 Task: Create a due date automation trigger when advanced on, on the monday before a card is due add fields with custom field "Resume" set to a date in this week at 11:00 AM.
Action: Mouse moved to (990, 379)
Screenshot: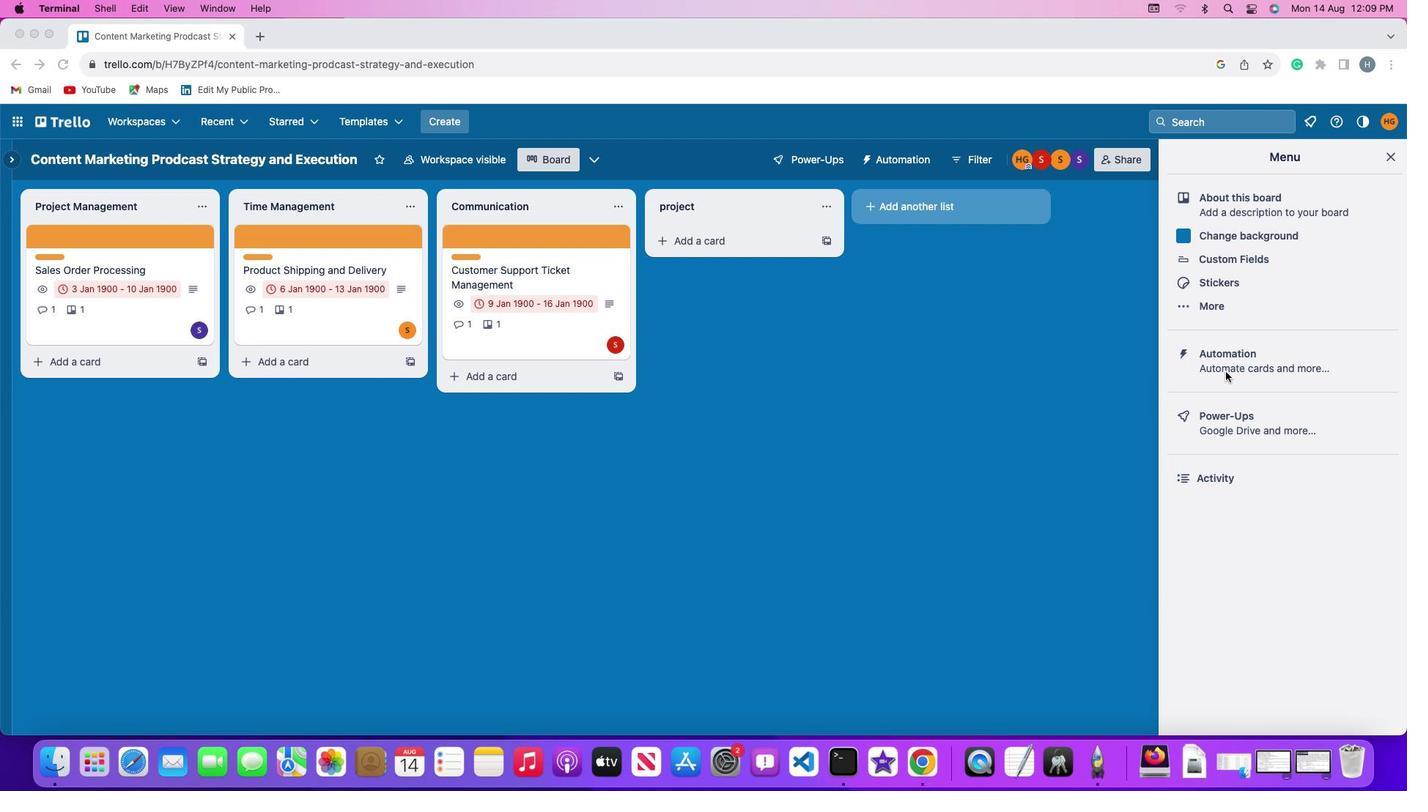 
Action: Mouse pressed left at (990, 379)
Screenshot: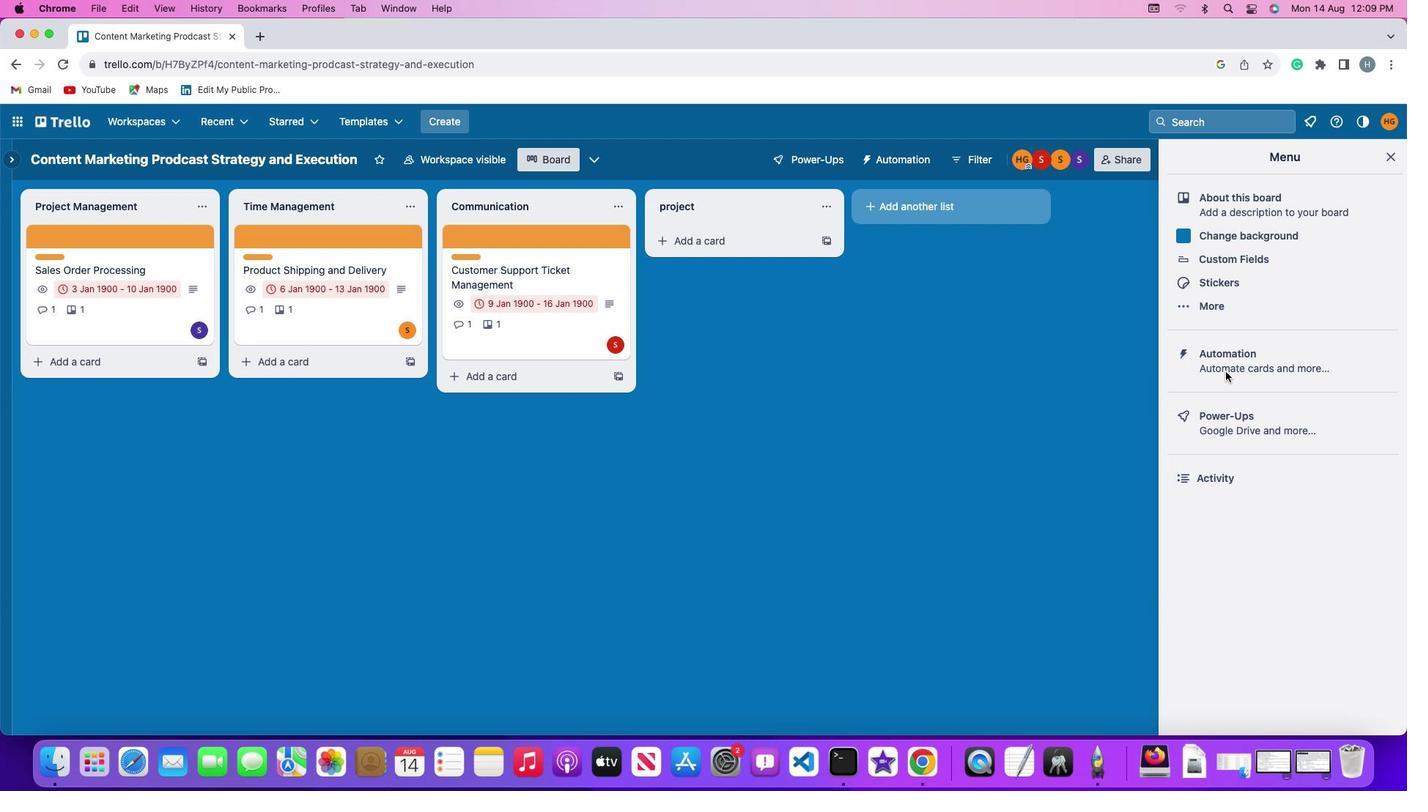 
Action: Mouse pressed left at (990, 379)
Screenshot: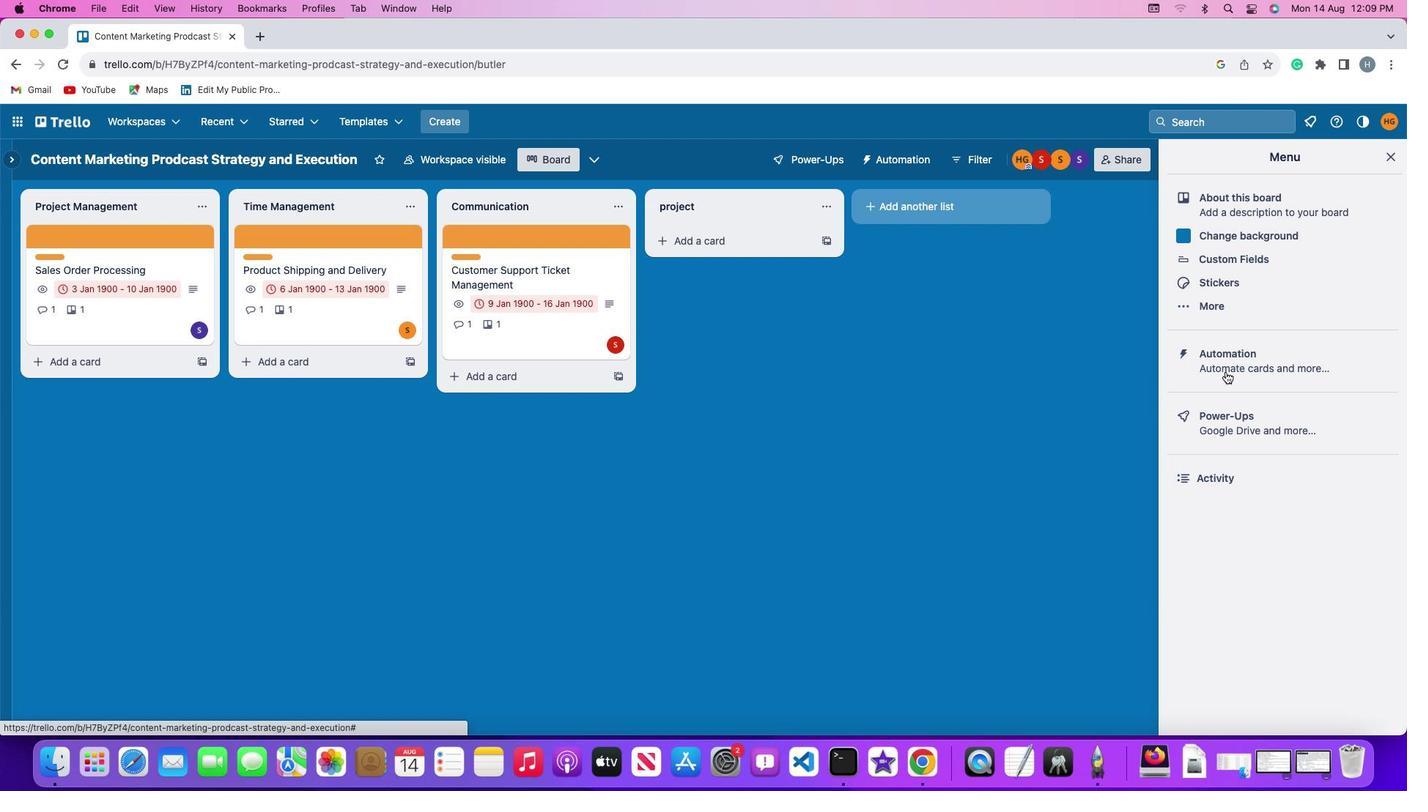 
Action: Mouse moved to (187, 356)
Screenshot: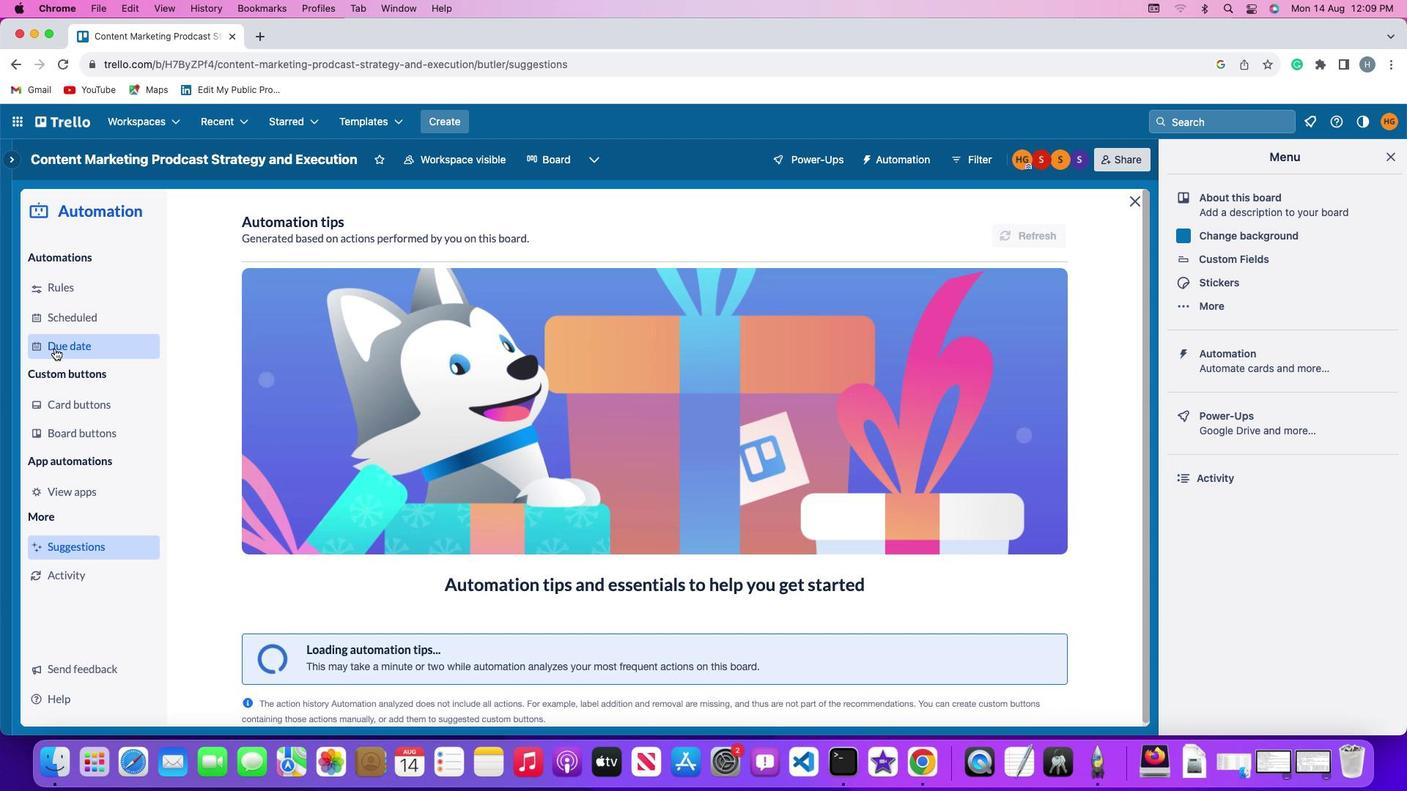 
Action: Mouse pressed left at (187, 356)
Screenshot: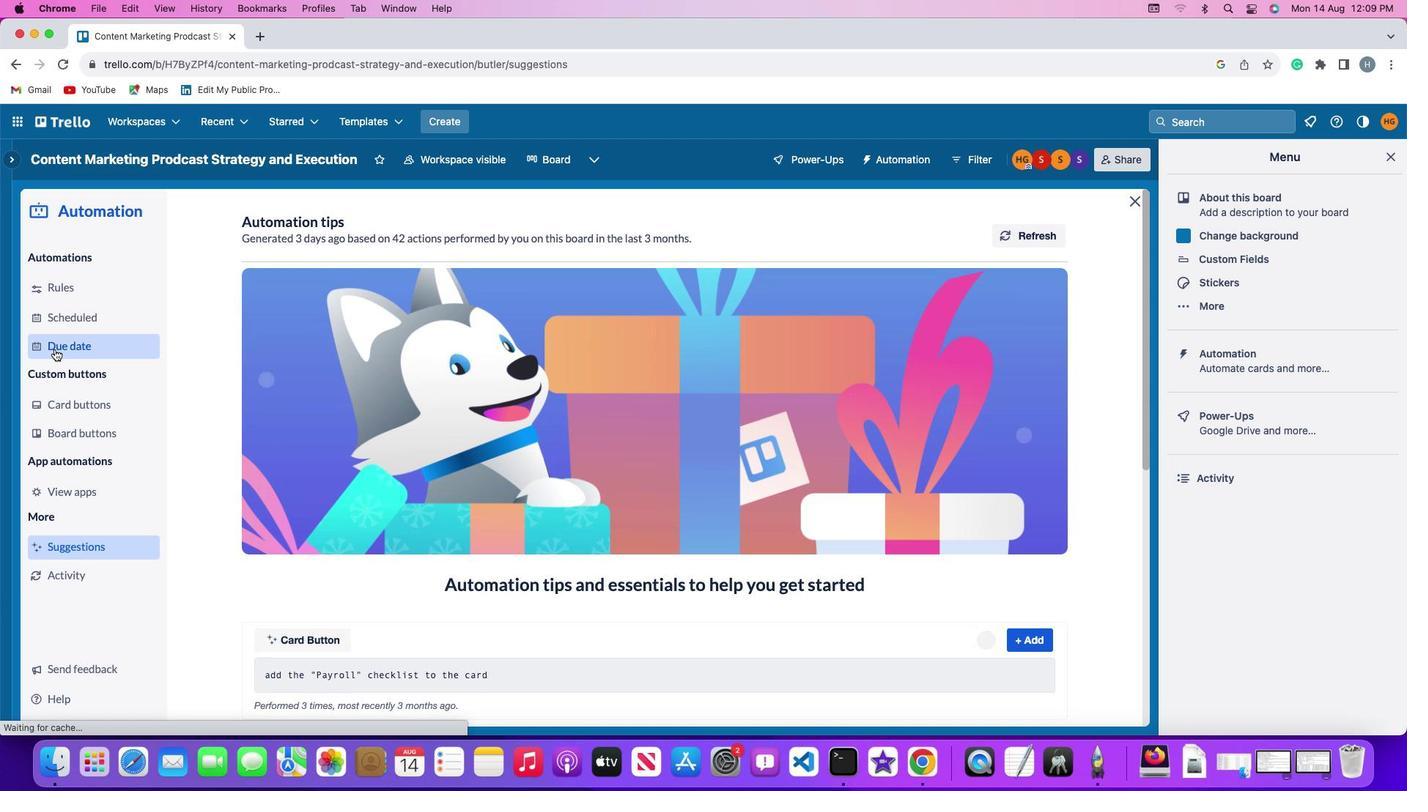 
Action: Mouse moved to (820, 233)
Screenshot: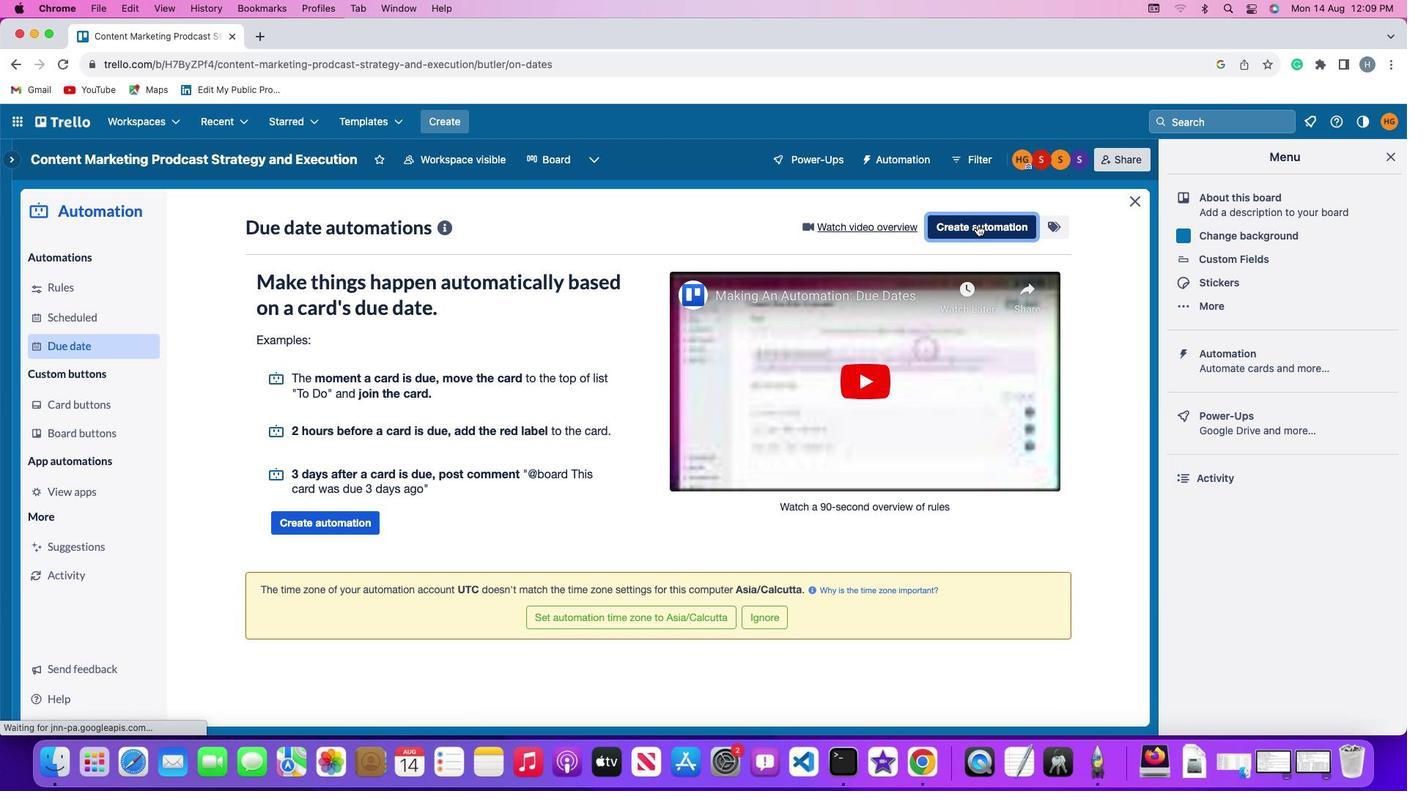 
Action: Mouse pressed left at (820, 233)
Screenshot: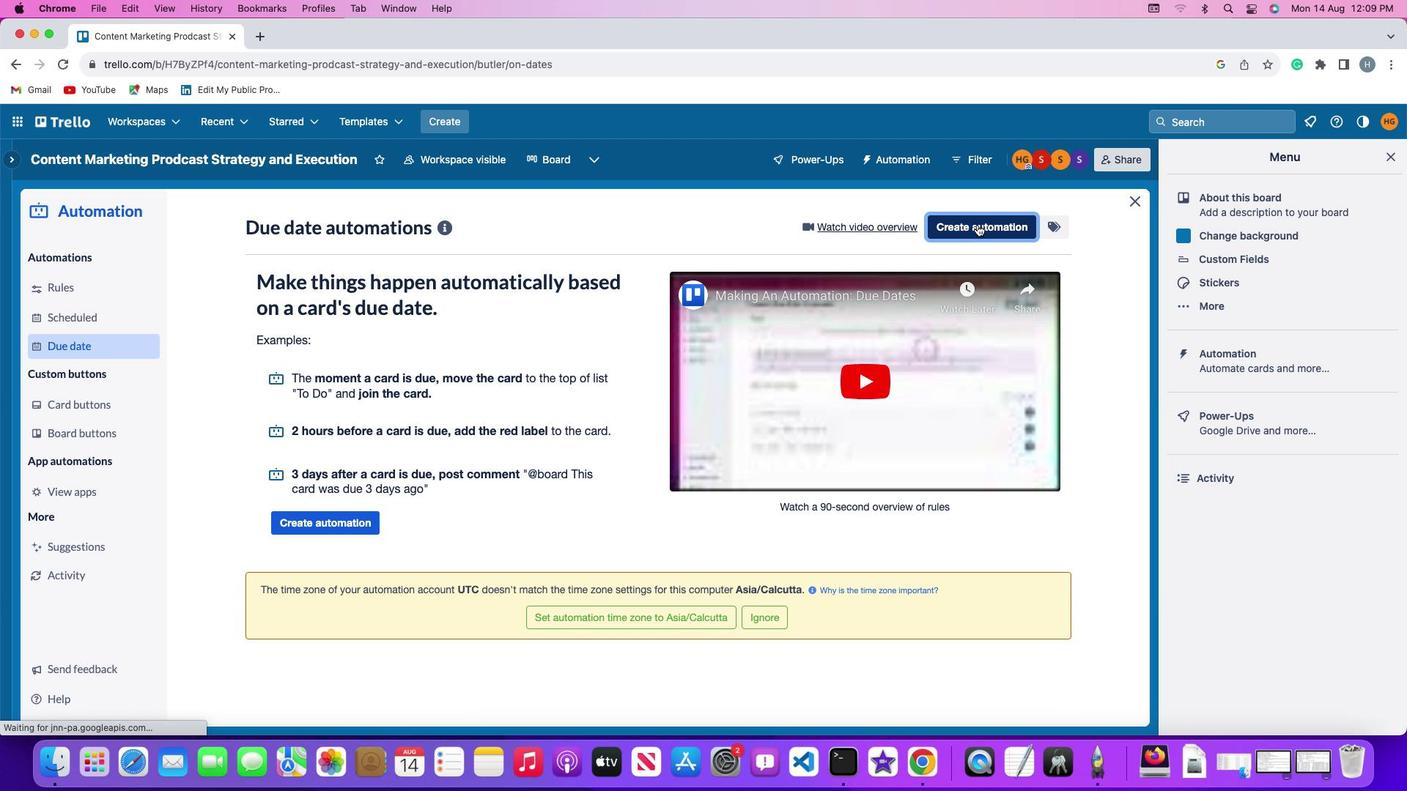 
Action: Mouse moved to (345, 370)
Screenshot: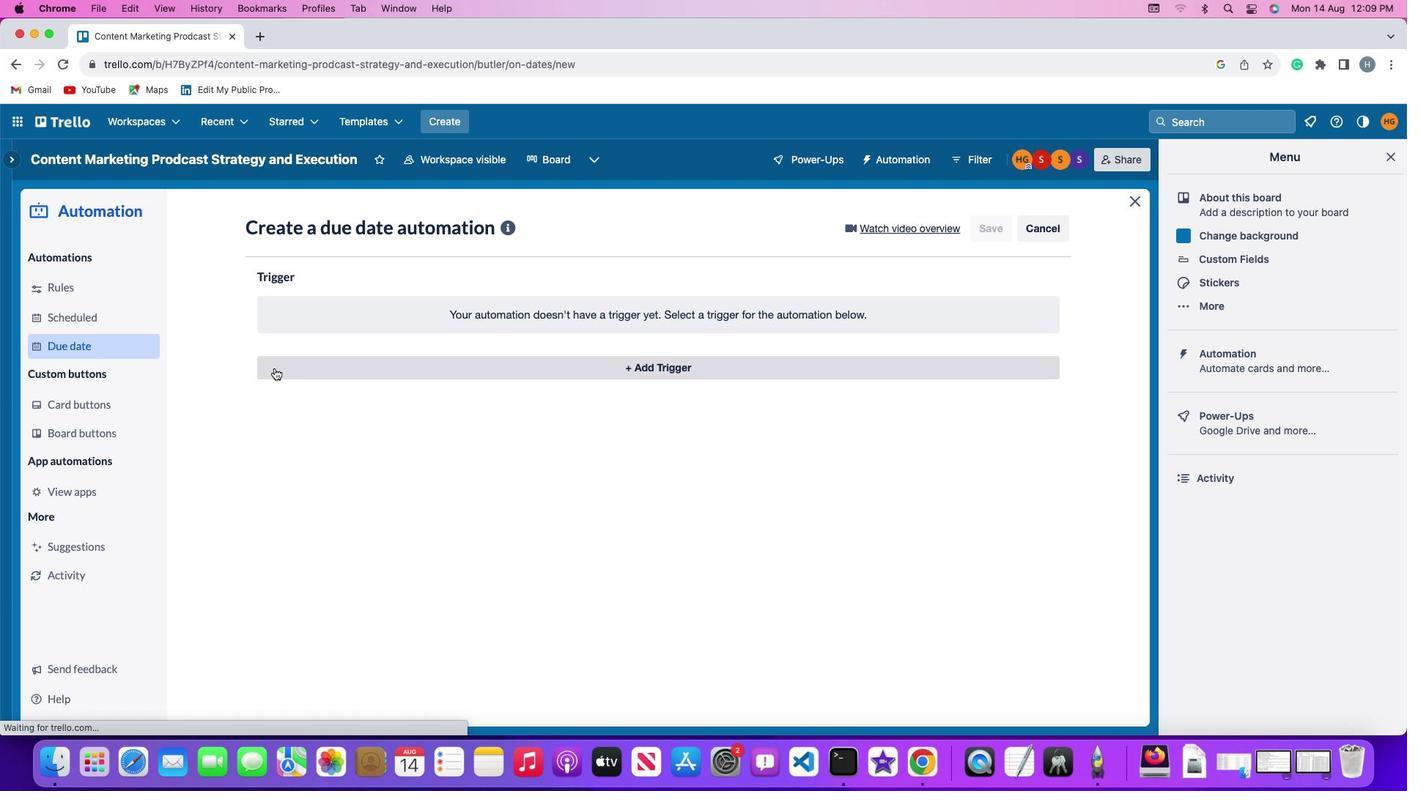 
Action: Mouse pressed left at (345, 370)
Screenshot: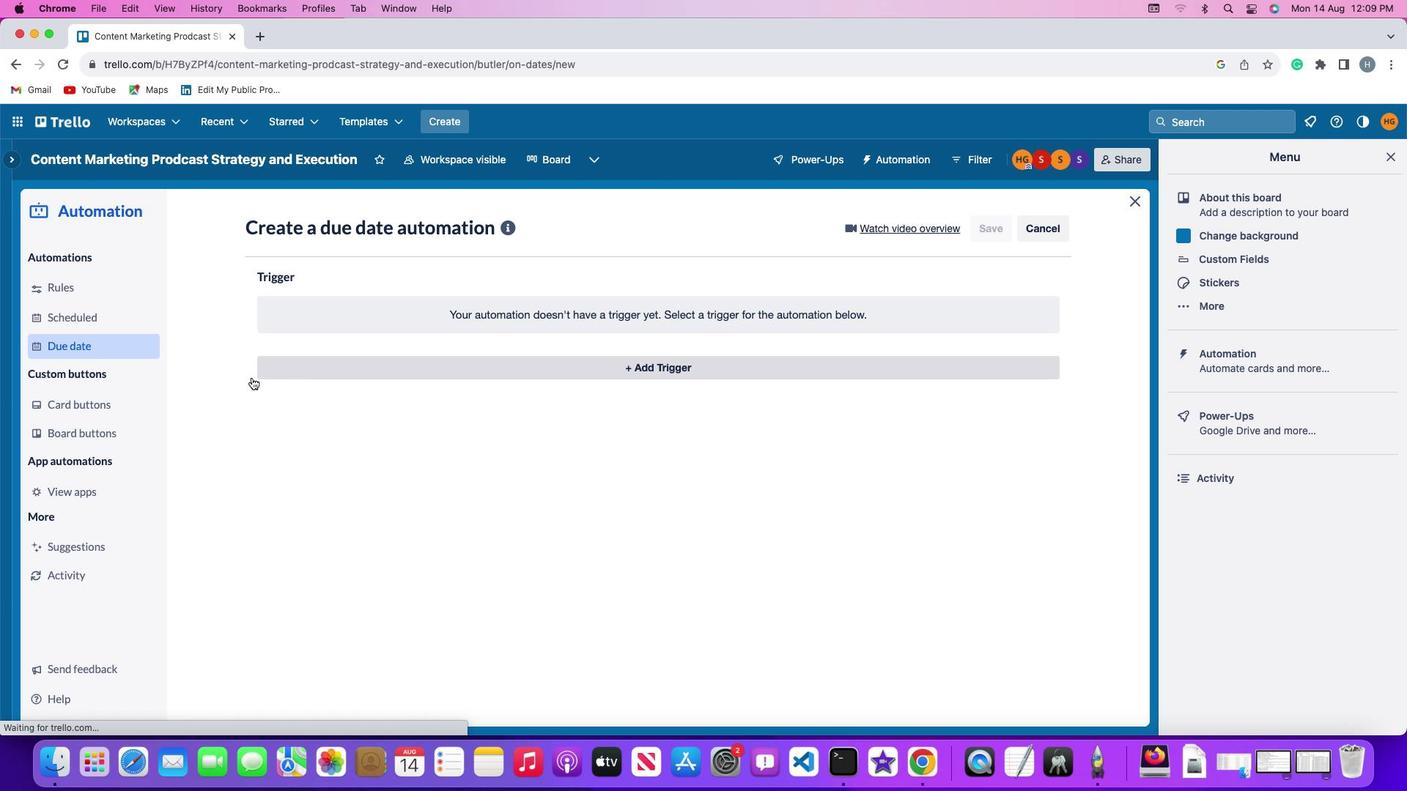 
Action: Mouse moved to (376, 640)
Screenshot: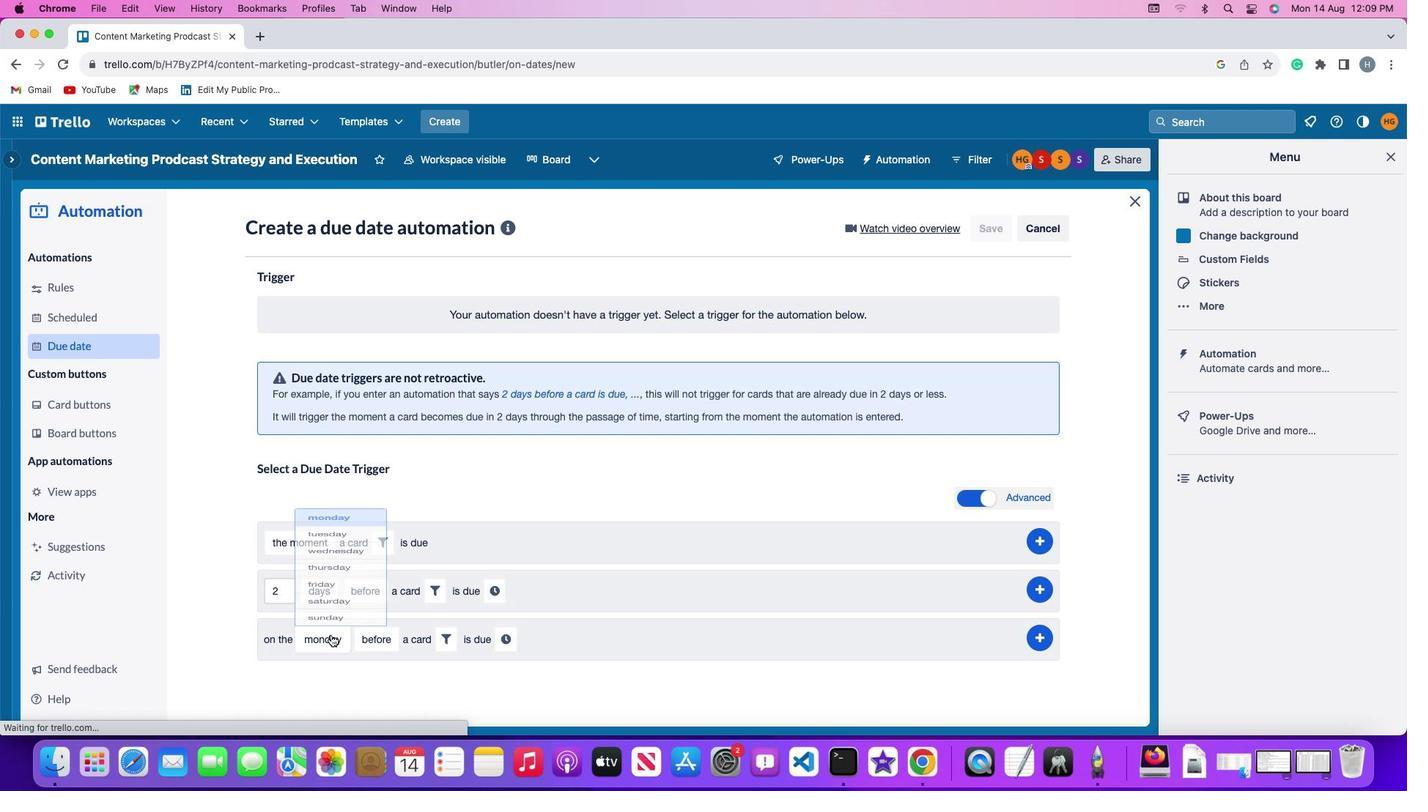 
Action: Mouse pressed left at (376, 640)
Screenshot: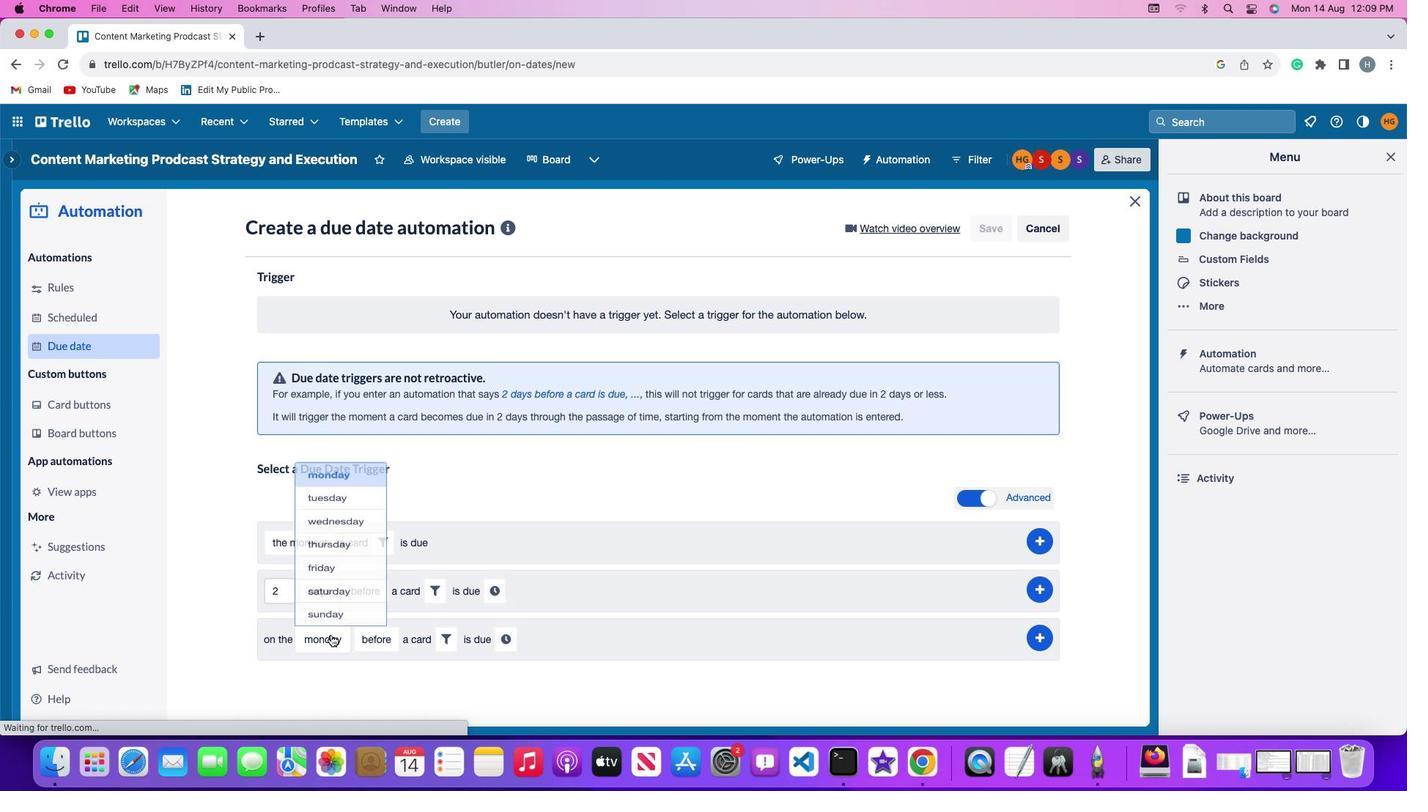 
Action: Mouse moved to (385, 437)
Screenshot: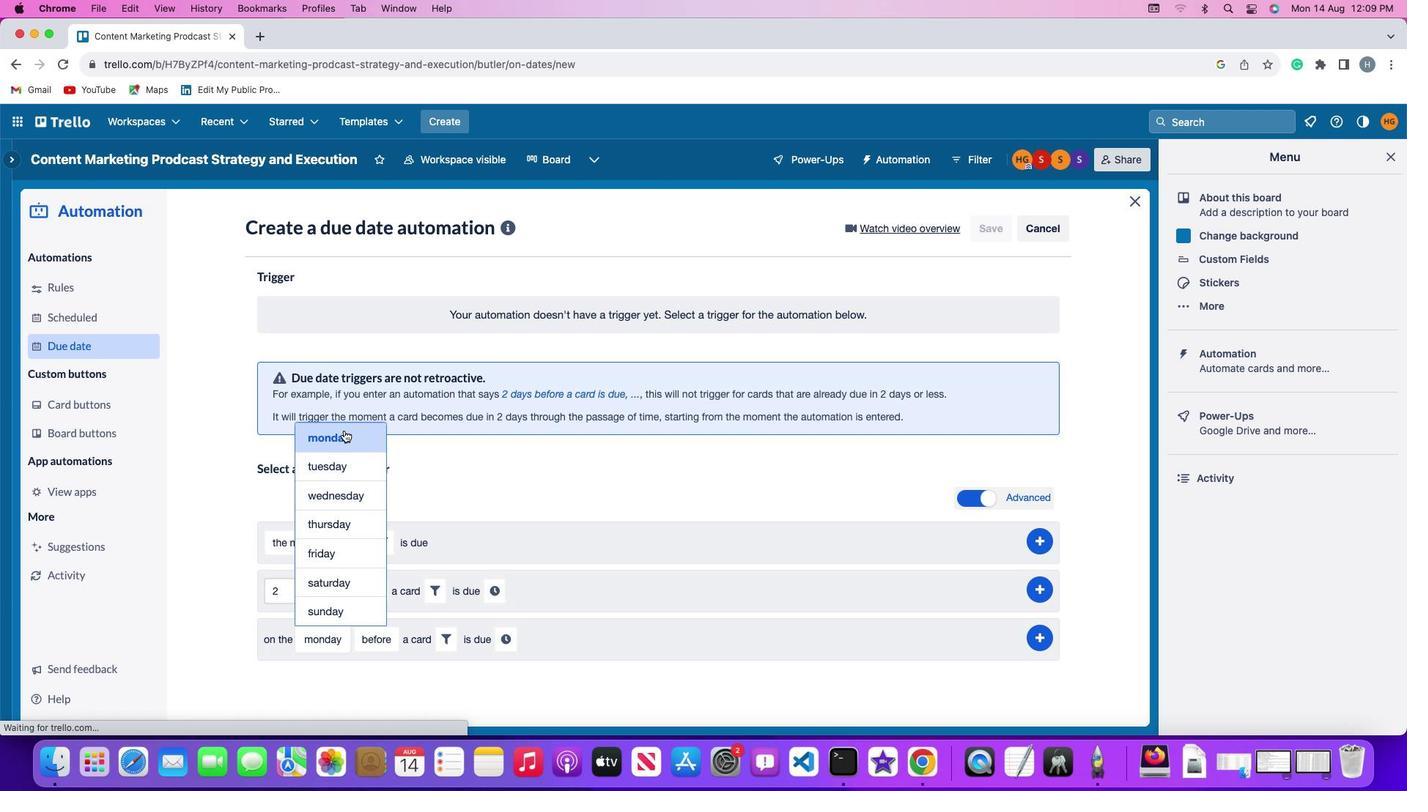 
Action: Mouse pressed left at (385, 437)
Screenshot: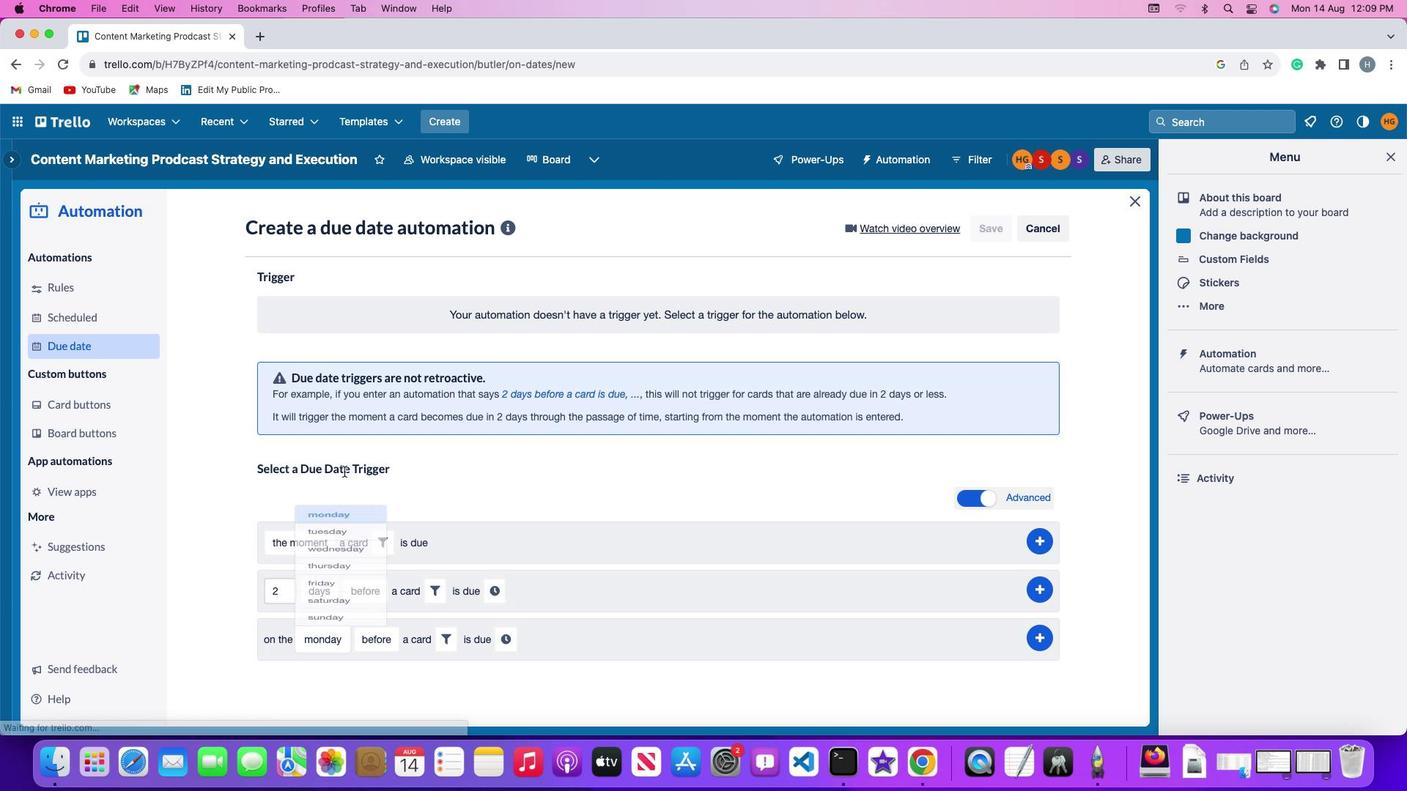 
Action: Mouse moved to (412, 651)
Screenshot: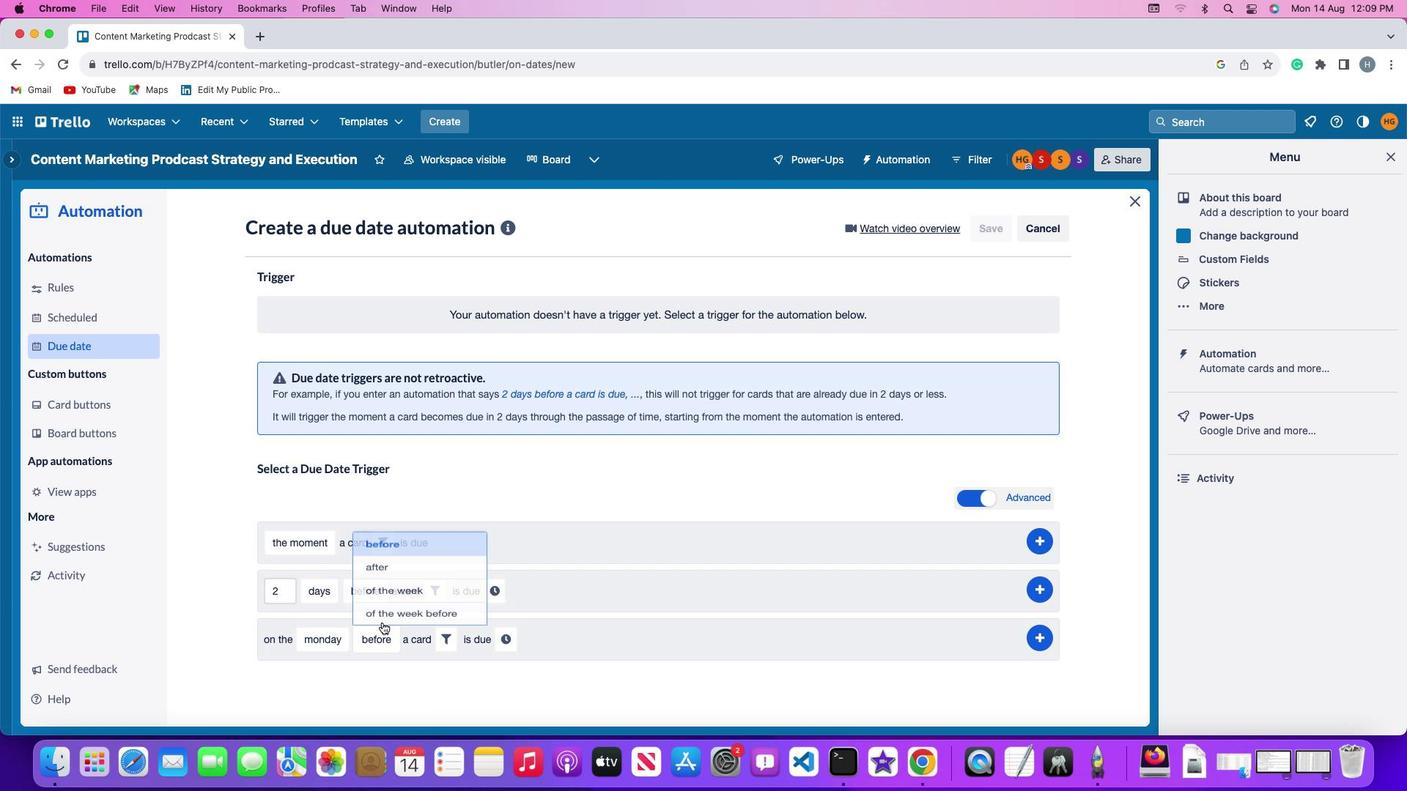 
Action: Mouse pressed left at (412, 651)
Screenshot: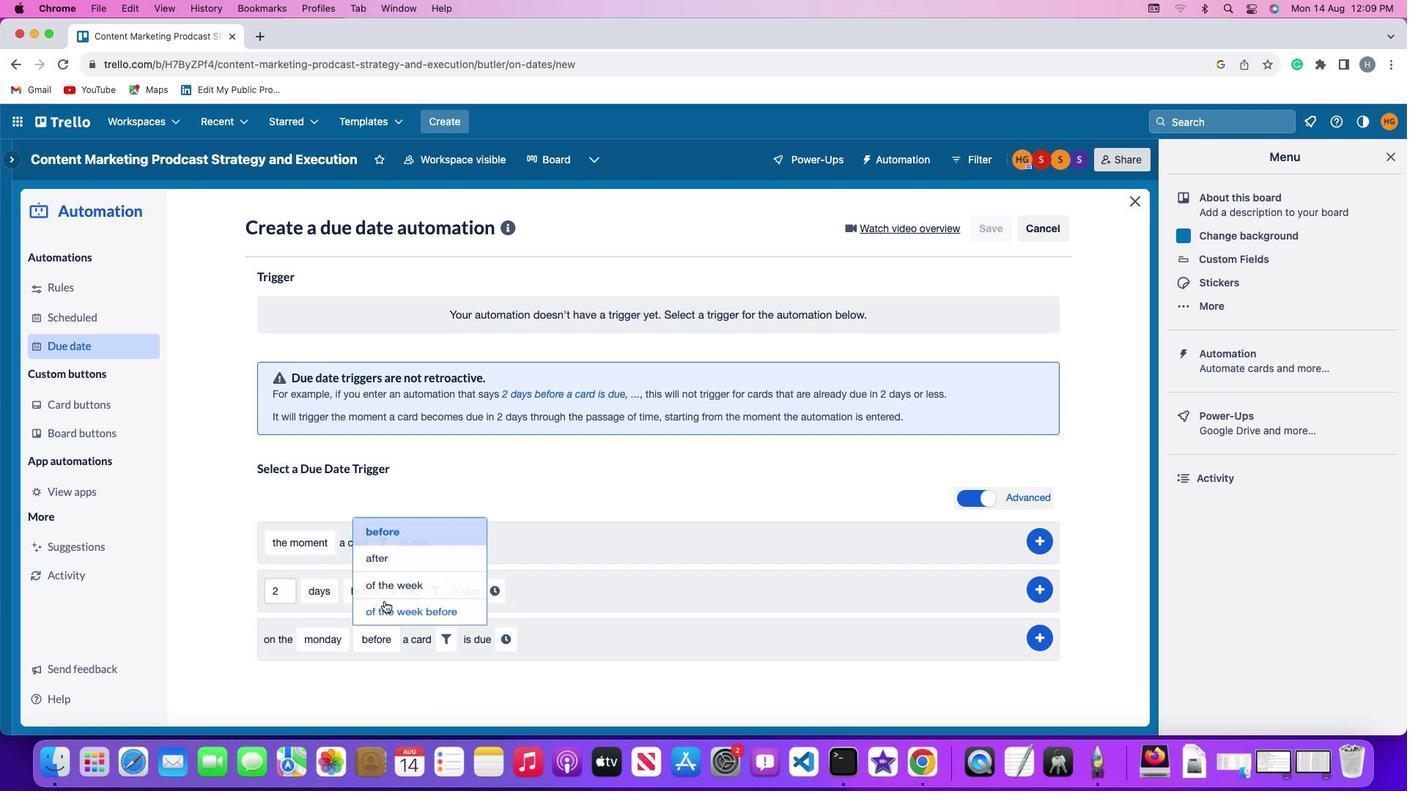 
Action: Mouse moved to (422, 529)
Screenshot: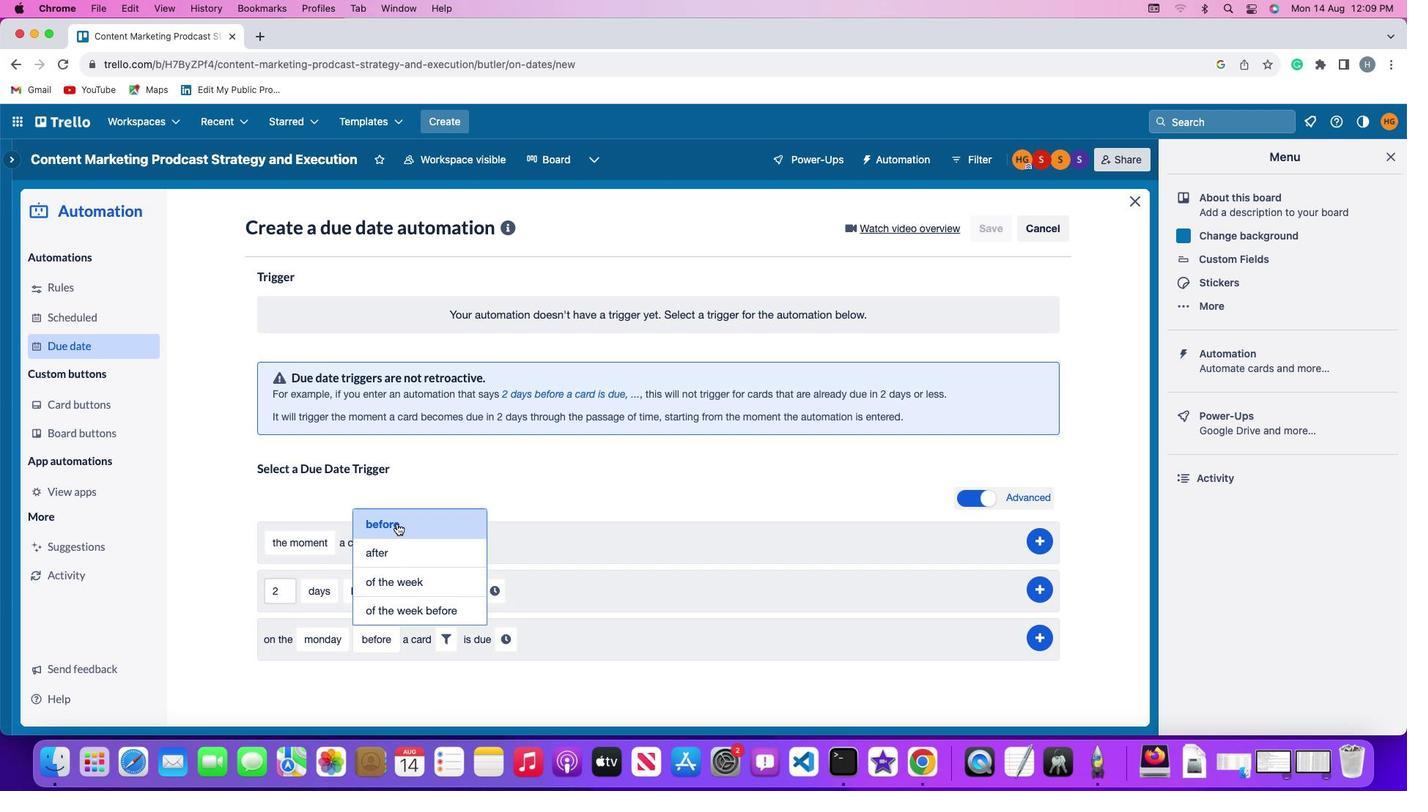 
Action: Mouse pressed left at (422, 529)
Screenshot: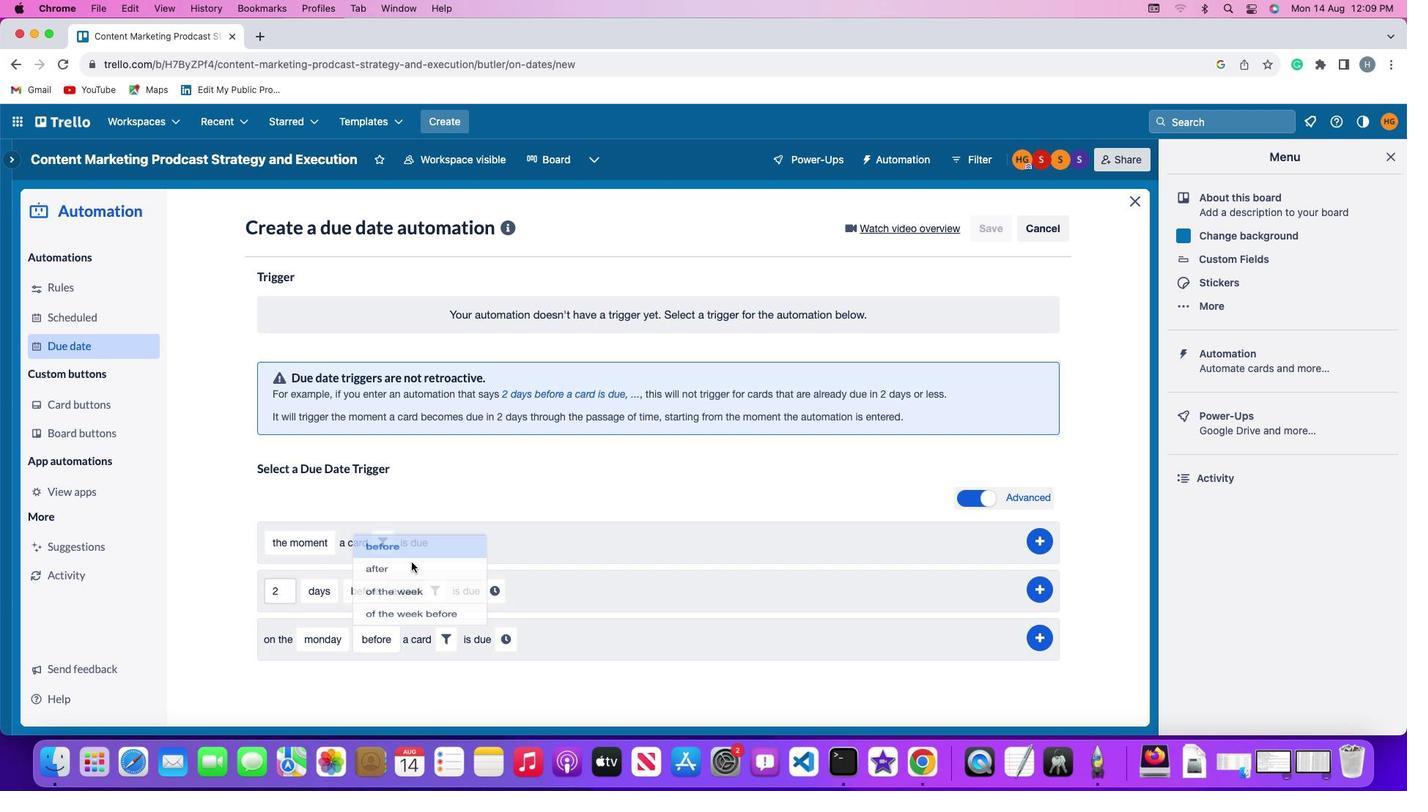 
Action: Mouse moved to (459, 636)
Screenshot: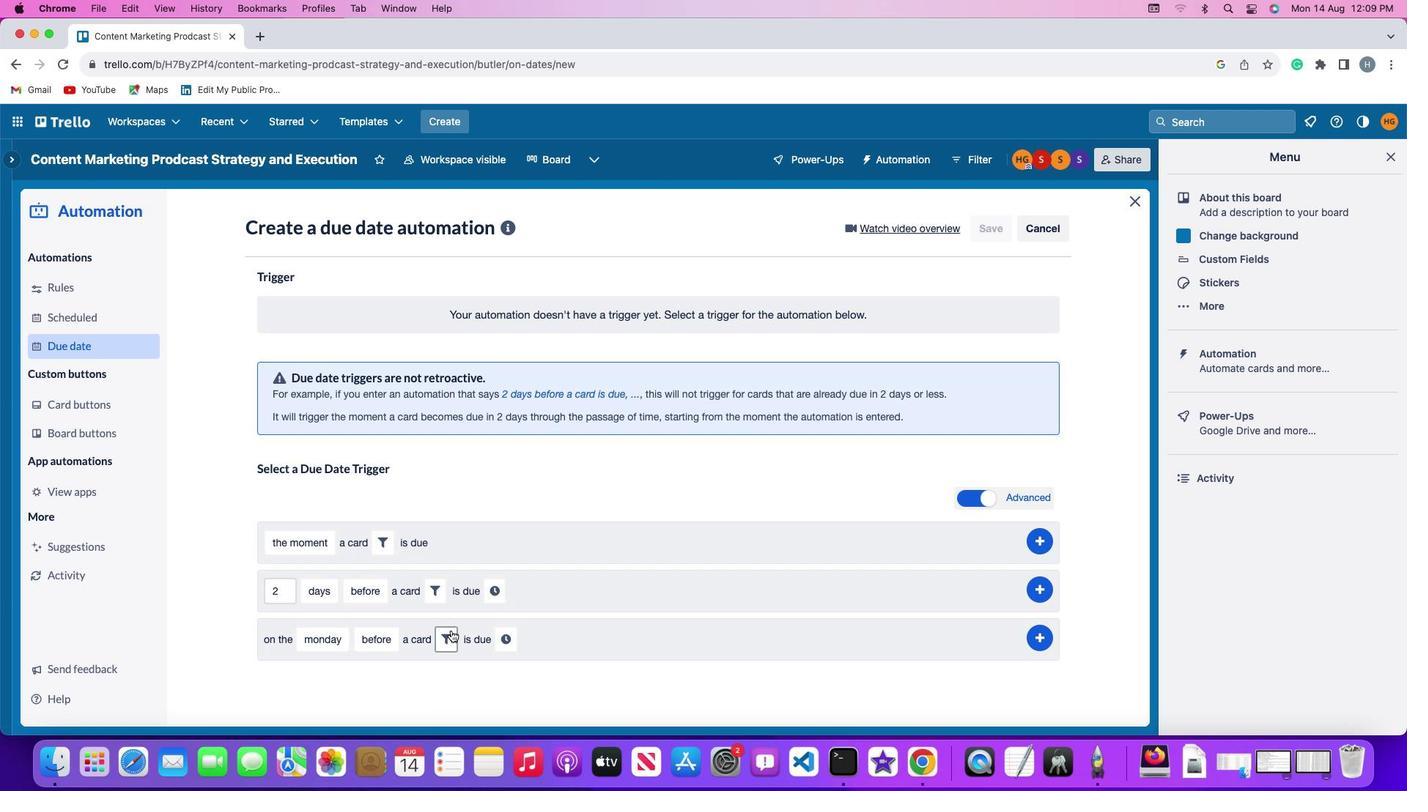 
Action: Mouse pressed left at (459, 636)
Screenshot: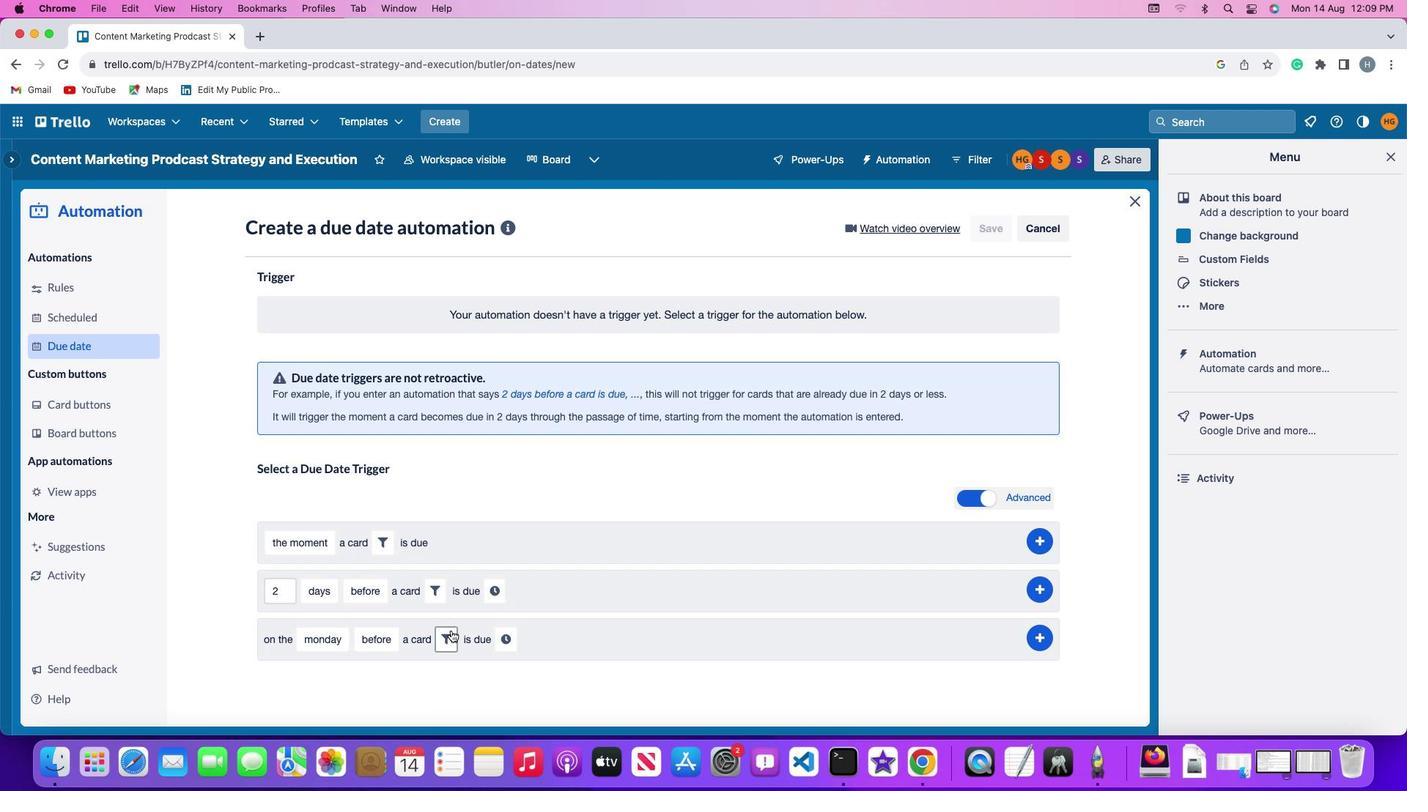 
Action: Mouse moved to (622, 691)
Screenshot: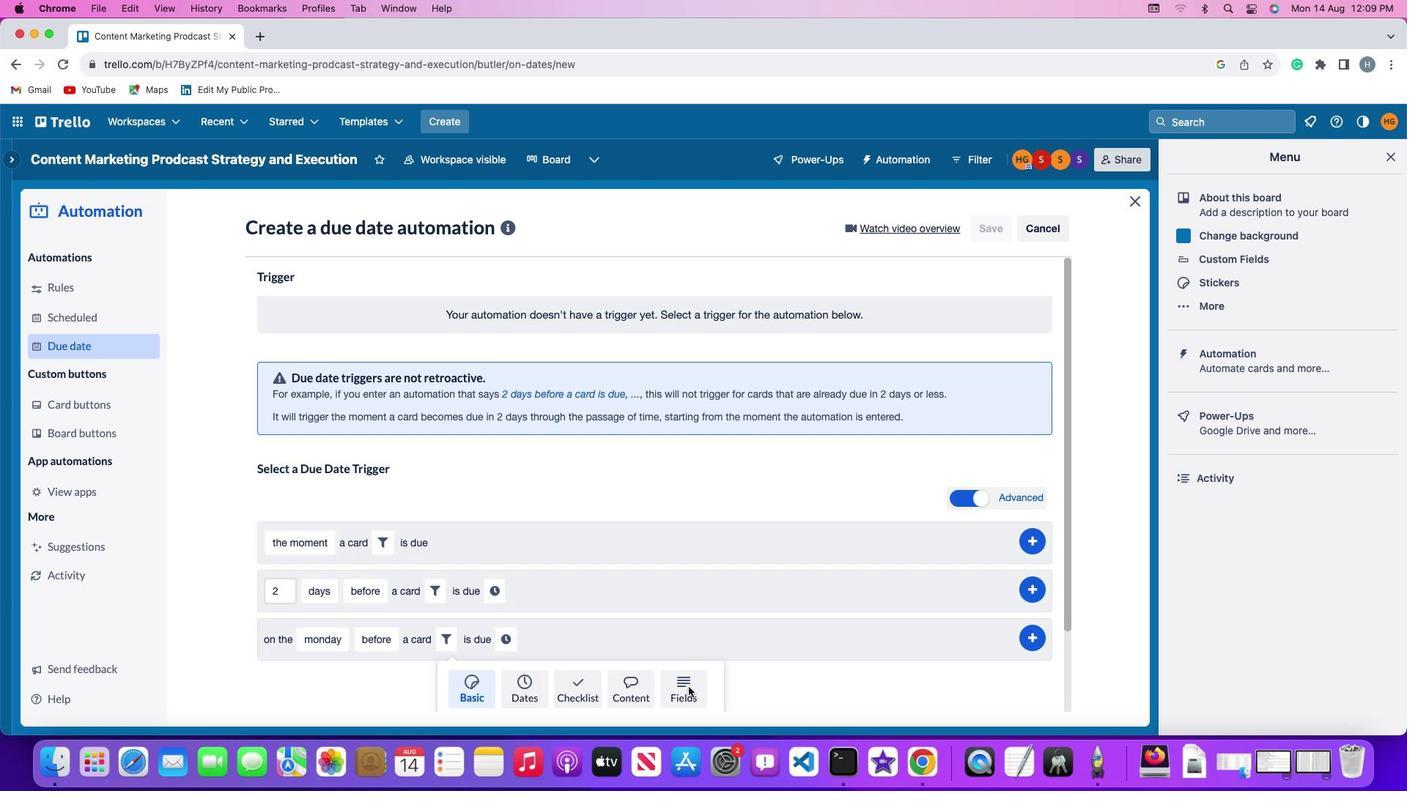 
Action: Mouse pressed left at (622, 691)
Screenshot: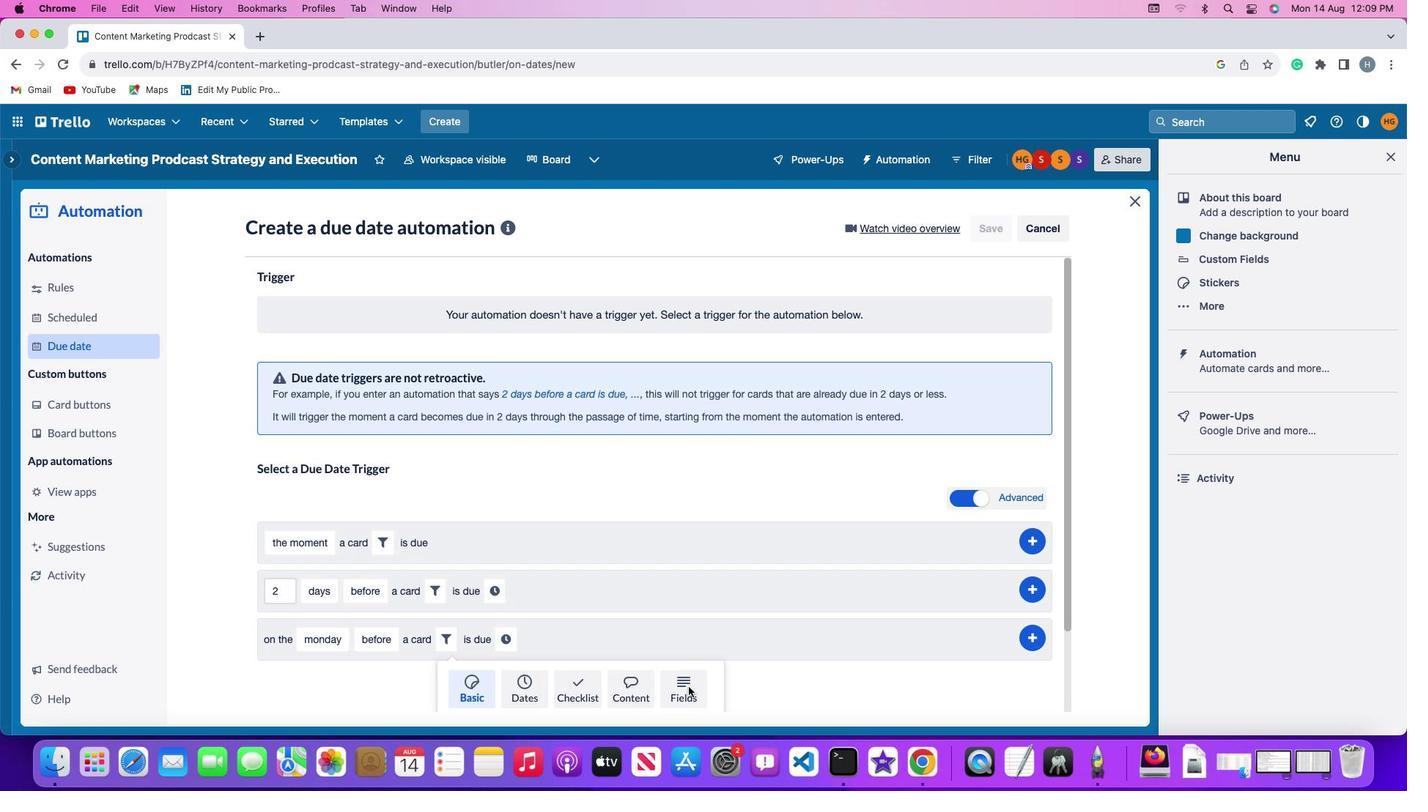
Action: Mouse moved to (388, 694)
Screenshot: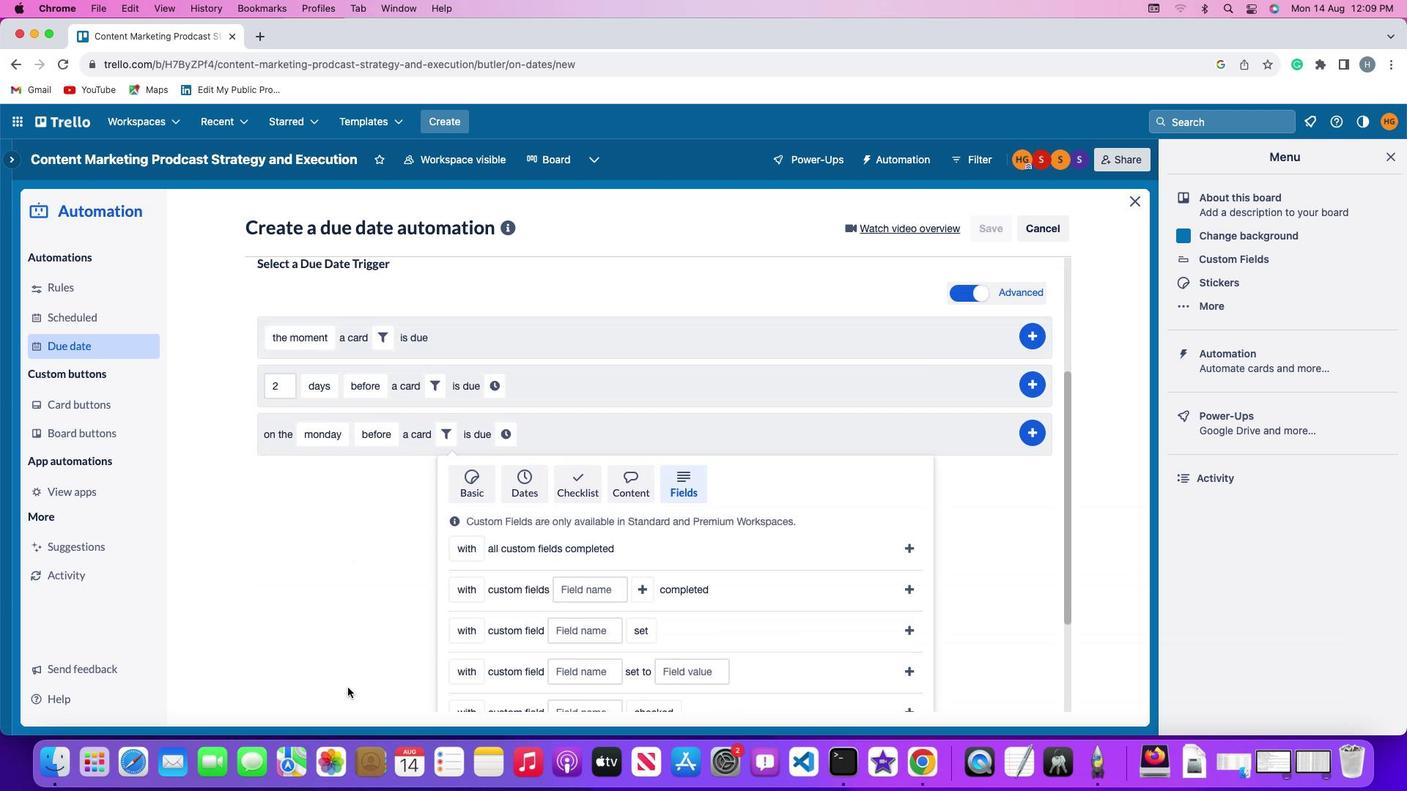 
Action: Mouse scrolled (388, 694) with delta (150, 10)
Screenshot: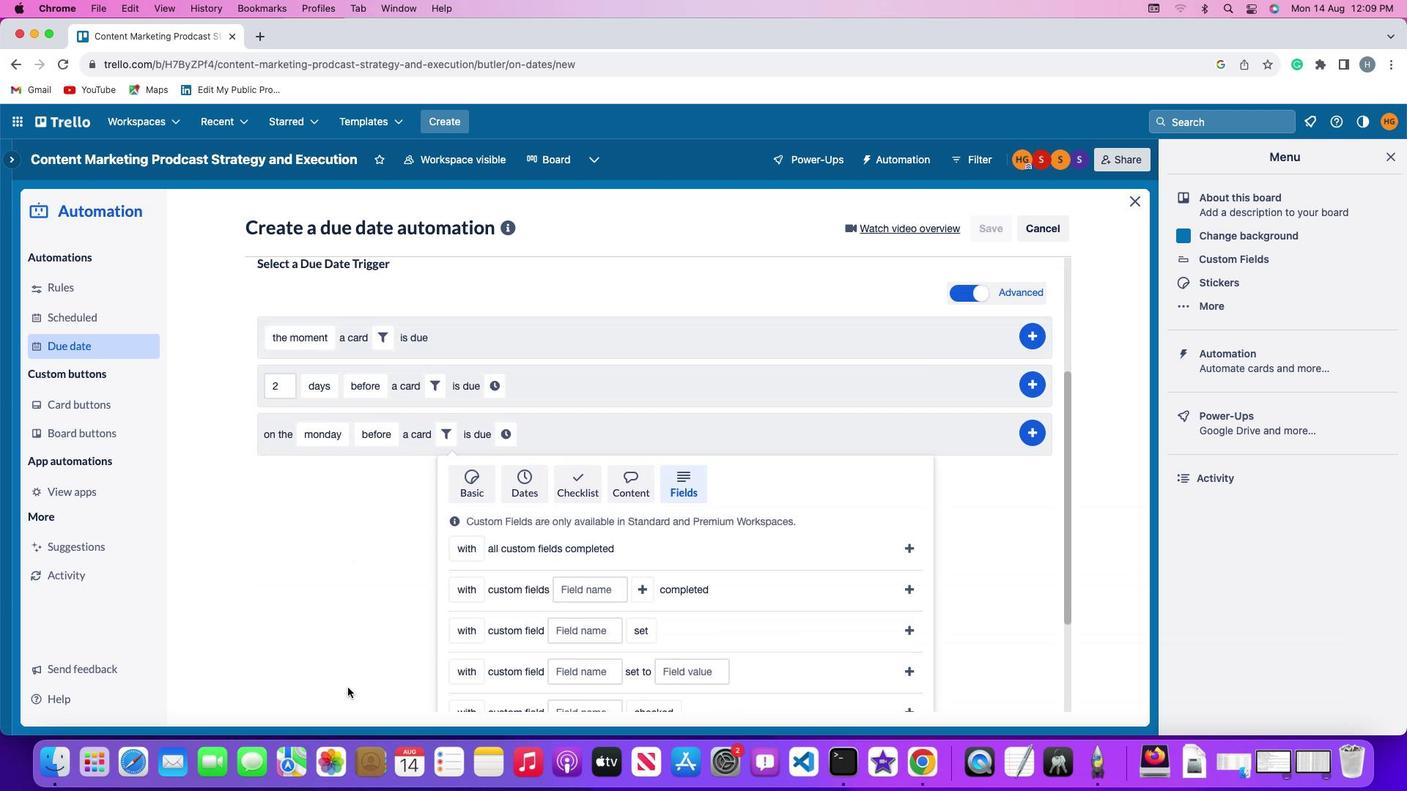 
Action: Mouse scrolled (388, 694) with delta (150, 10)
Screenshot: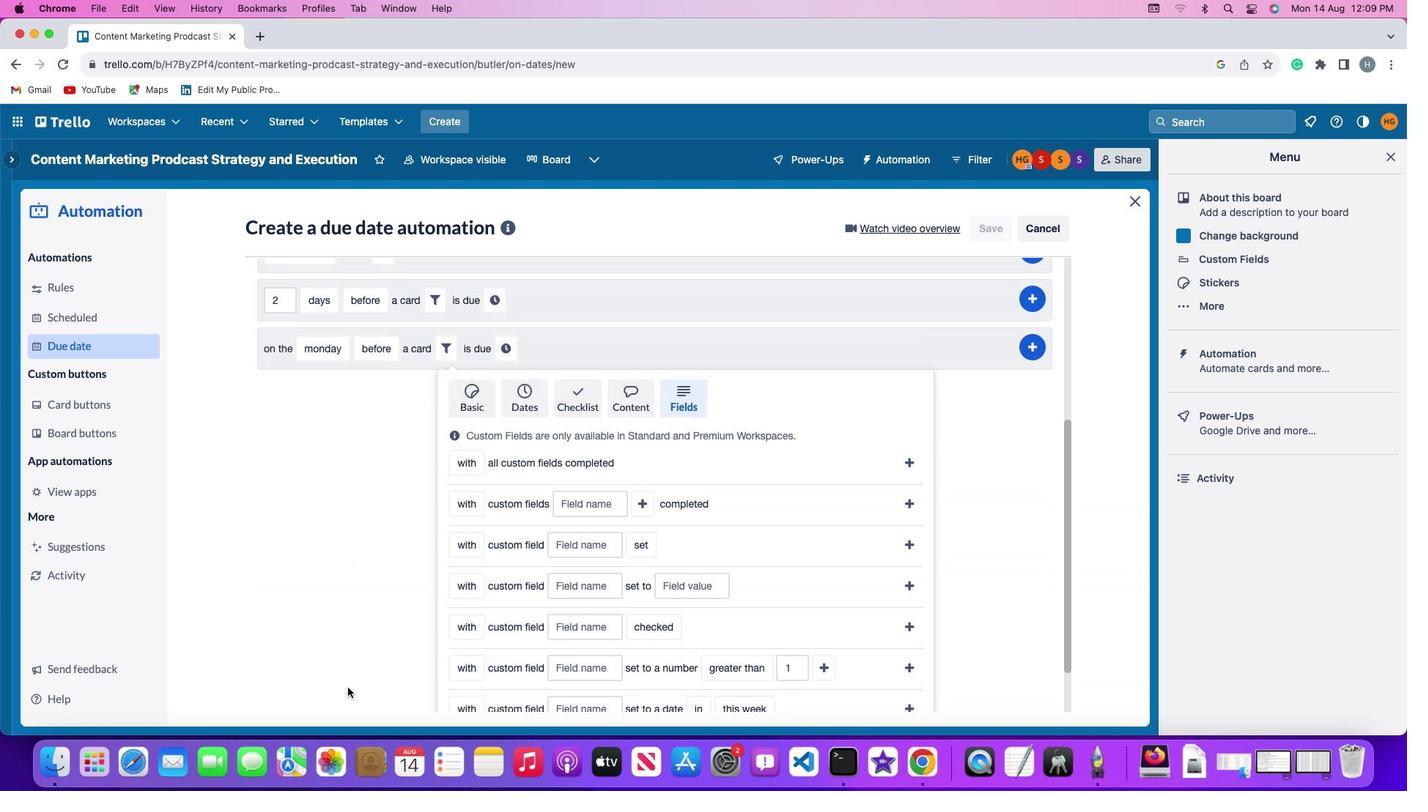 
Action: Mouse moved to (389, 693)
Screenshot: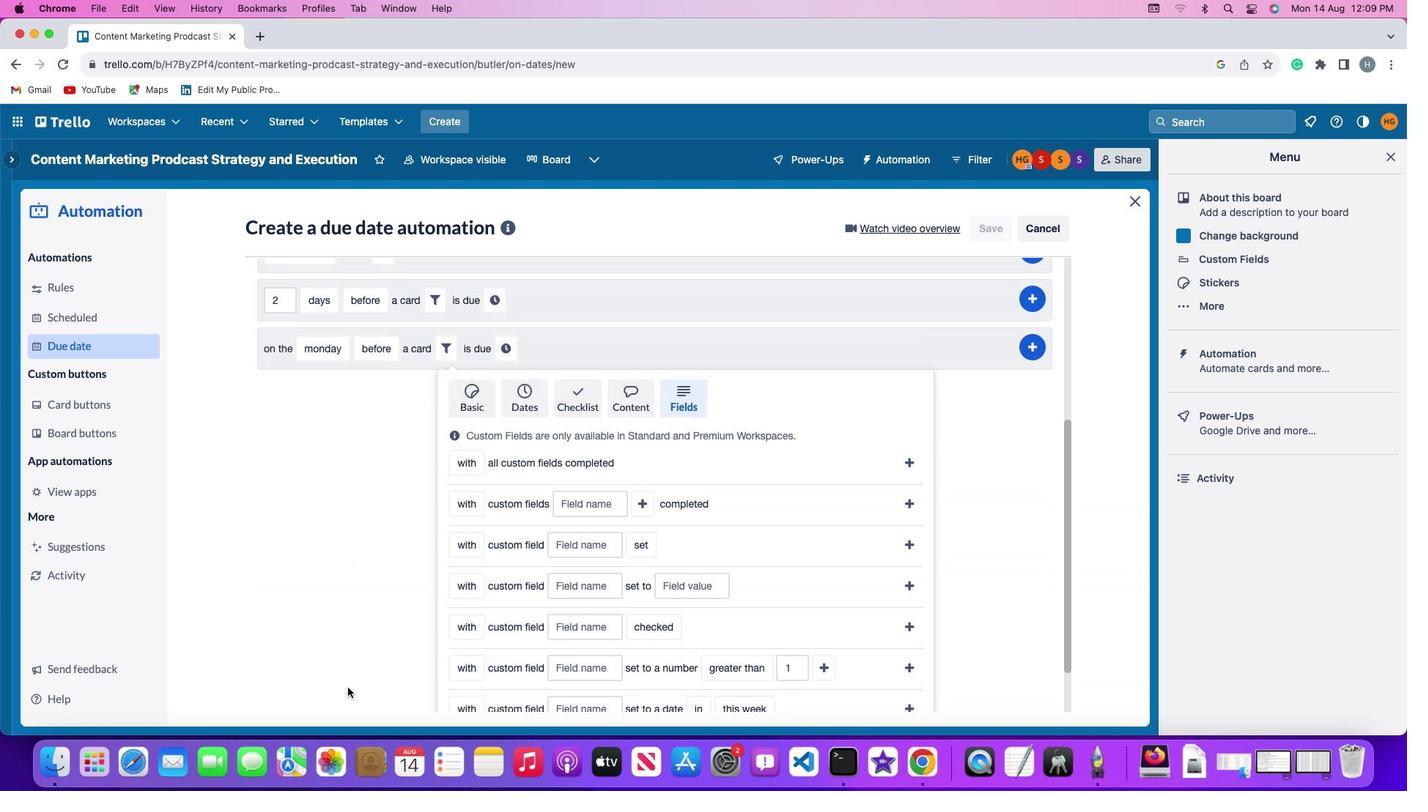 
Action: Mouse scrolled (389, 693) with delta (150, 8)
Screenshot: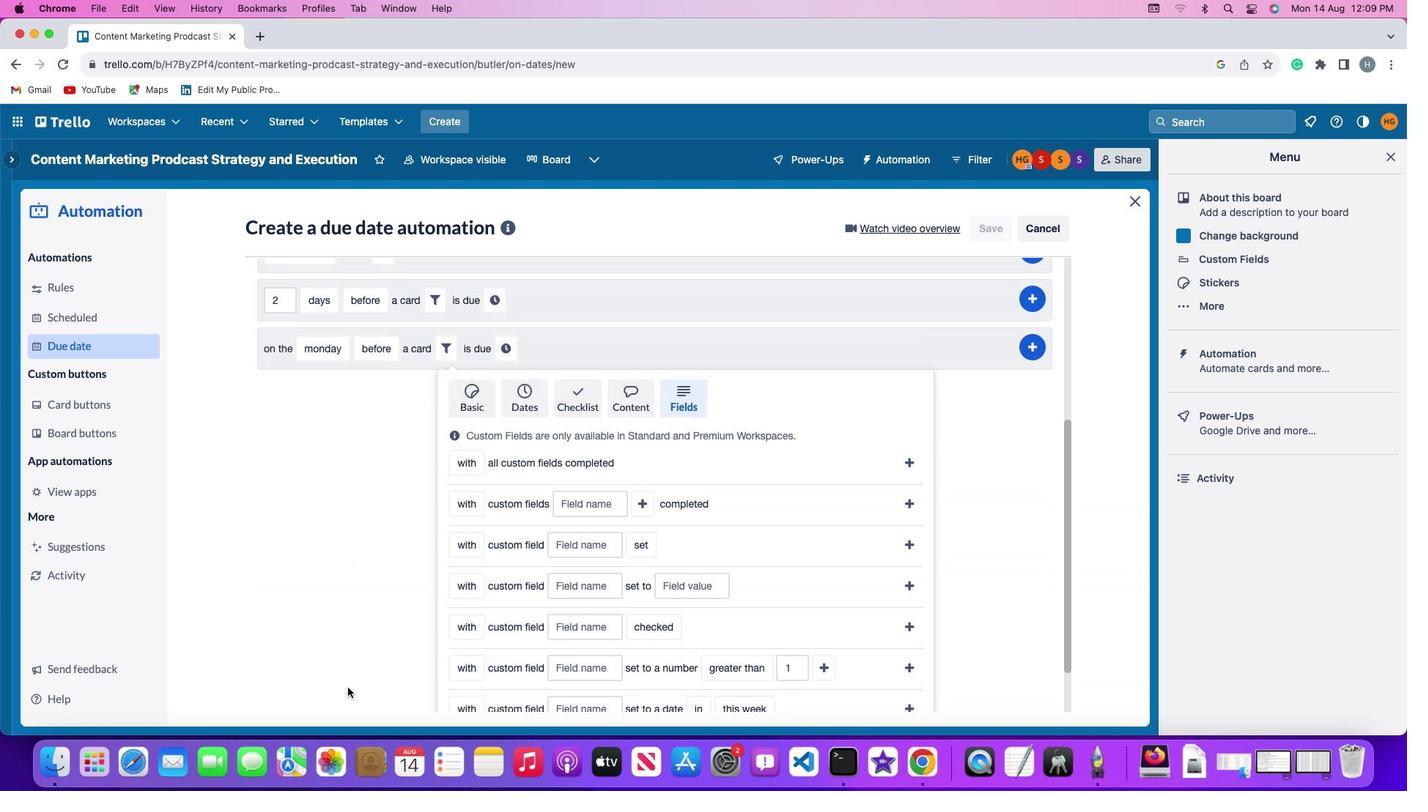 
Action: Mouse moved to (389, 693)
Screenshot: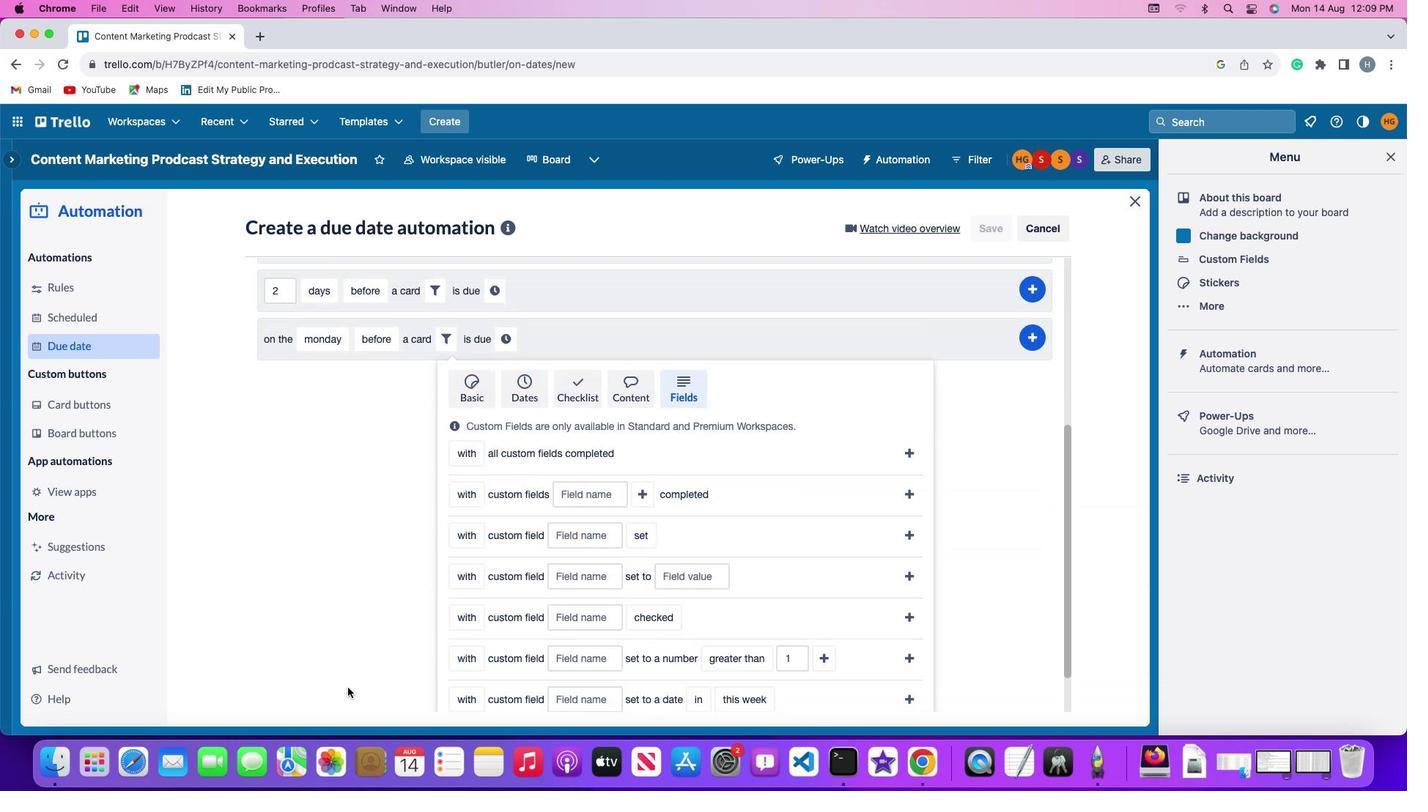 
Action: Mouse scrolled (389, 693) with delta (150, 7)
Screenshot: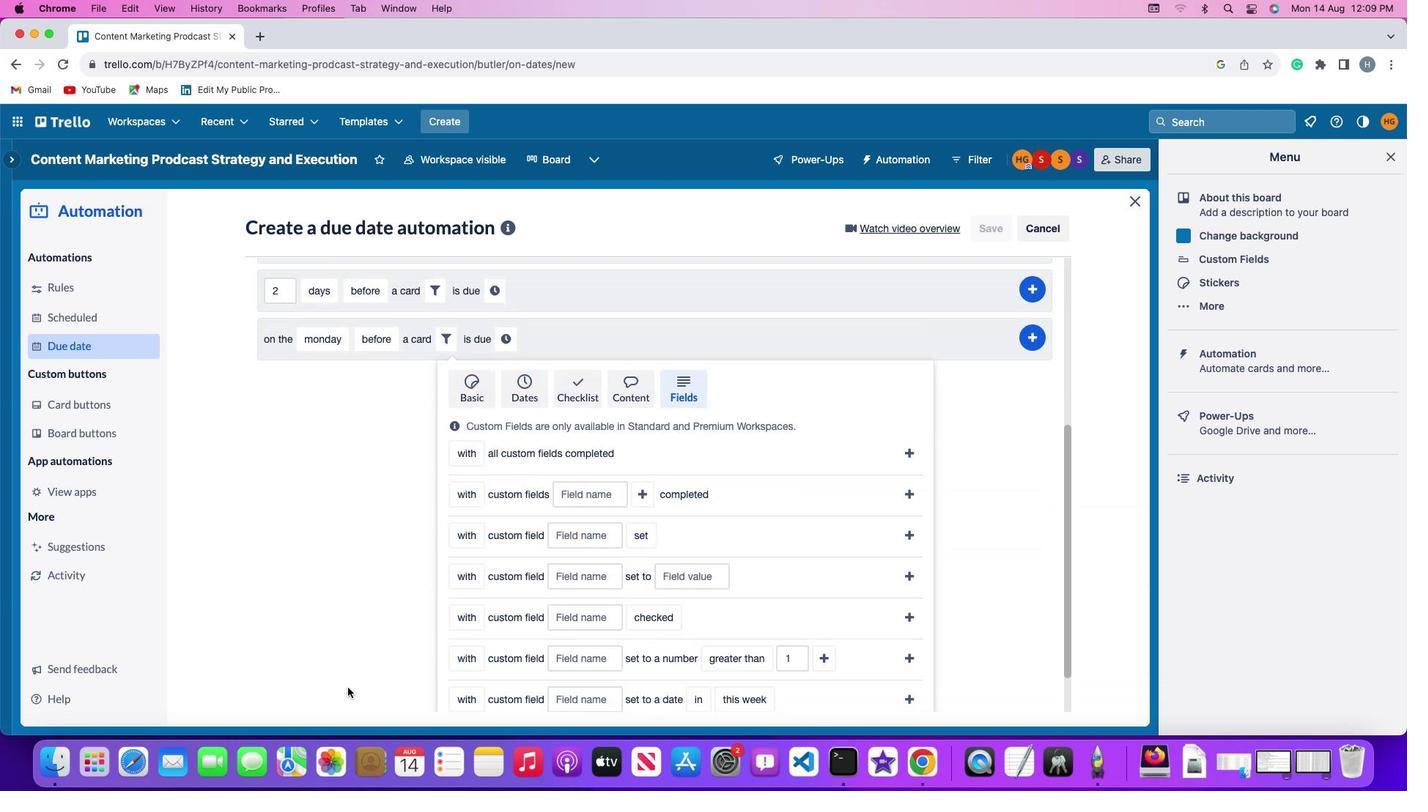 
Action: Mouse moved to (389, 691)
Screenshot: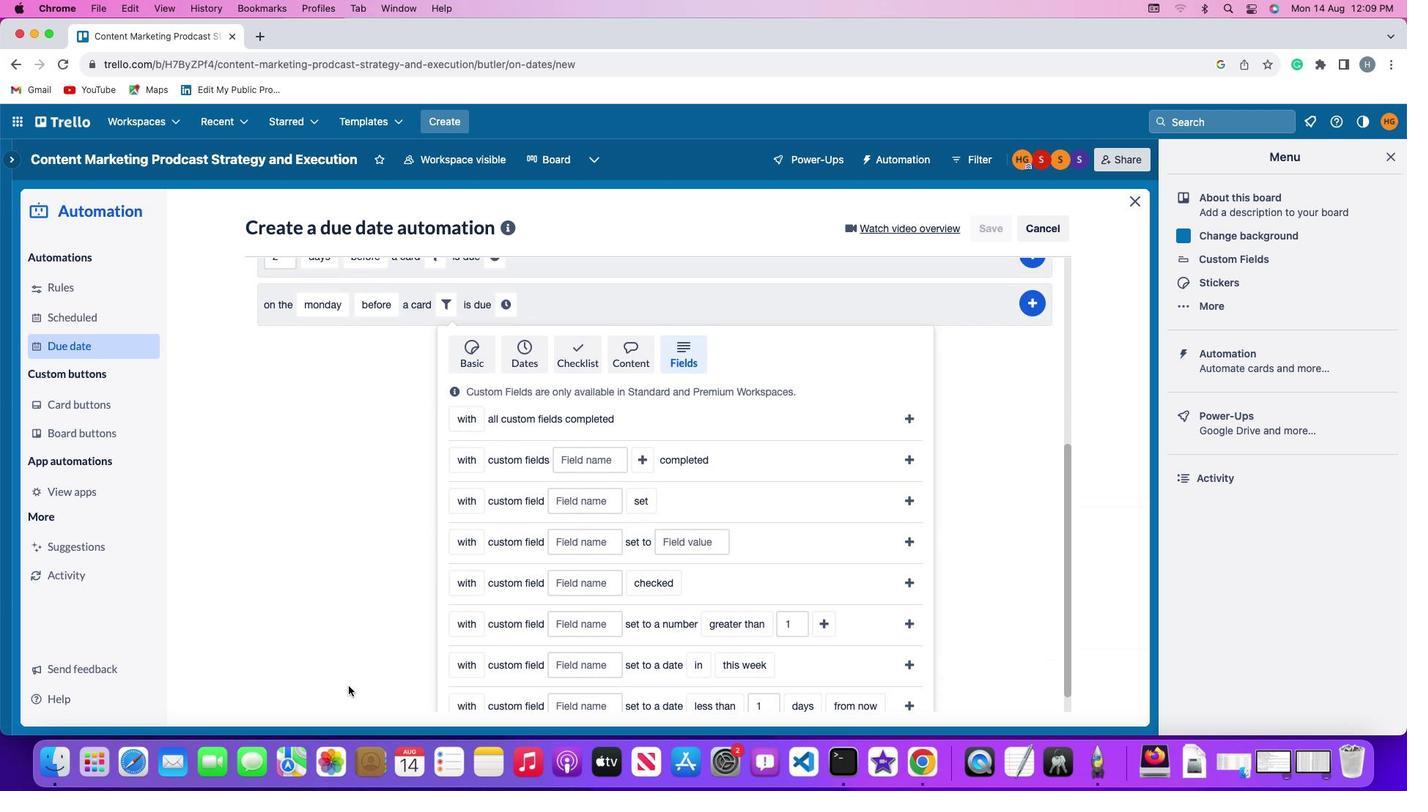 
Action: Mouse scrolled (389, 691) with delta (150, 10)
Screenshot: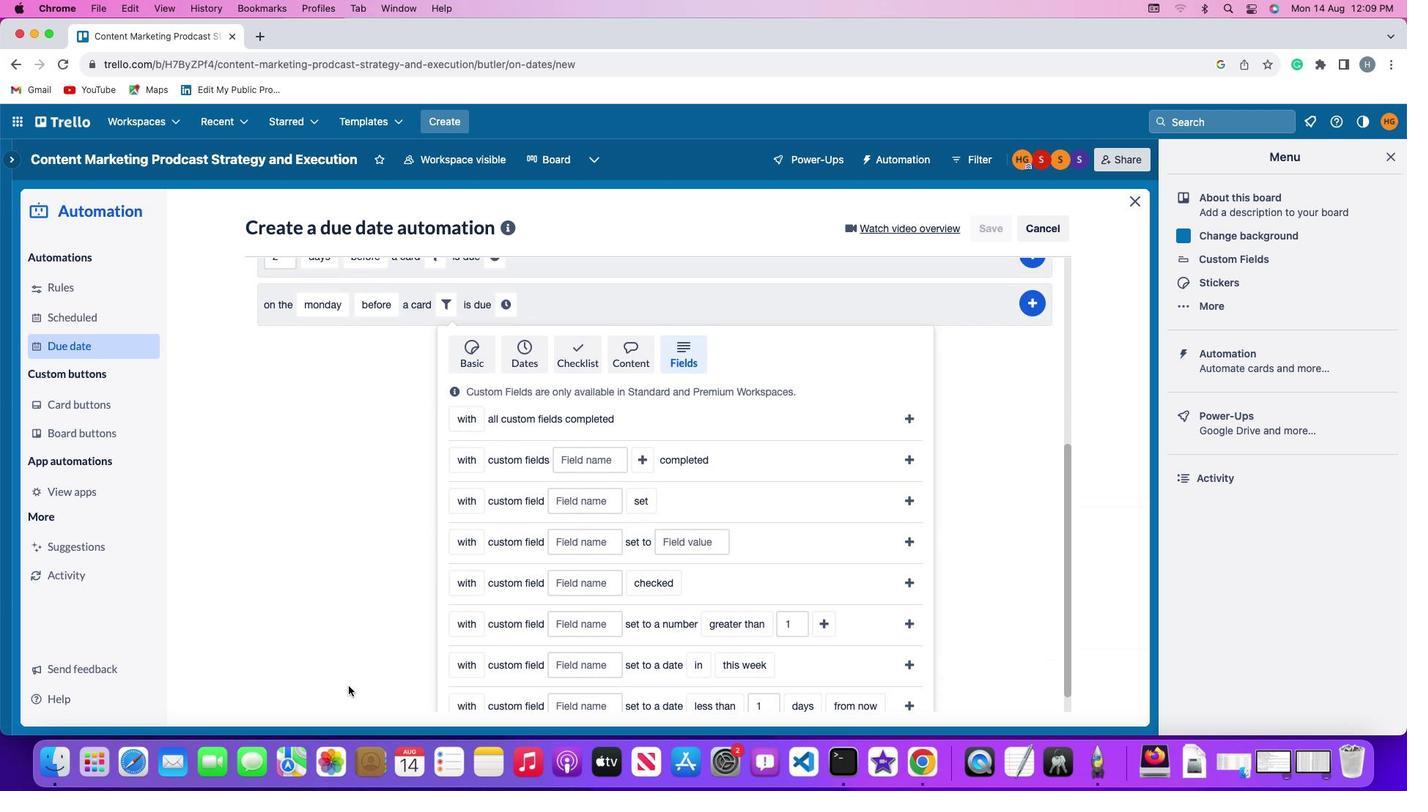 
Action: Mouse scrolled (389, 691) with delta (150, 10)
Screenshot: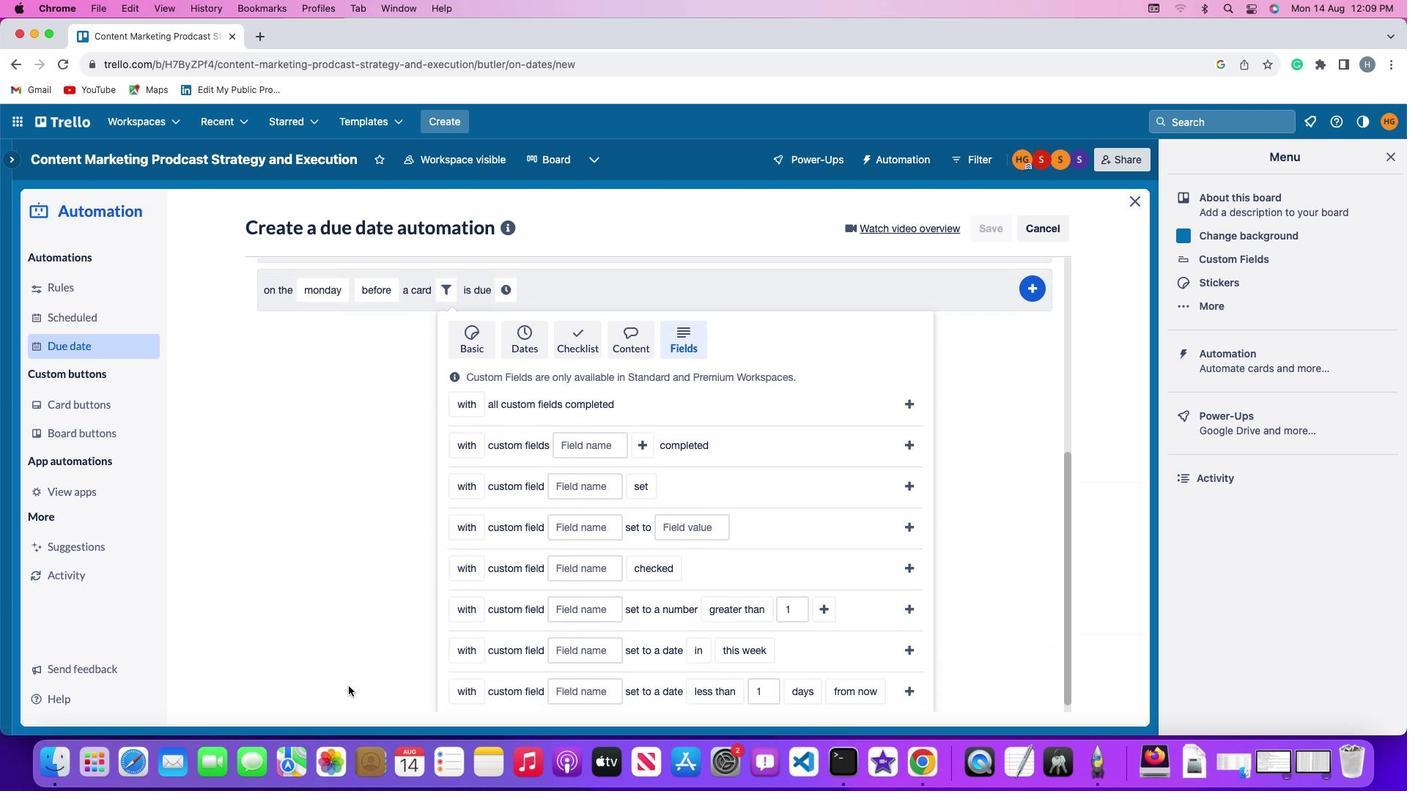 
Action: Mouse scrolled (389, 691) with delta (150, 8)
Screenshot: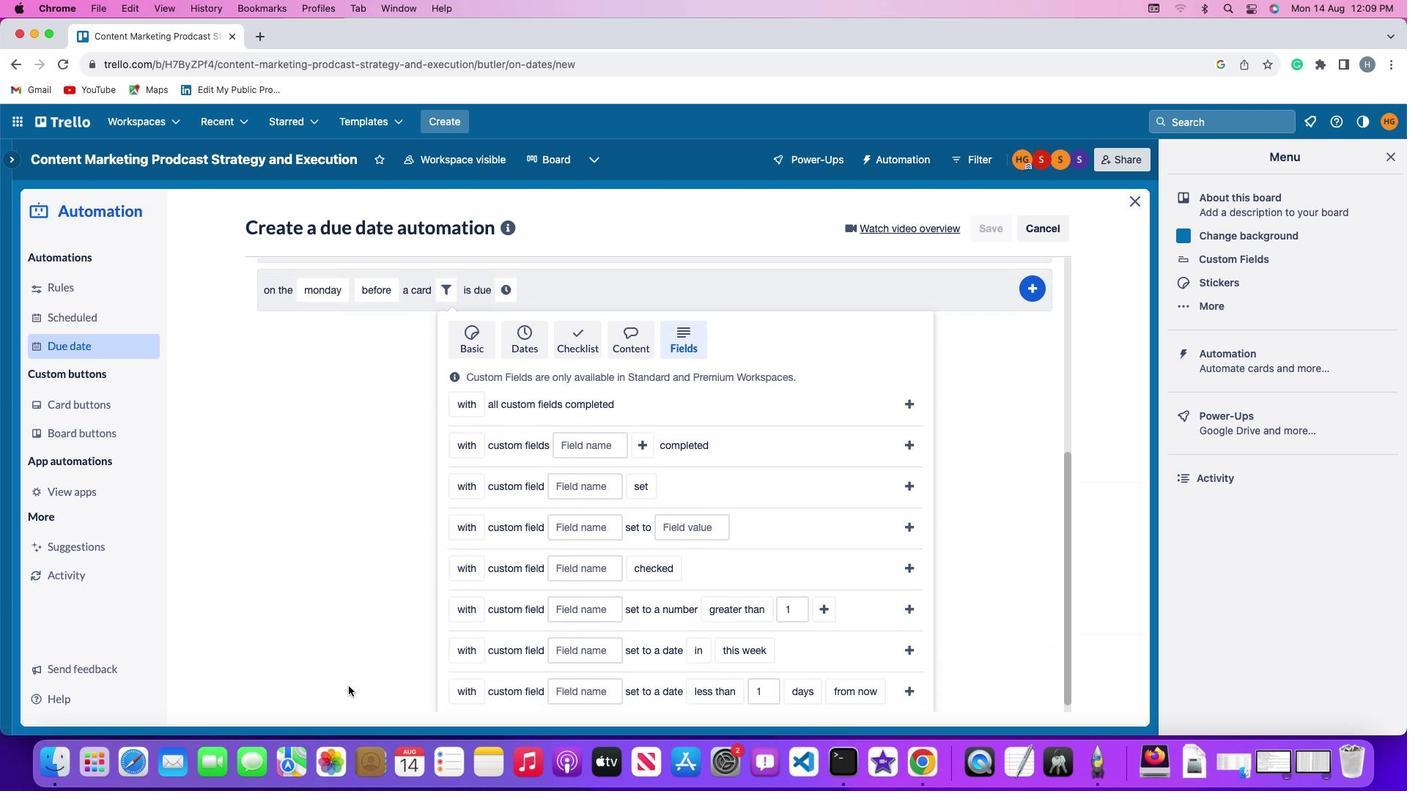 
Action: Mouse moved to (389, 691)
Screenshot: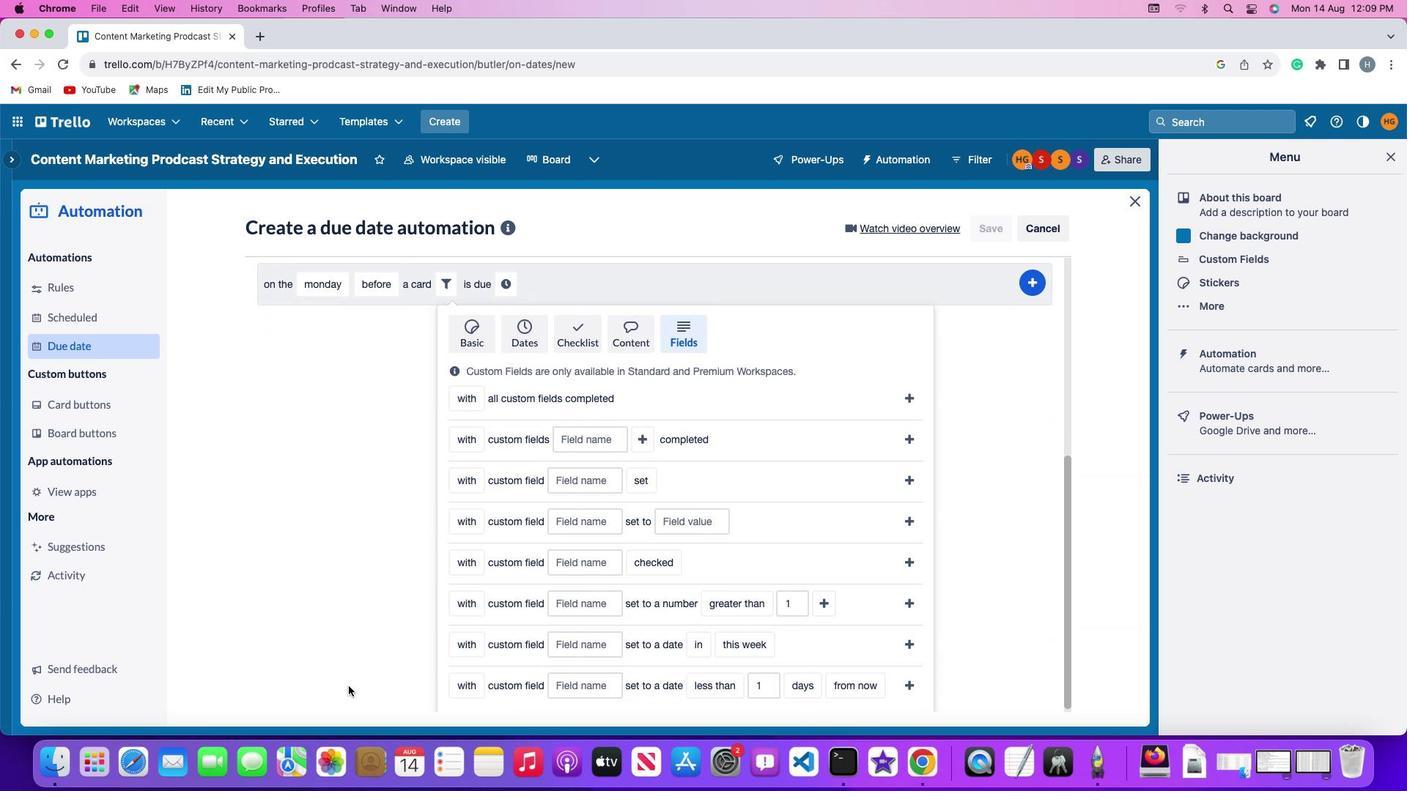 
Action: Mouse scrolled (389, 691) with delta (150, 7)
Screenshot: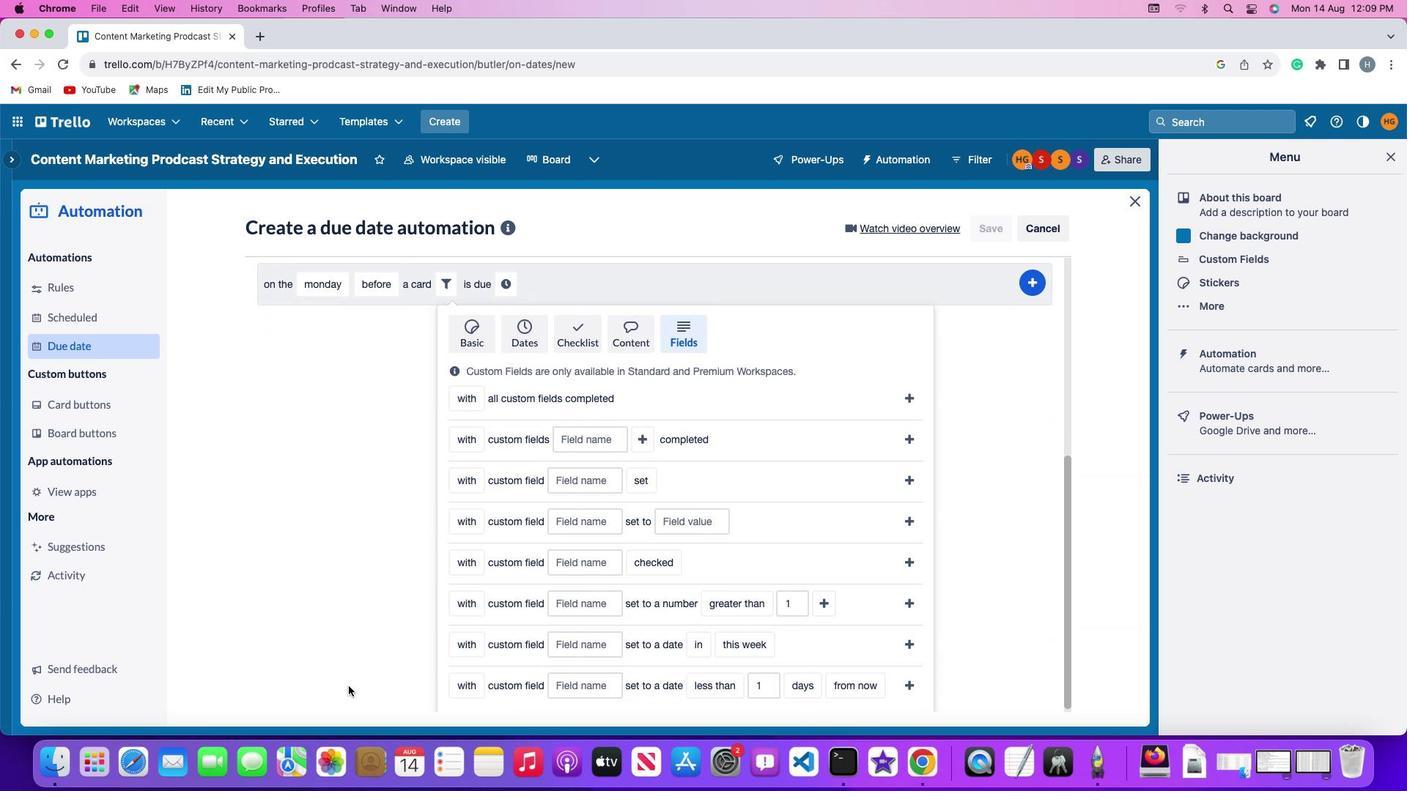 
Action: Mouse moved to (389, 691)
Screenshot: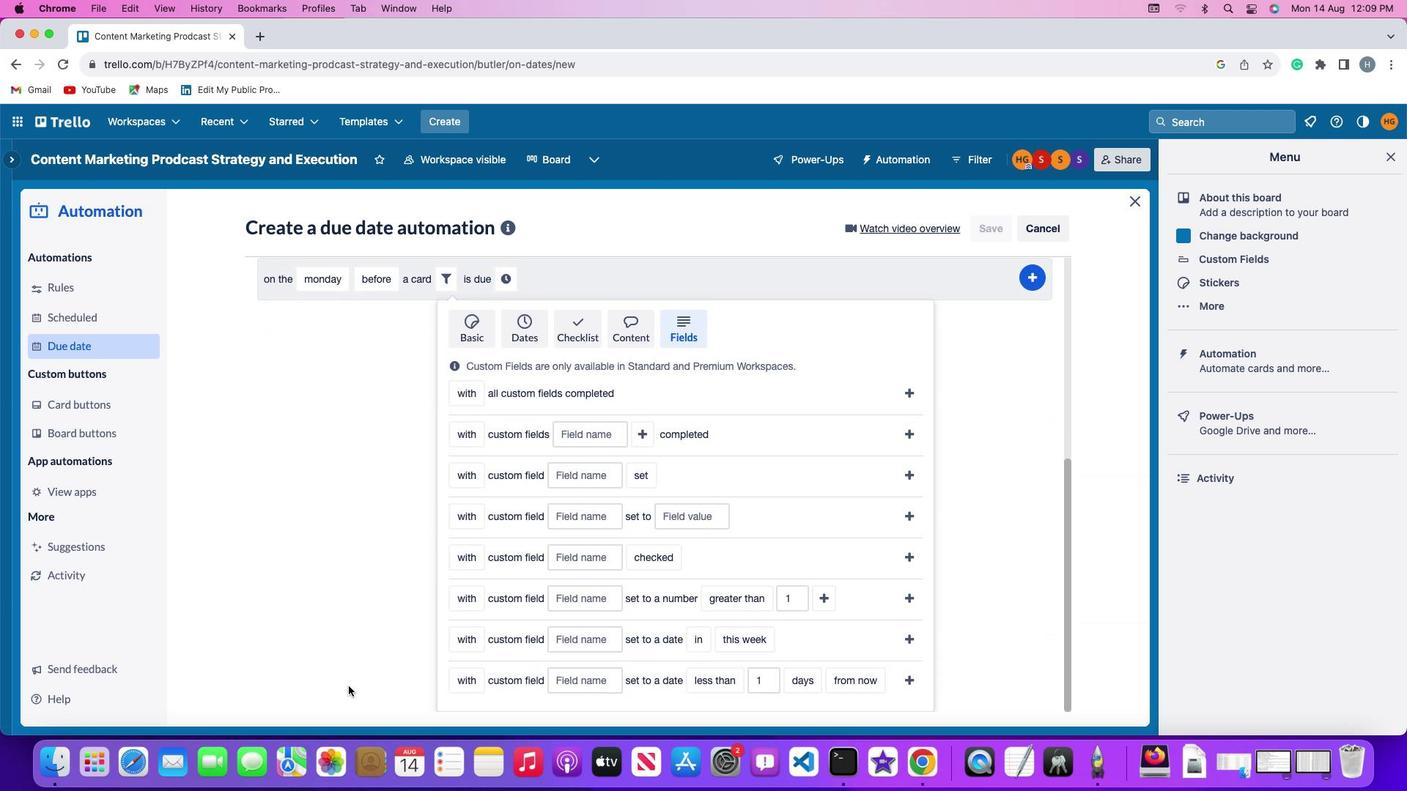 
Action: Mouse scrolled (389, 691) with delta (150, 6)
Screenshot: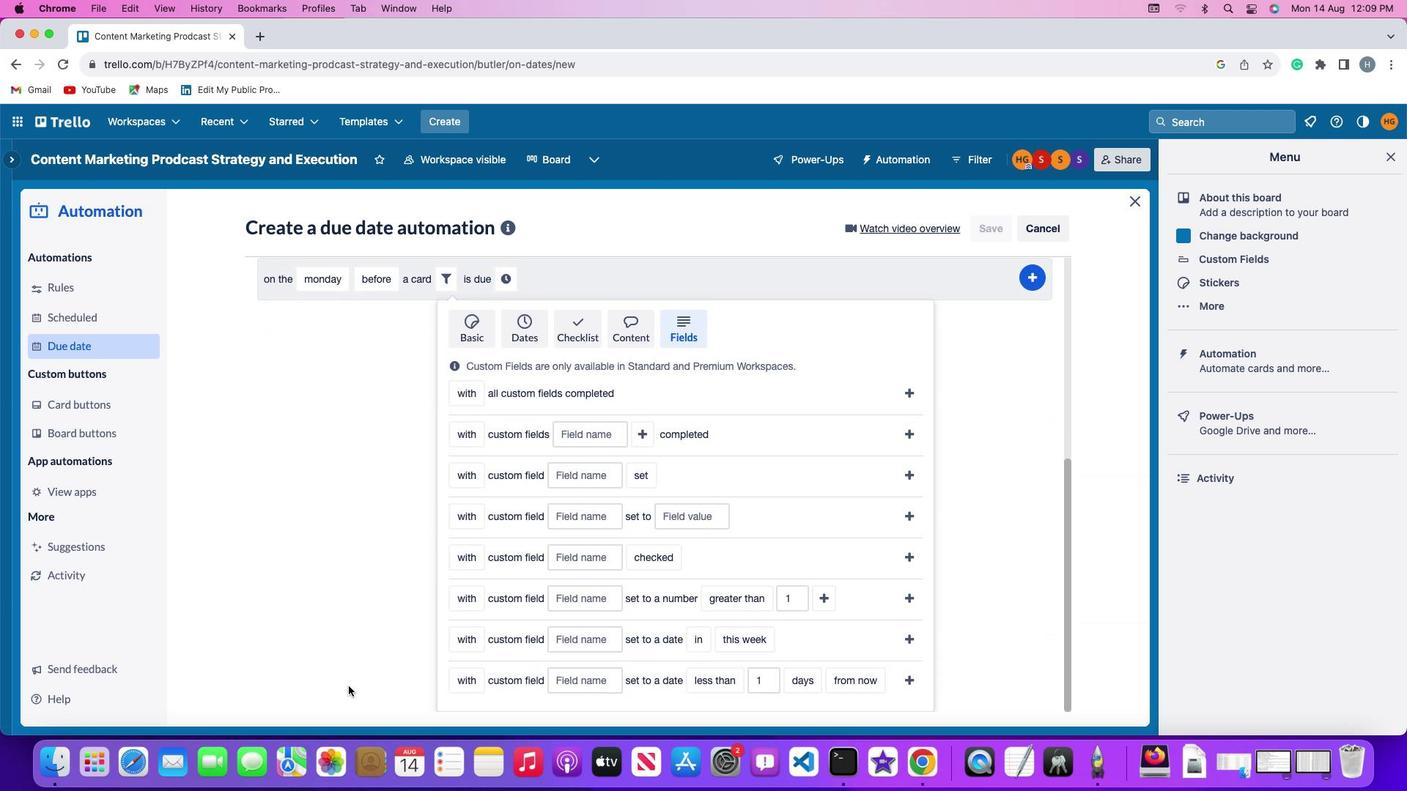 
Action: Mouse moved to (389, 690)
Screenshot: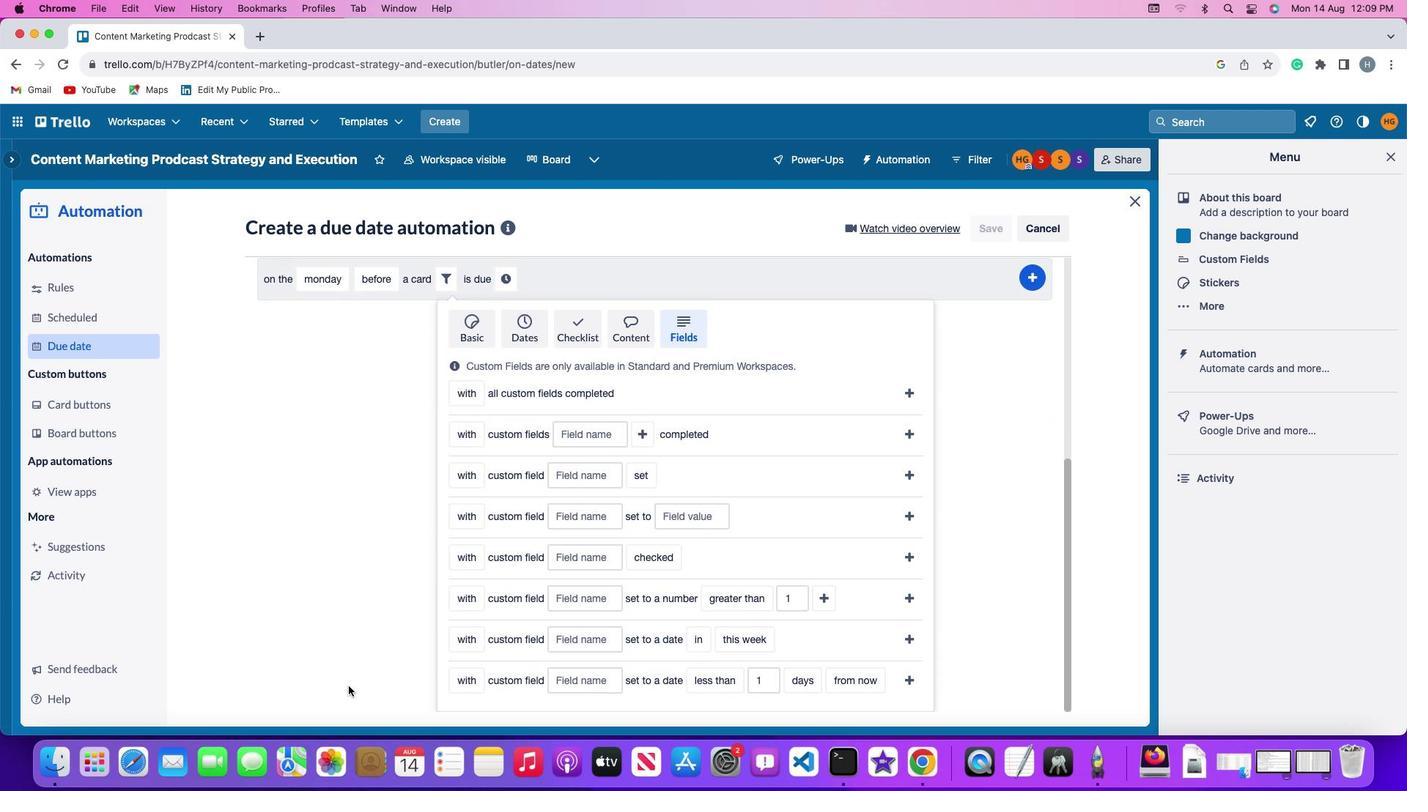 
Action: Mouse scrolled (389, 690) with delta (150, 10)
Screenshot: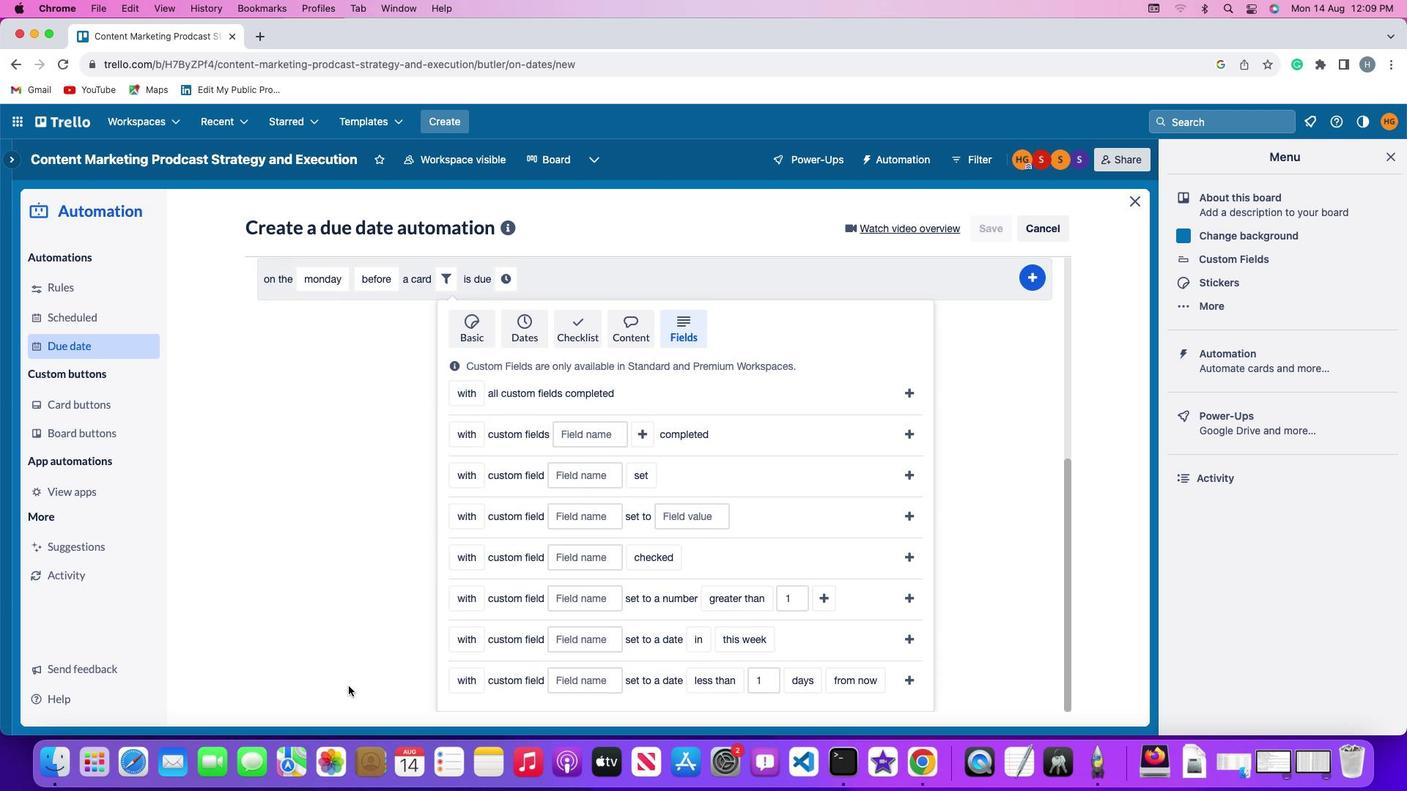 
Action: Mouse scrolled (389, 690) with delta (150, 10)
Screenshot: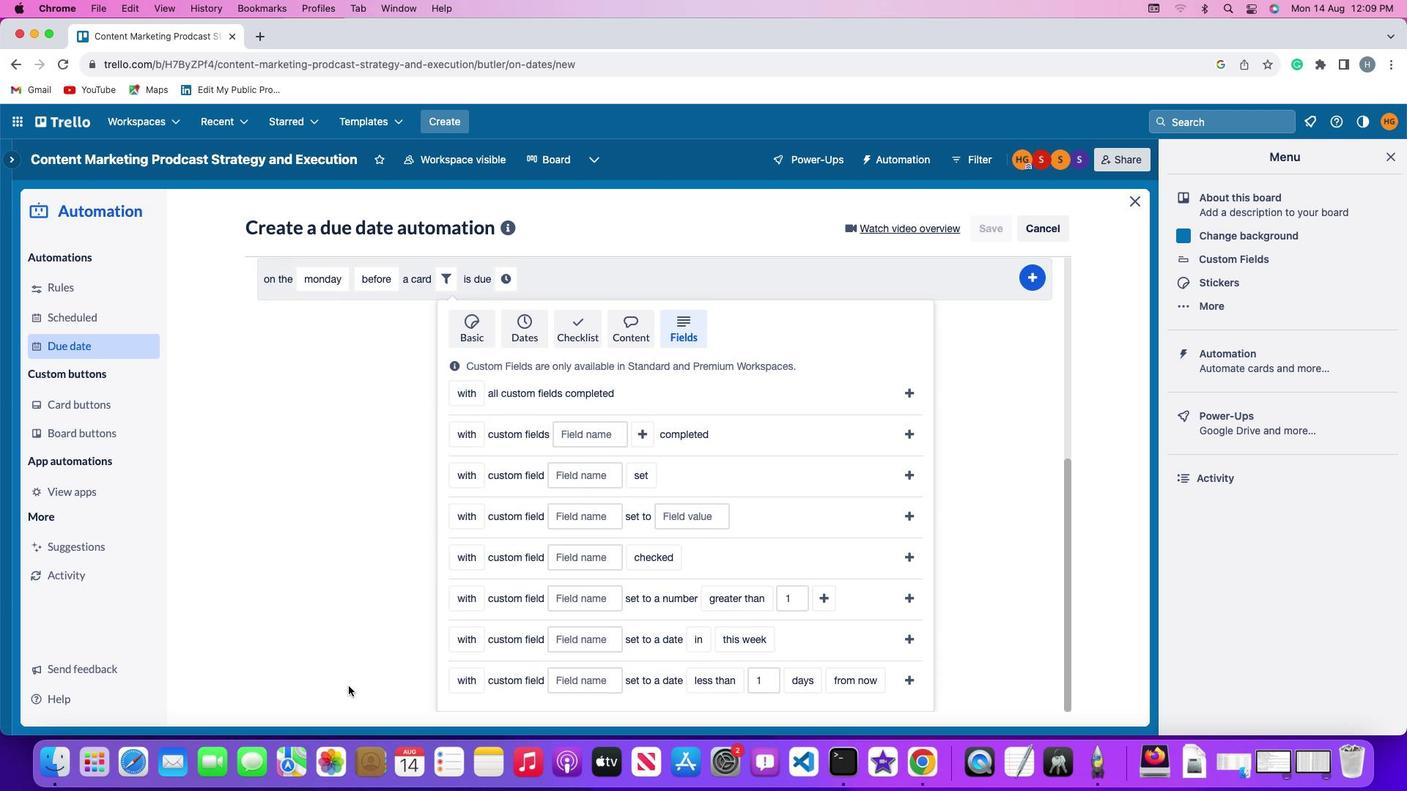 
Action: Mouse scrolled (389, 690) with delta (150, 8)
Screenshot: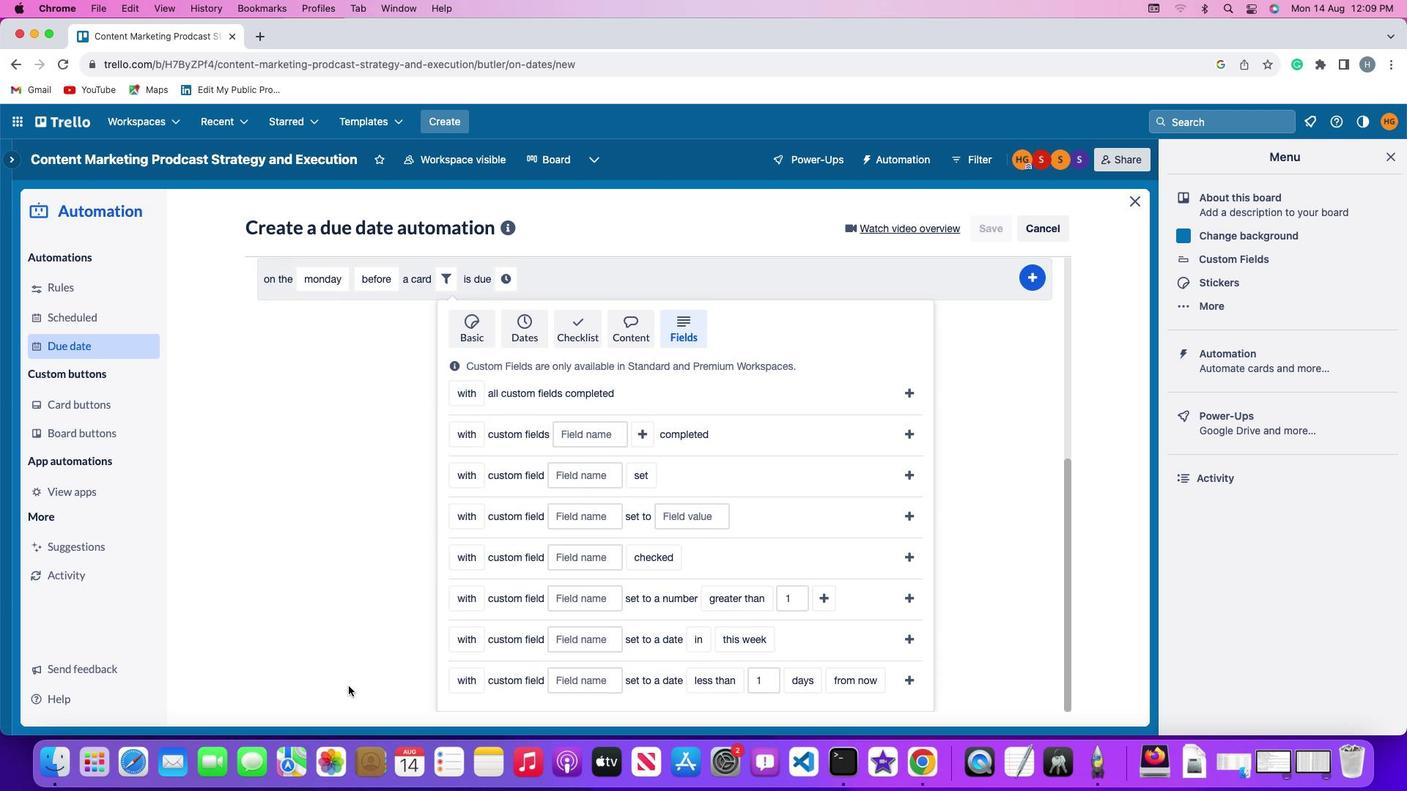 
Action: Mouse scrolled (389, 690) with delta (150, 7)
Screenshot: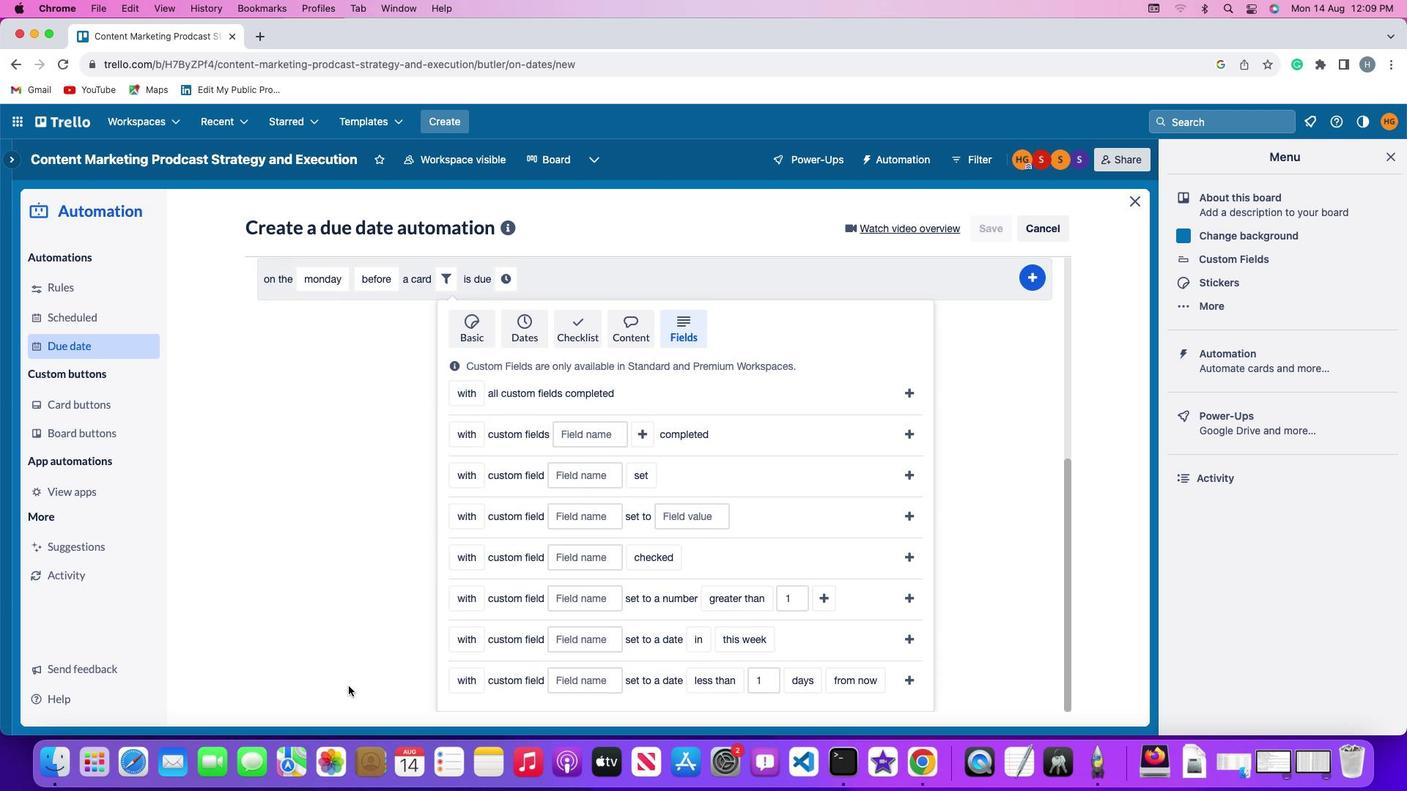 
Action: Mouse moved to (462, 646)
Screenshot: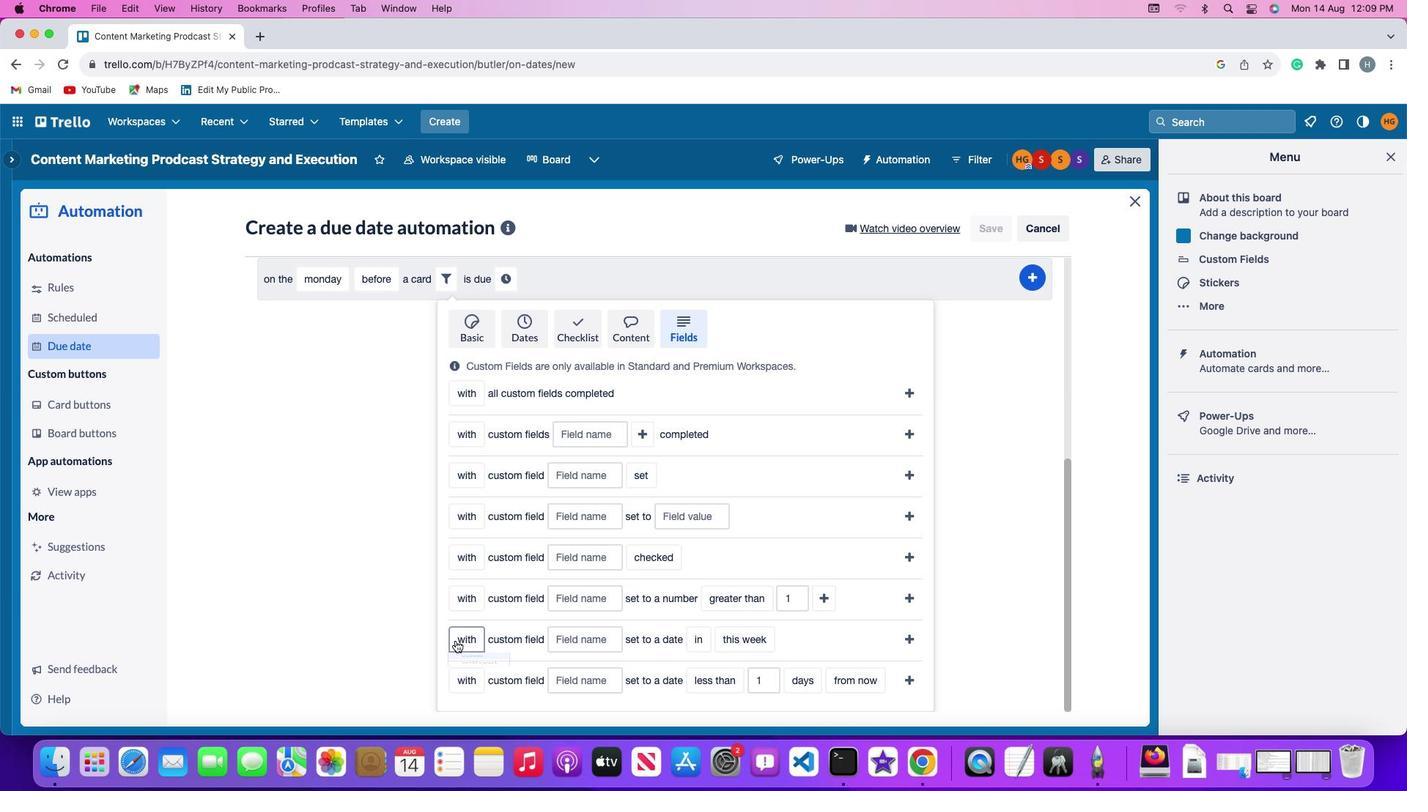 
Action: Mouse pressed left at (462, 646)
Screenshot: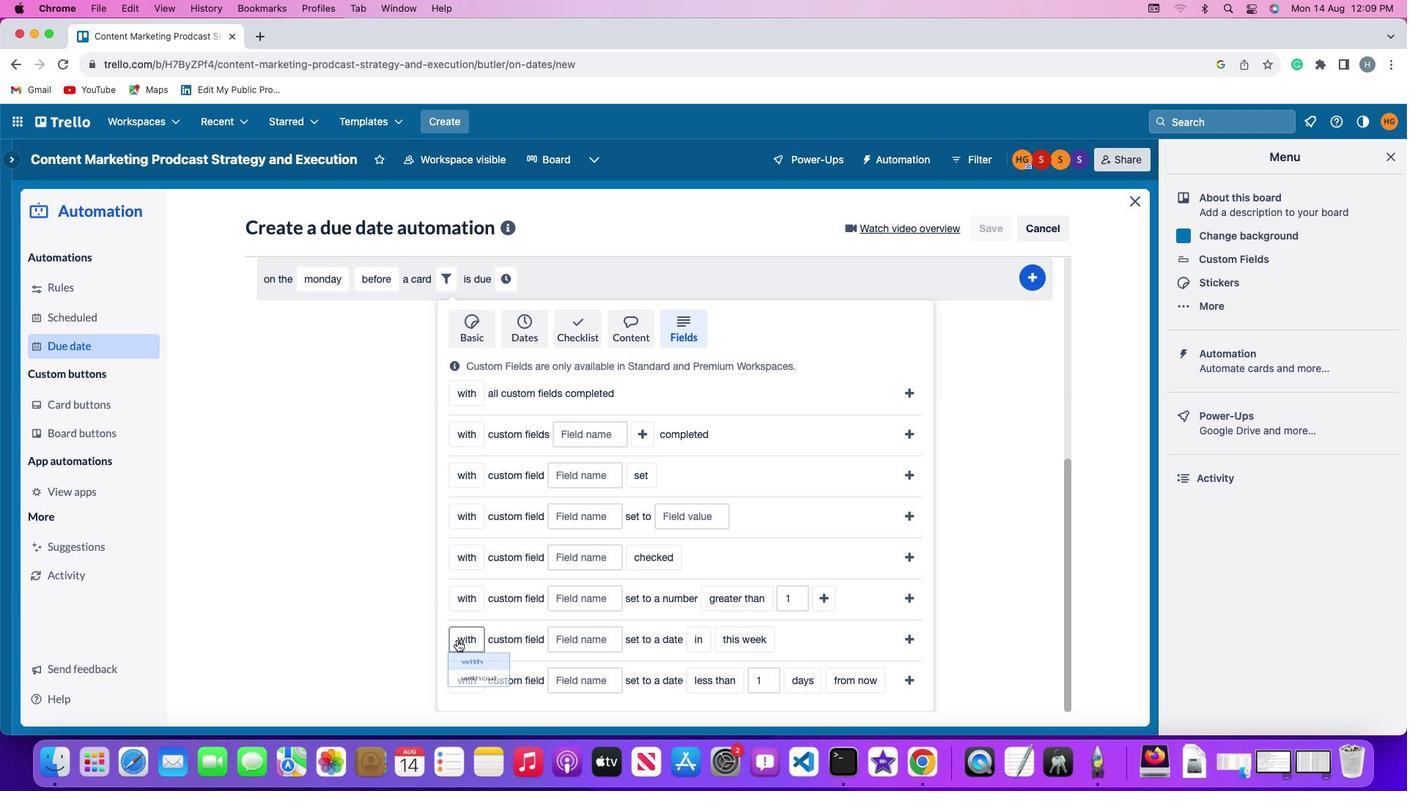 
Action: Mouse moved to (479, 667)
Screenshot: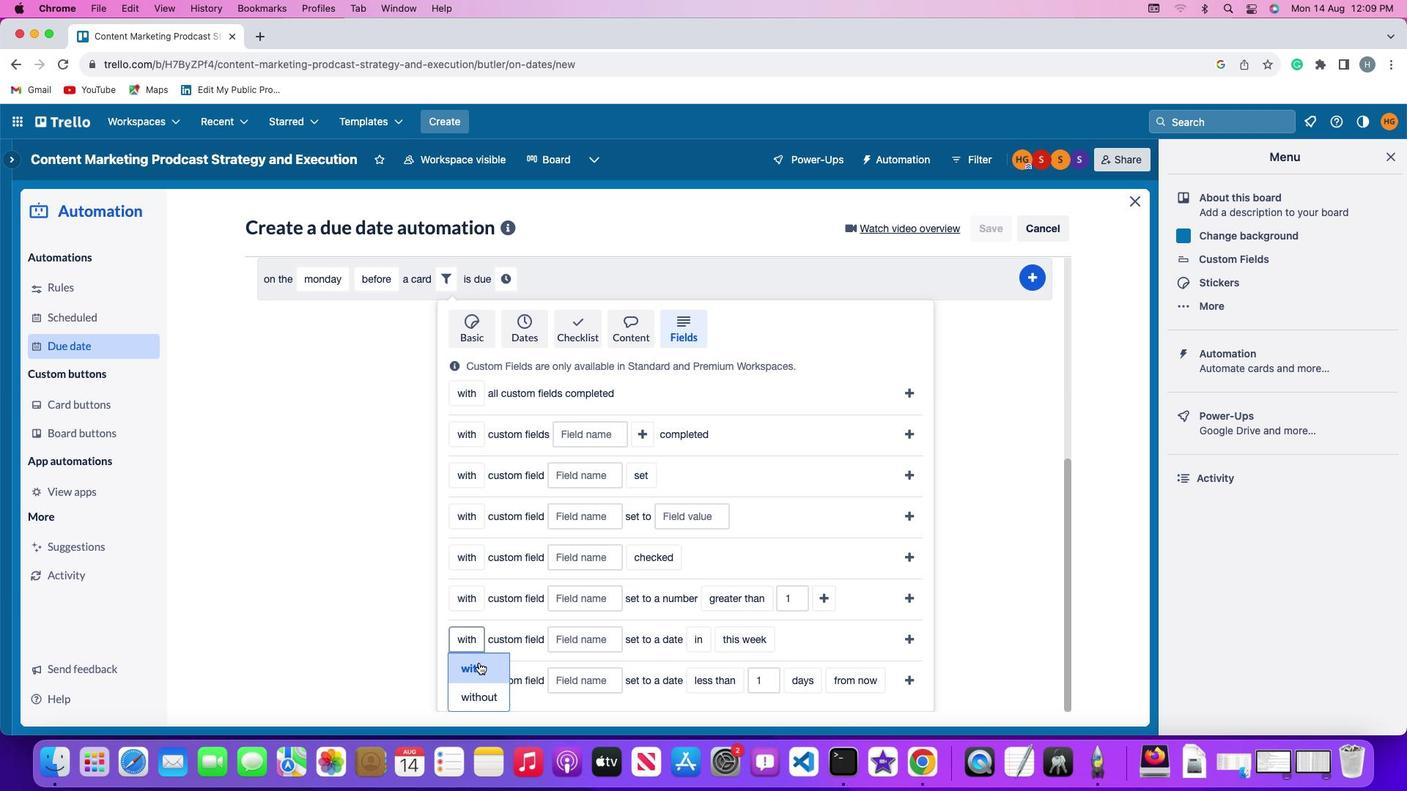 
Action: Mouse pressed left at (479, 667)
Screenshot: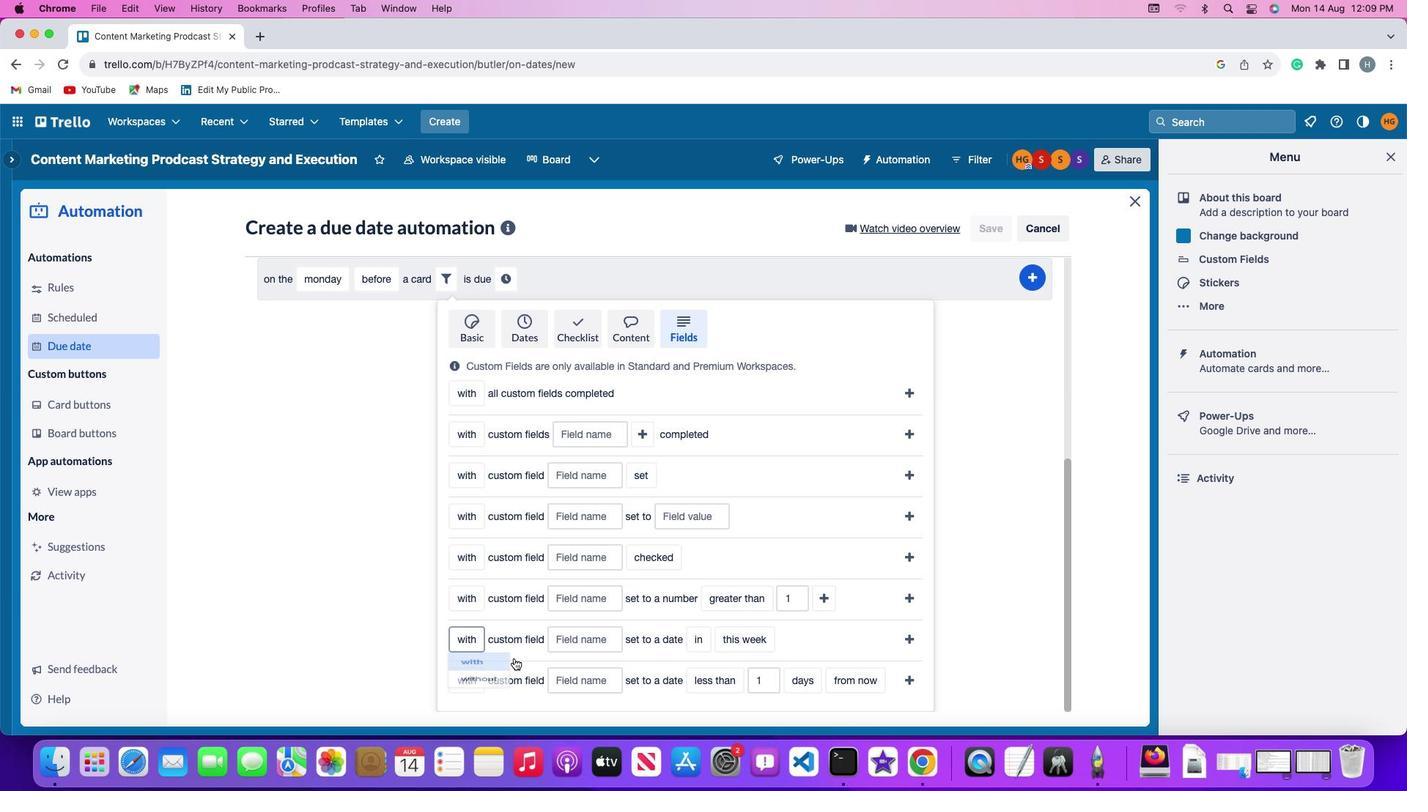 
Action: Mouse moved to (557, 647)
Screenshot: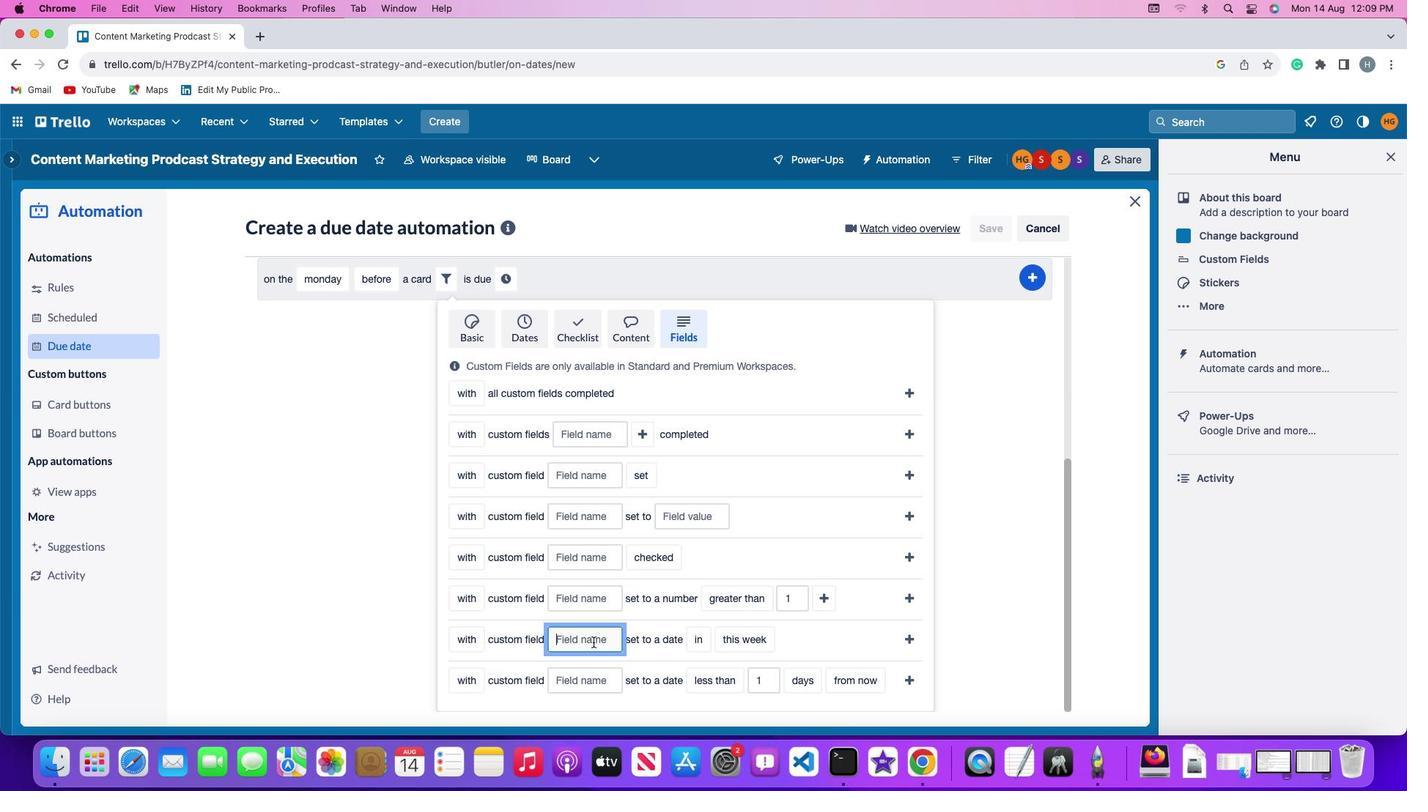 
Action: Mouse pressed left at (557, 647)
Screenshot: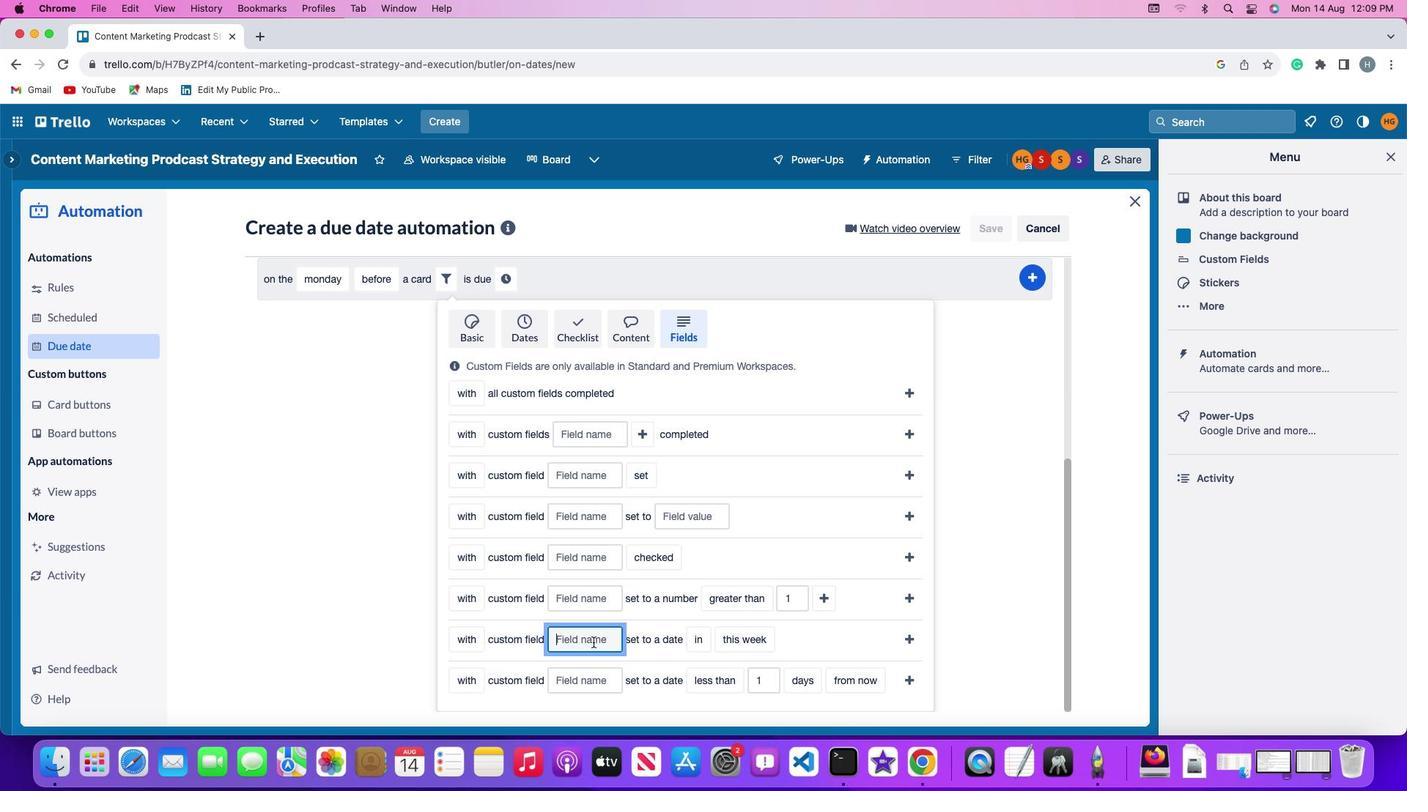 
Action: Key pressed Key.shift'R''e''s''u''m''e'
Screenshot: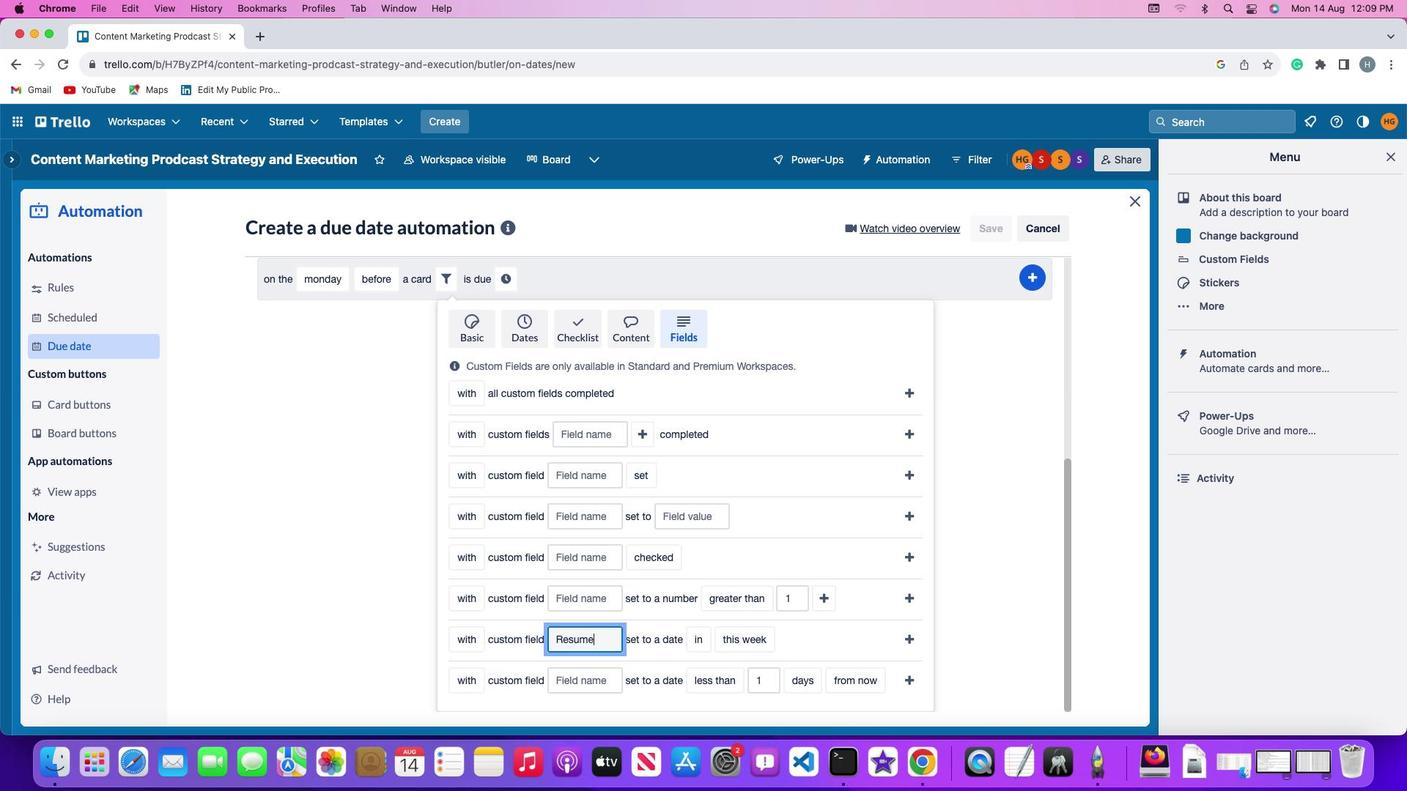 
Action: Mouse moved to (625, 650)
Screenshot: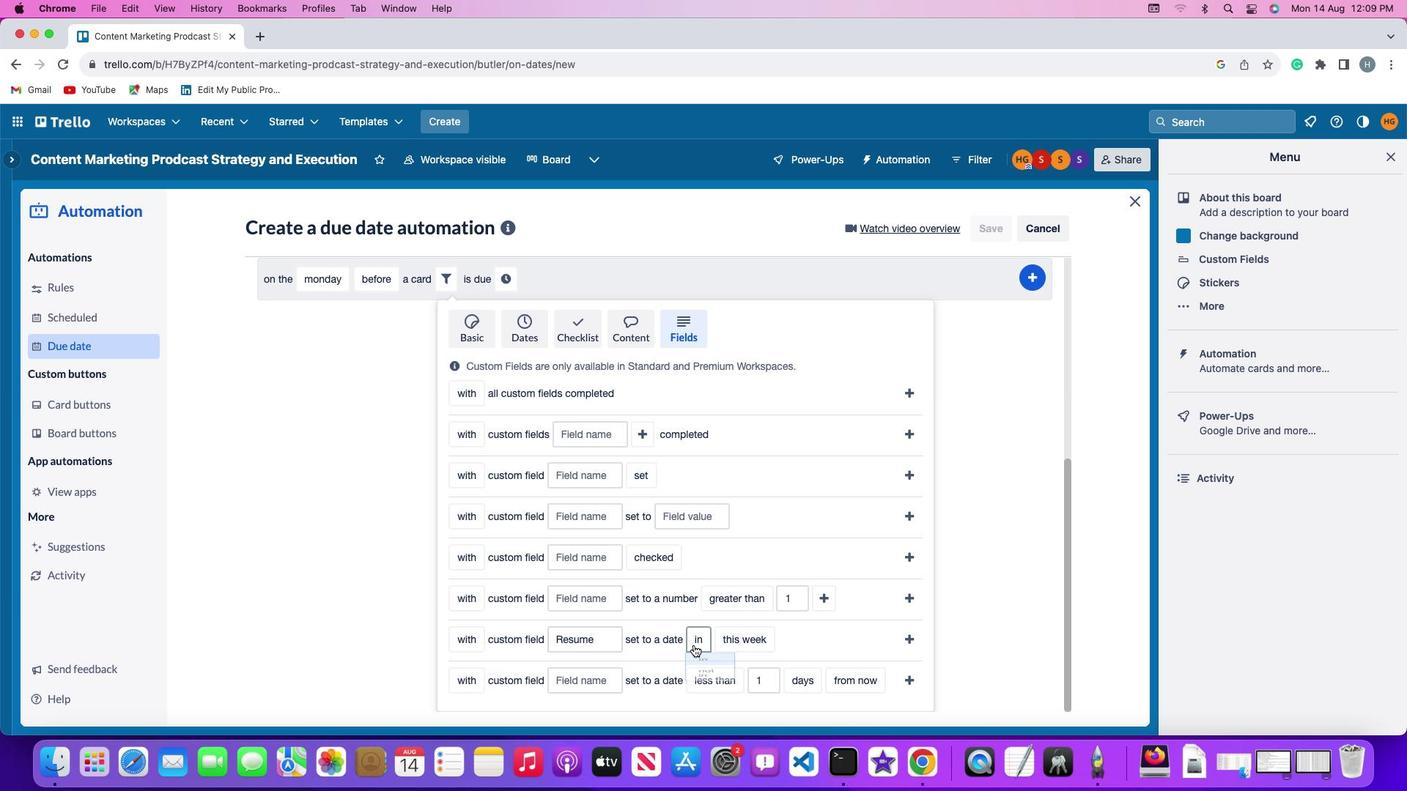 
Action: Mouse pressed left at (625, 650)
Screenshot: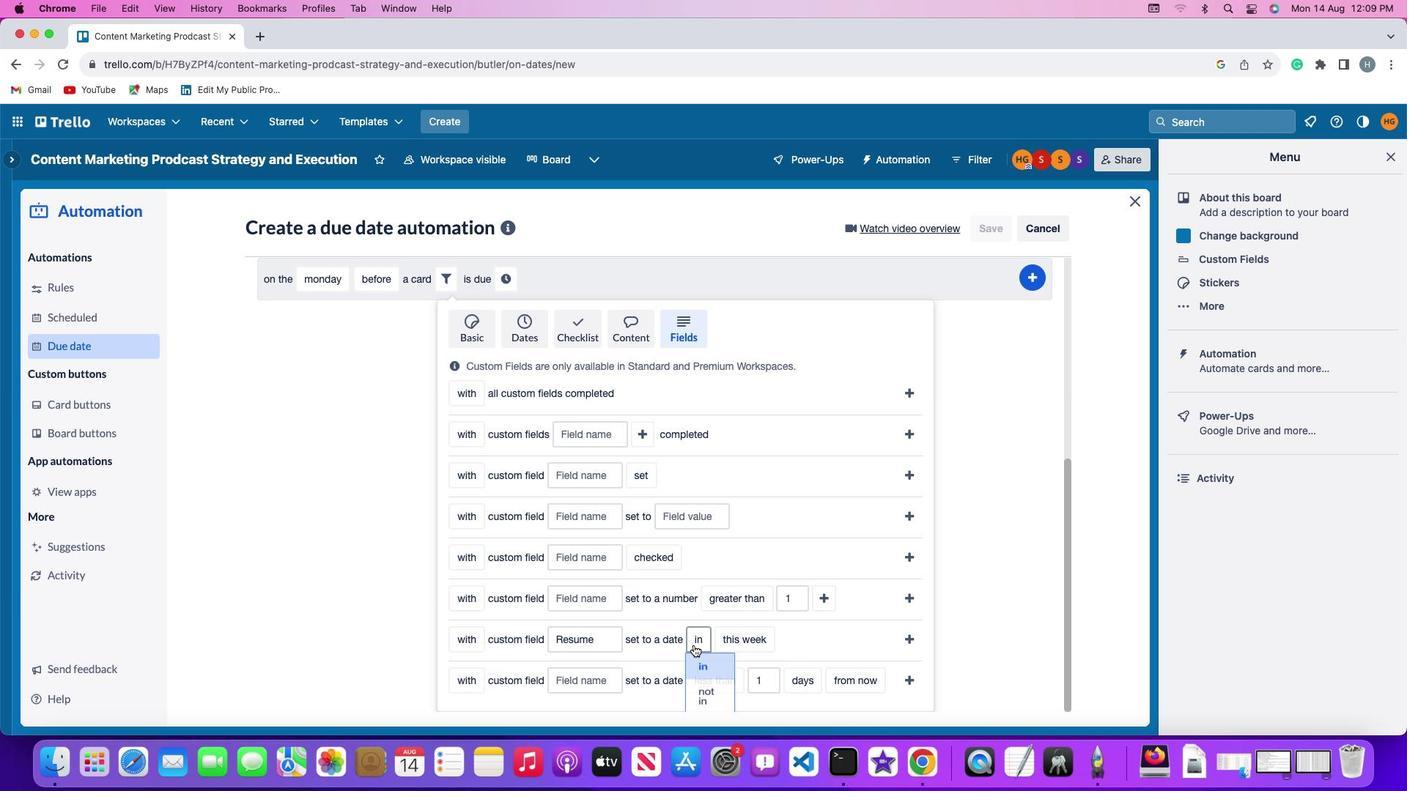 
Action: Mouse moved to (634, 669)
Screenshot: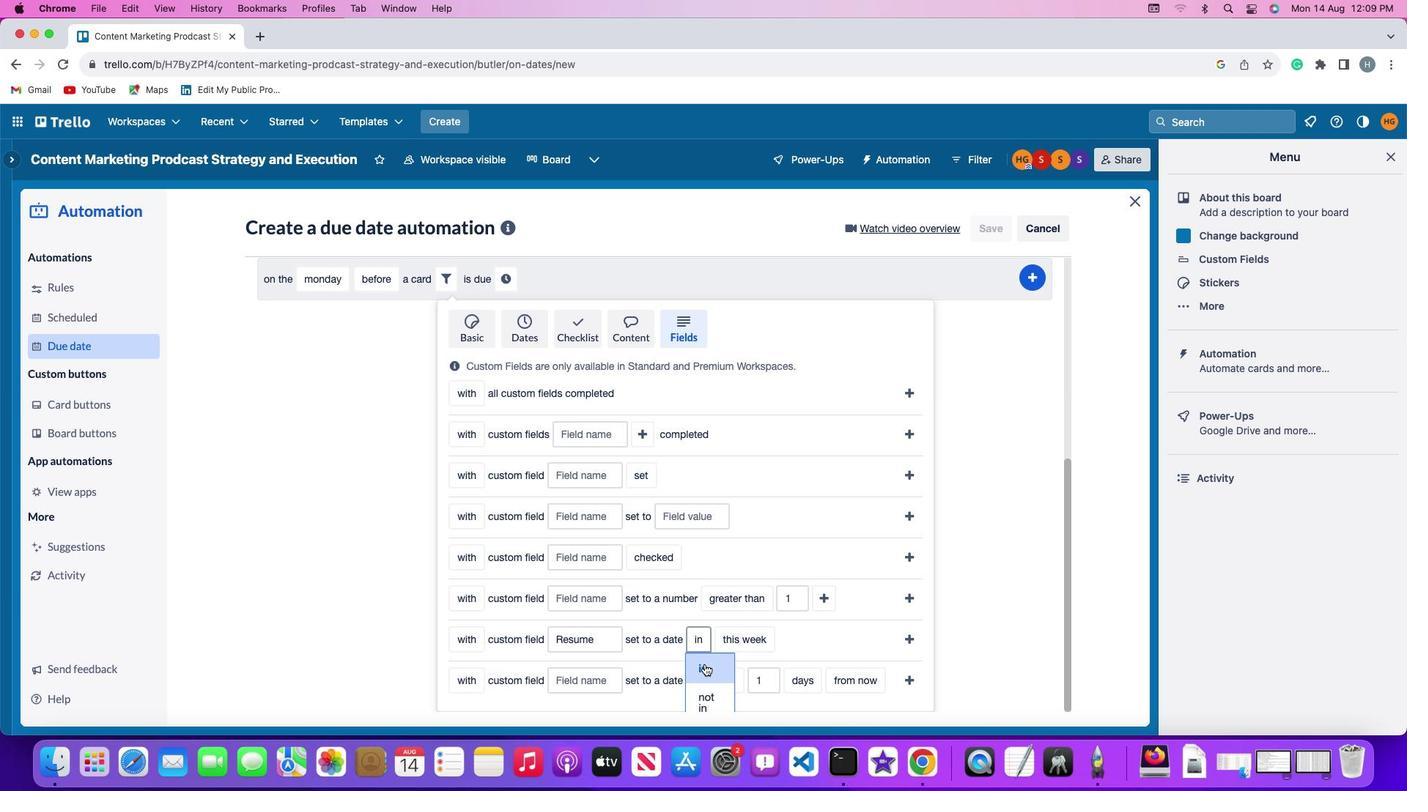 
Action: Mouse pressed left at (634, 669)
Screenshot: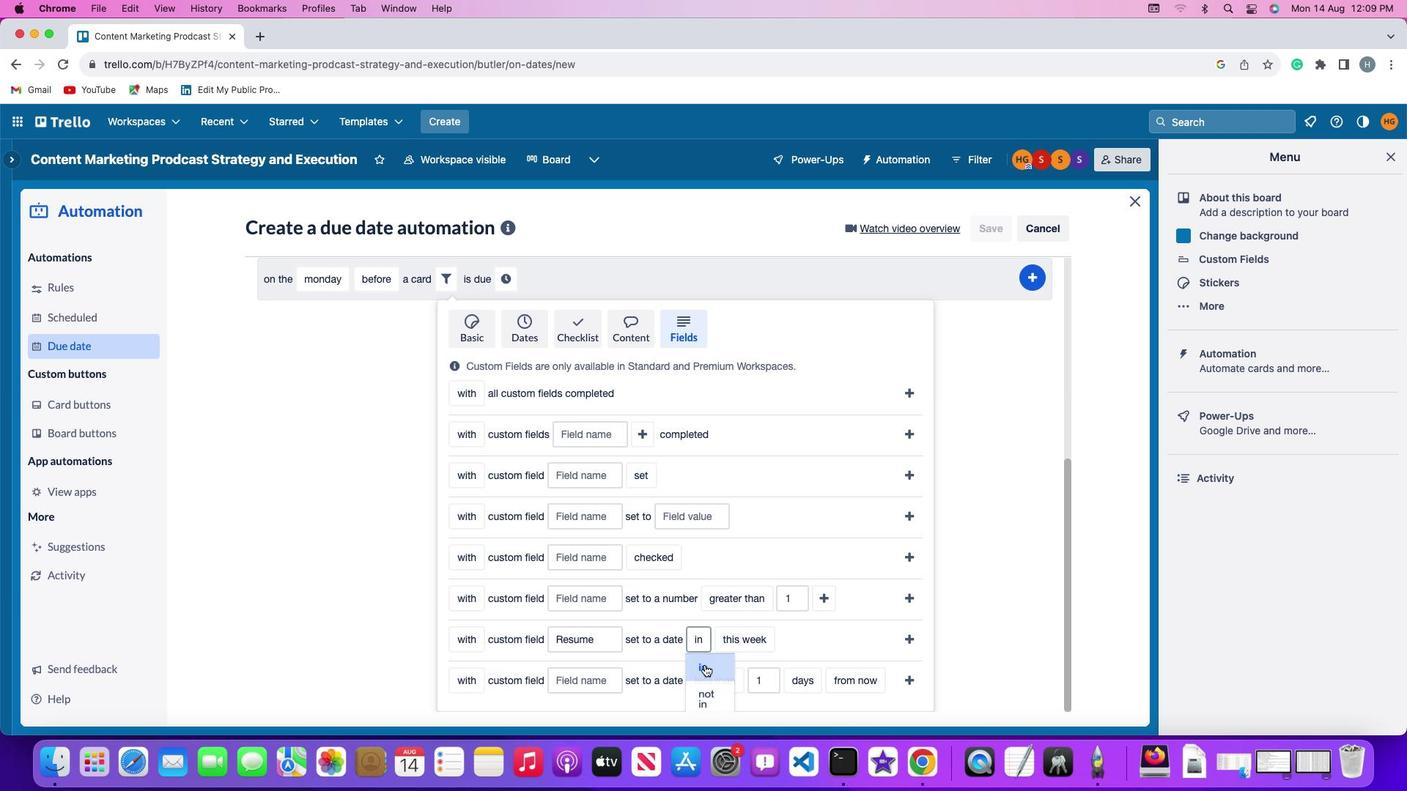 
Action: Mouse moved to (661, 647)
Screenshot: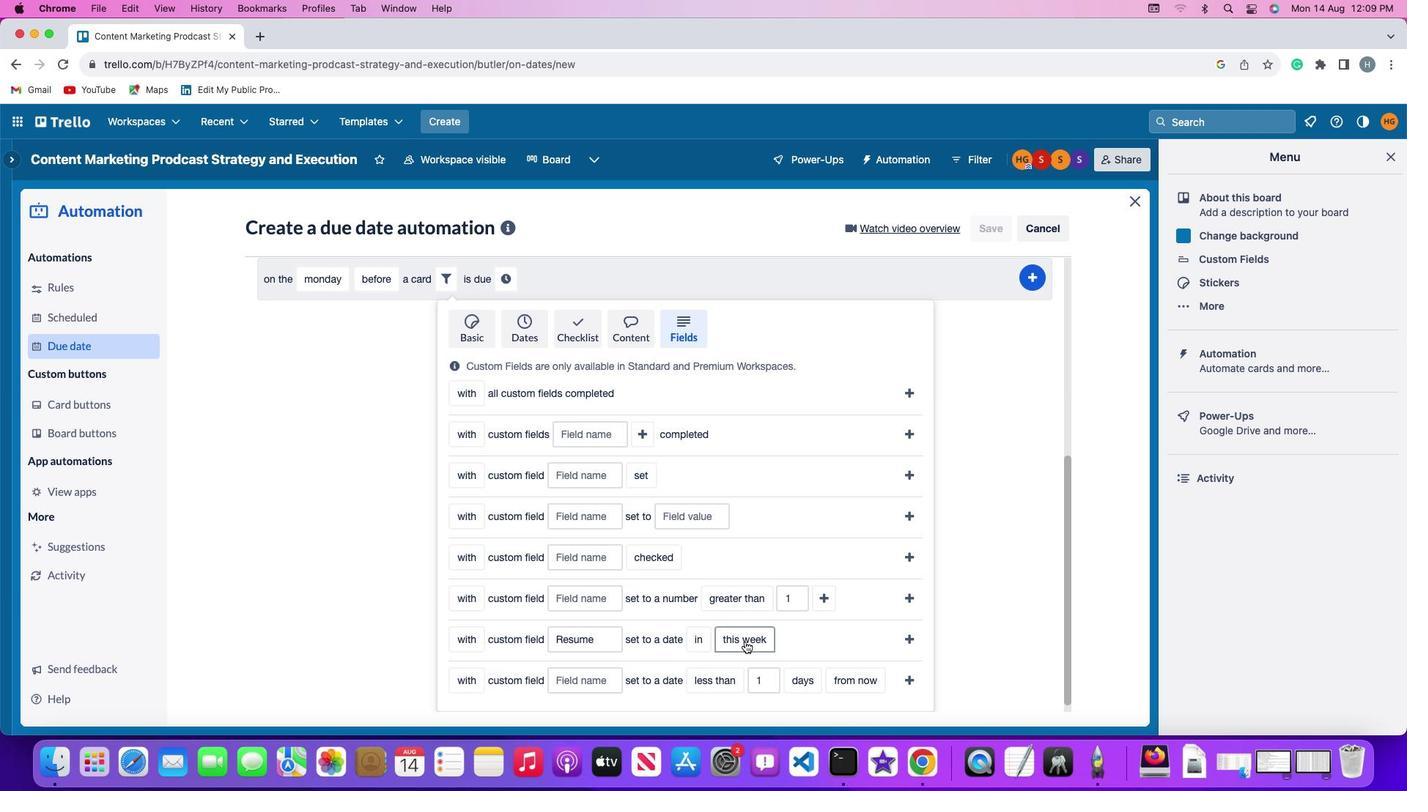 
Action: Mouse pressed left at (661, 647)
Screenshot: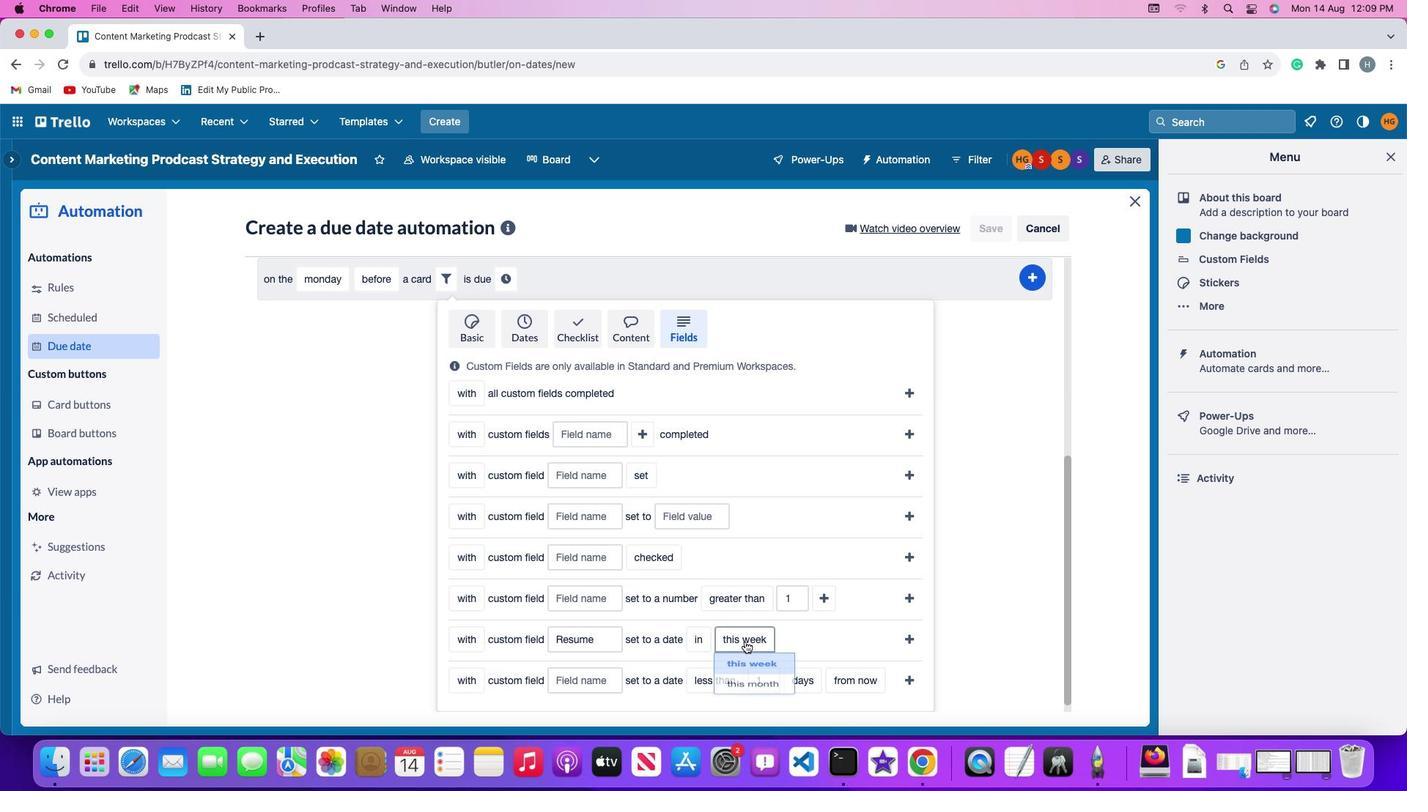 
Action: Mouse moved to (664, 668)
Screenshot: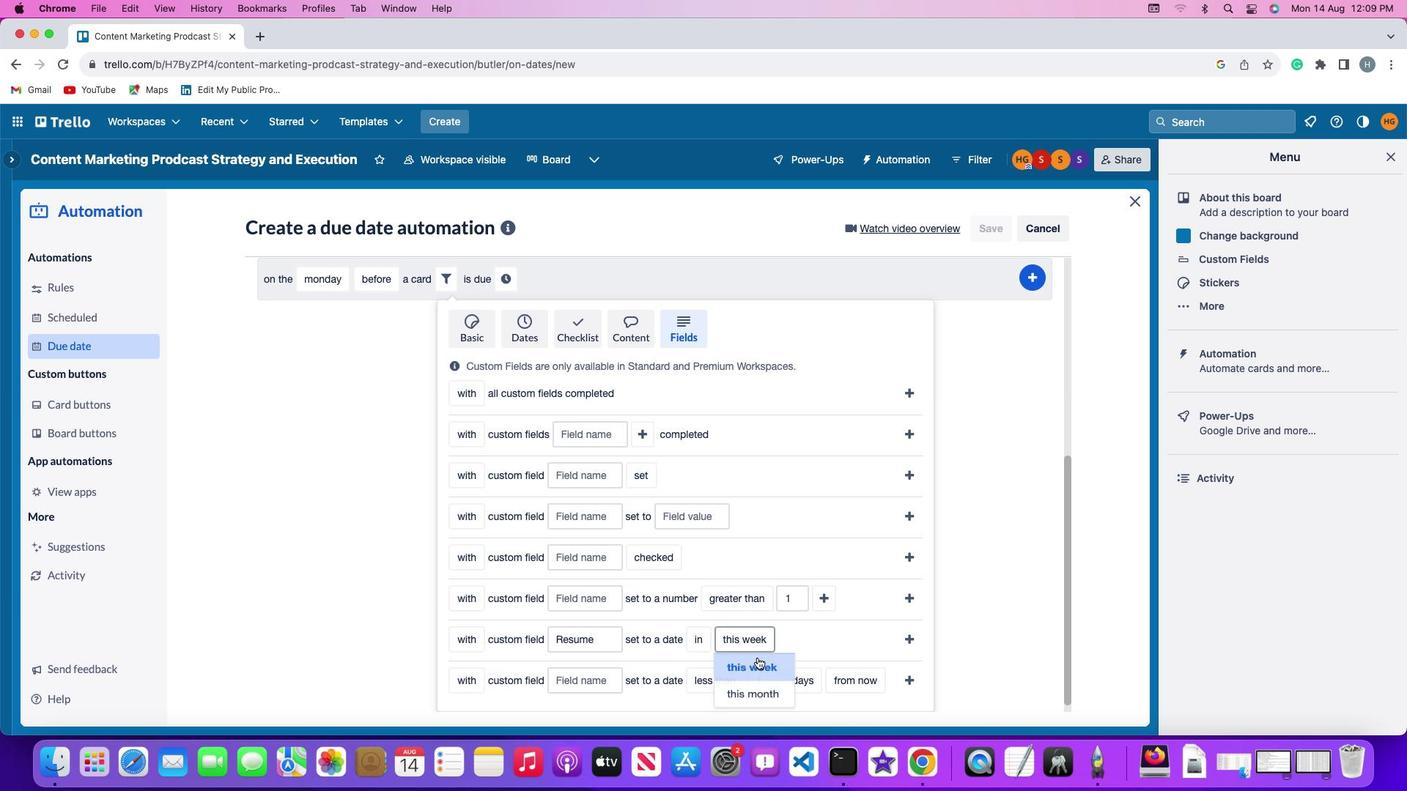 
Action: Mouse pressed left at (664, 668)
Screenshot: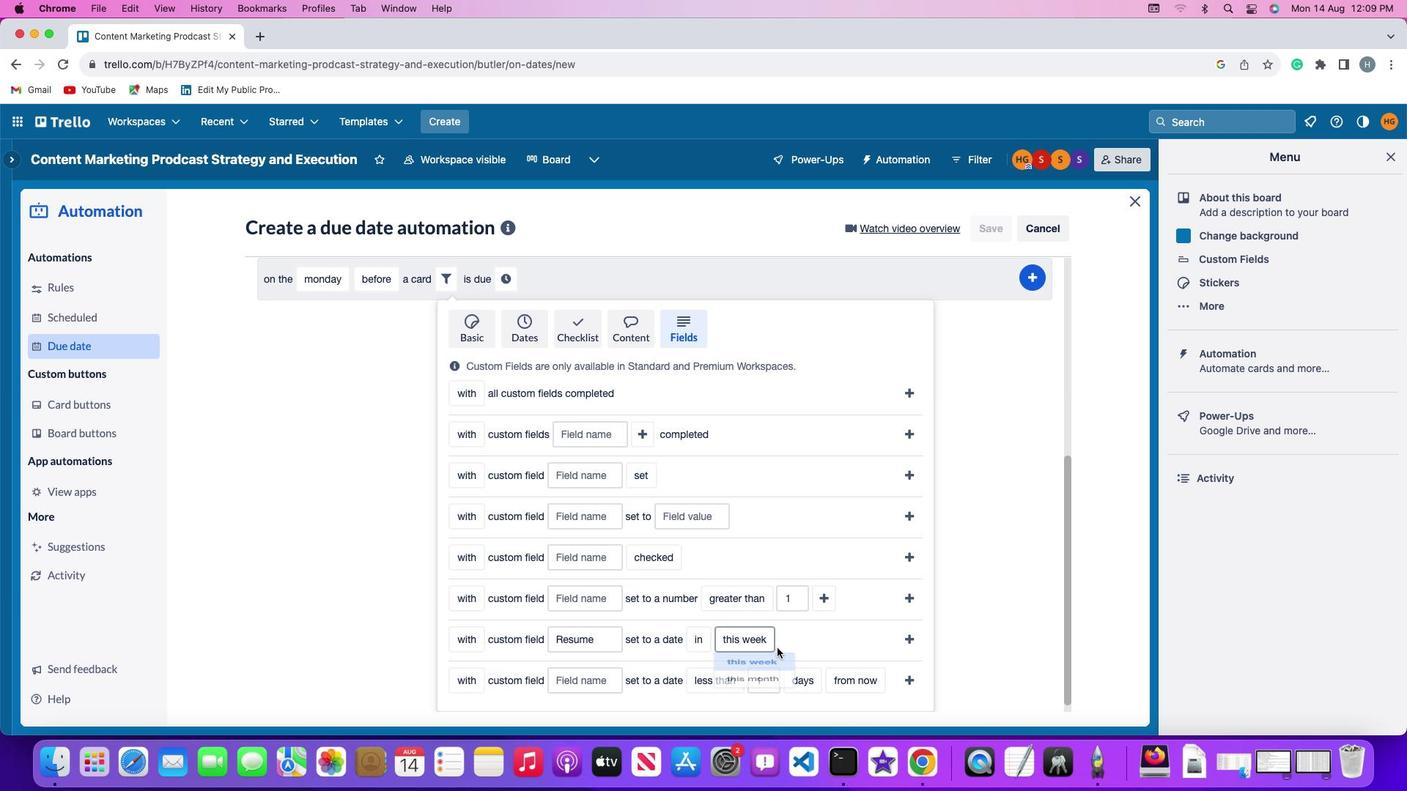 
Action: Mouse moved to (776, 643)
Screenshot: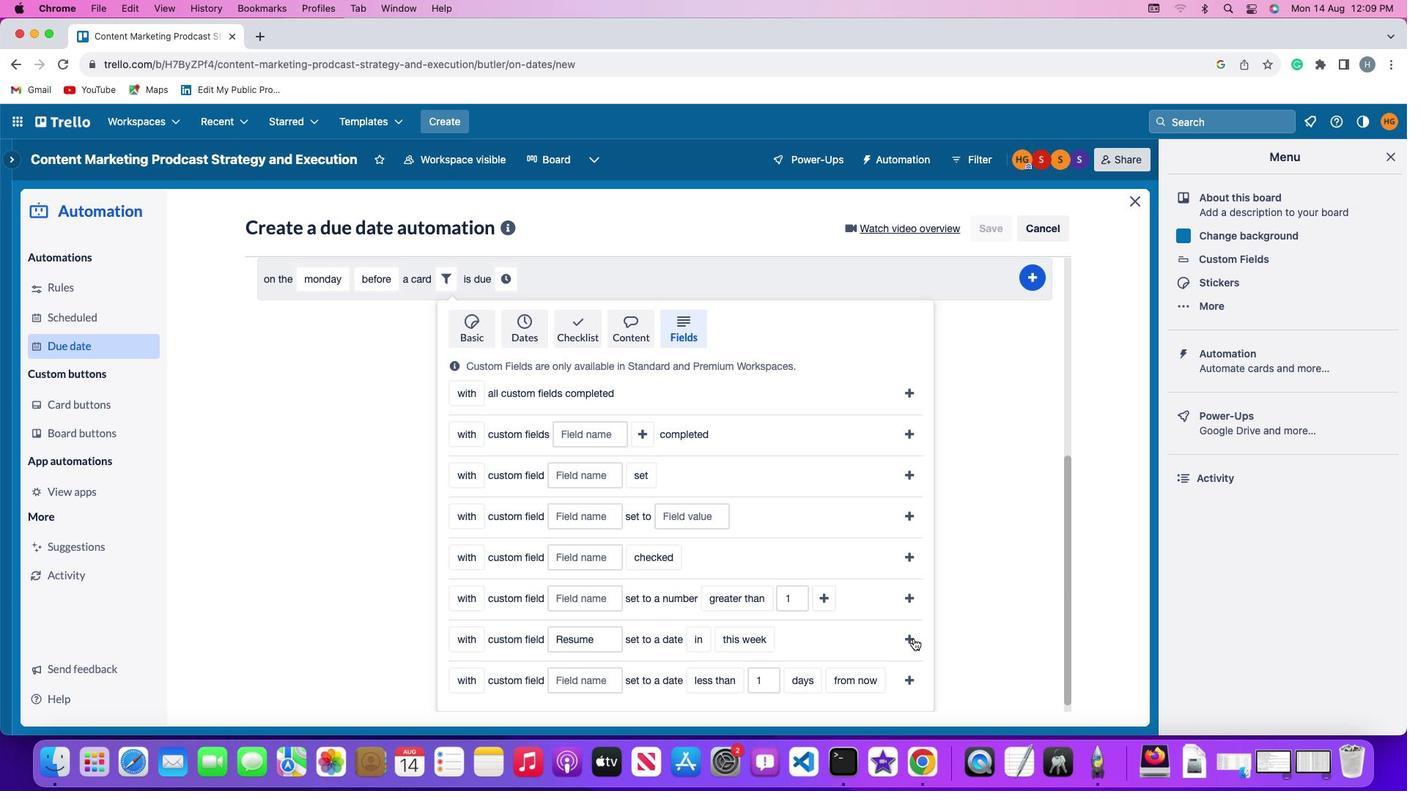 
Action: Mouse pressed left at (776, 643)
Screenshot: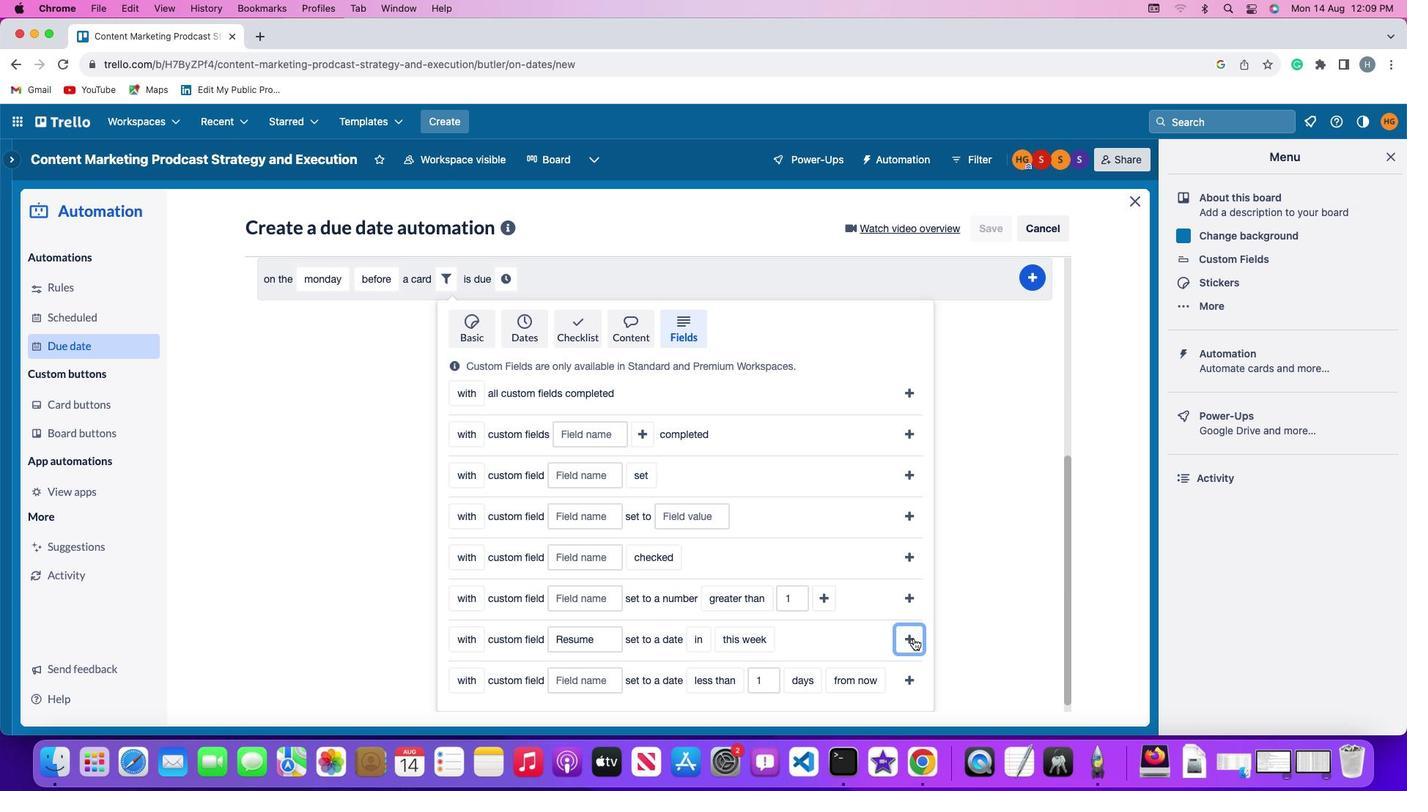 
Action: Mouse moved to (692, 644)
Screenshot: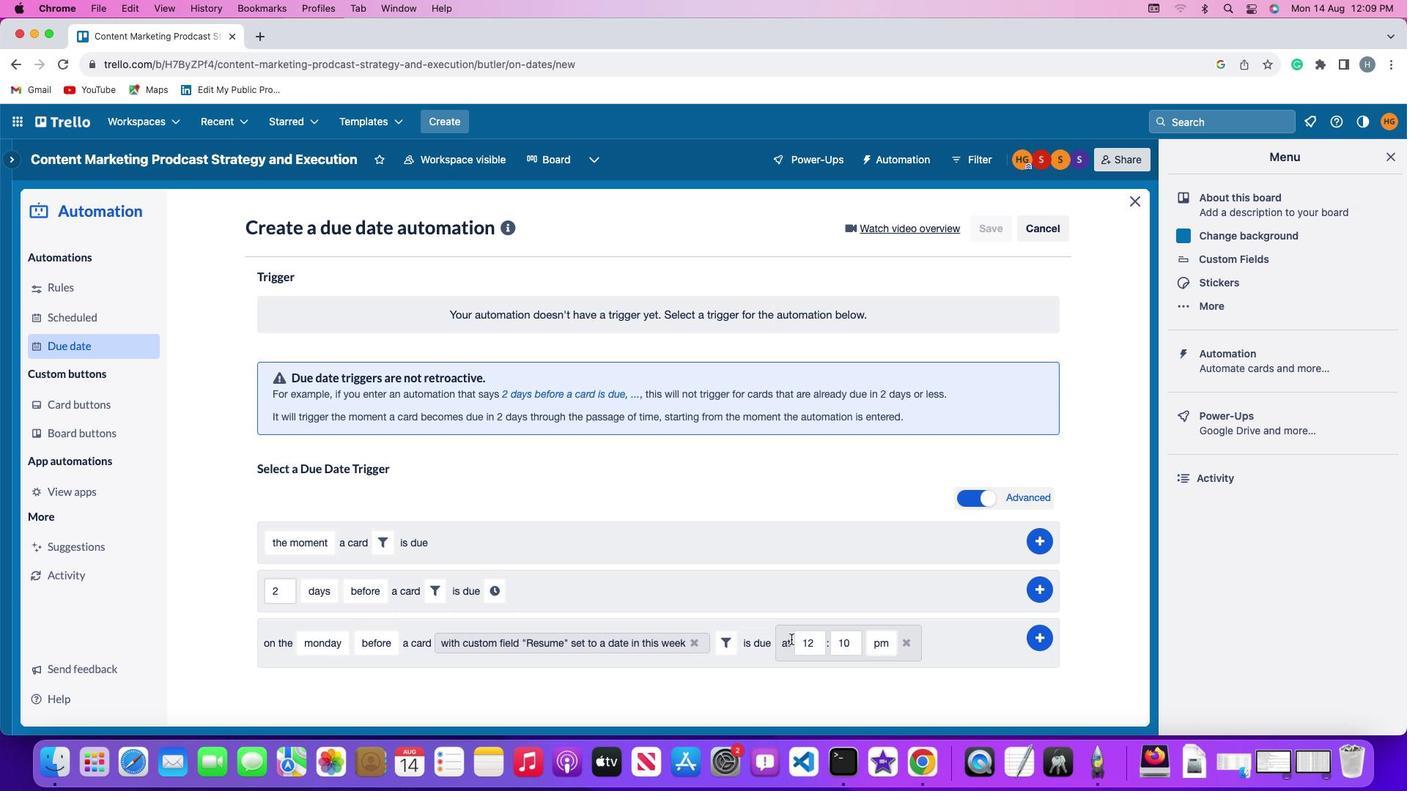 
Action: Mouse pressed left at (692, 644)
Screenshot: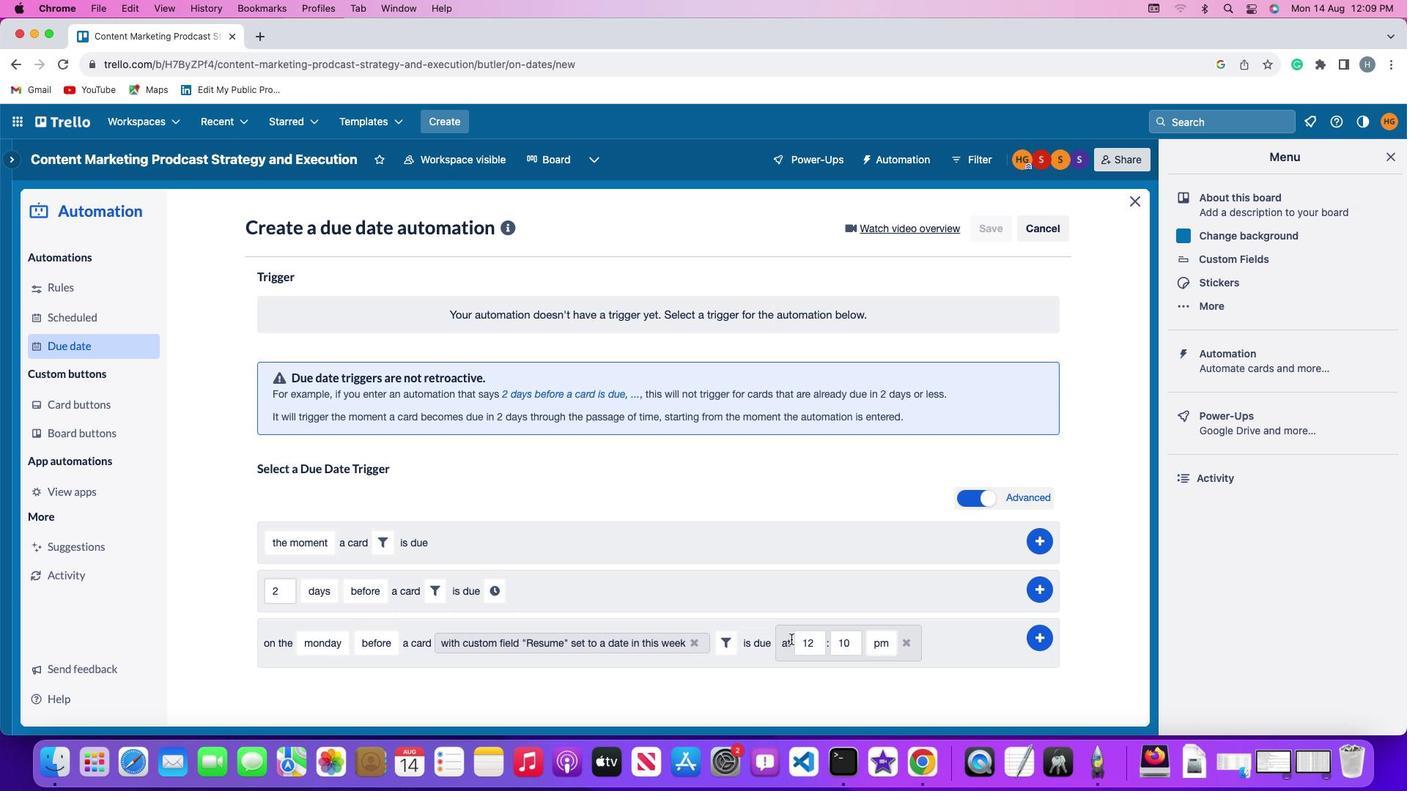 
Action: Mouse moved to (712, 648)
Screenshot: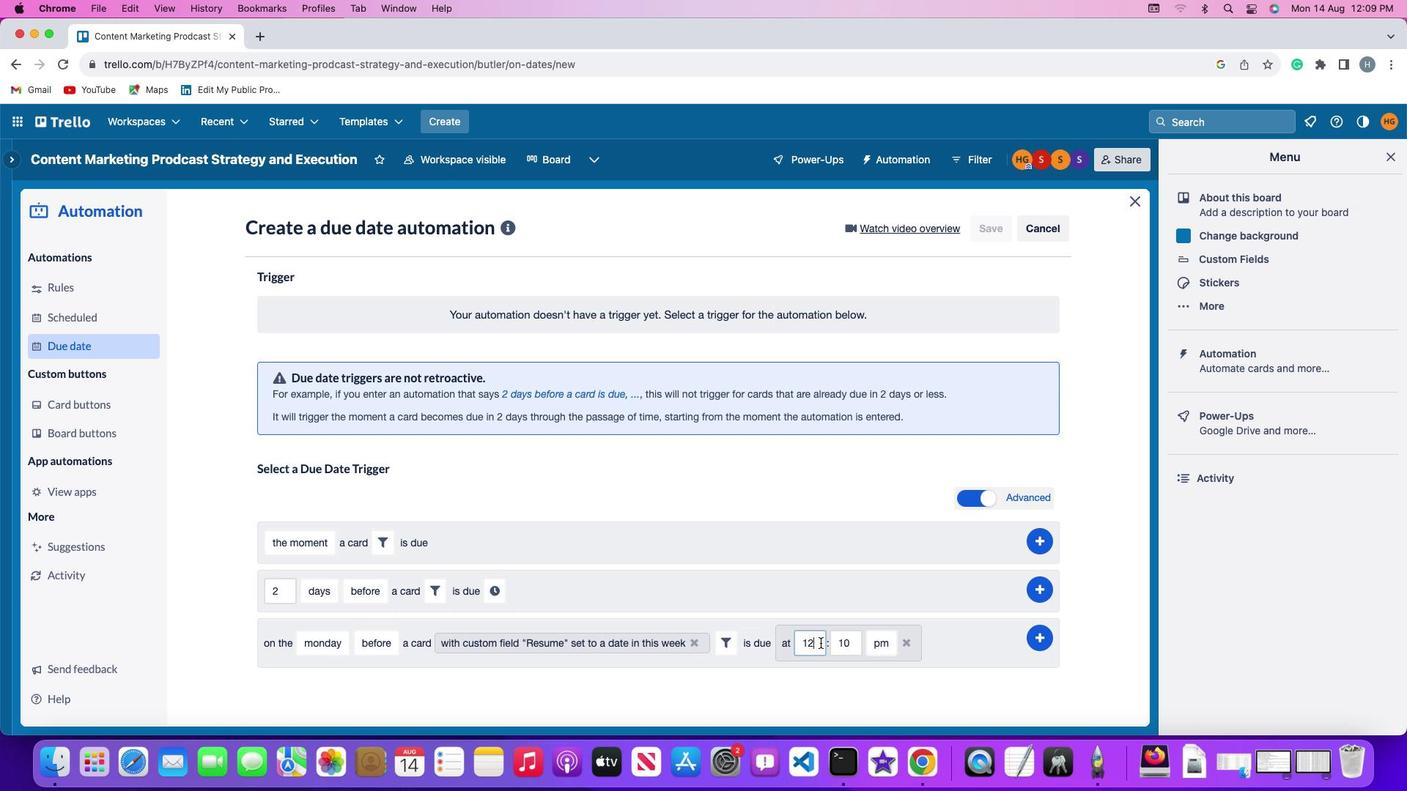 
Action: Mouse pressed left at (712, 648)
Screenshot: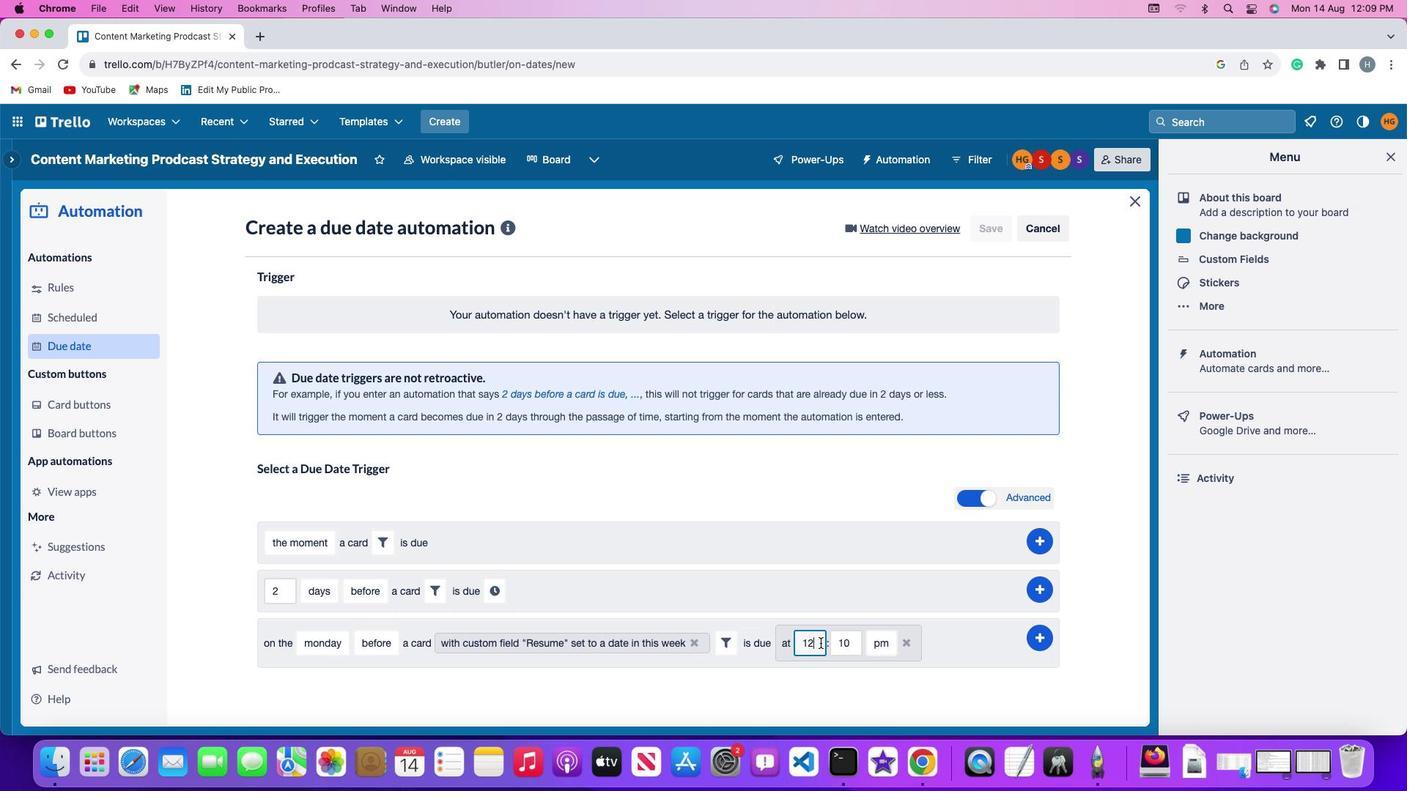 
Action: Key pressed Key.backspace
Screenshot: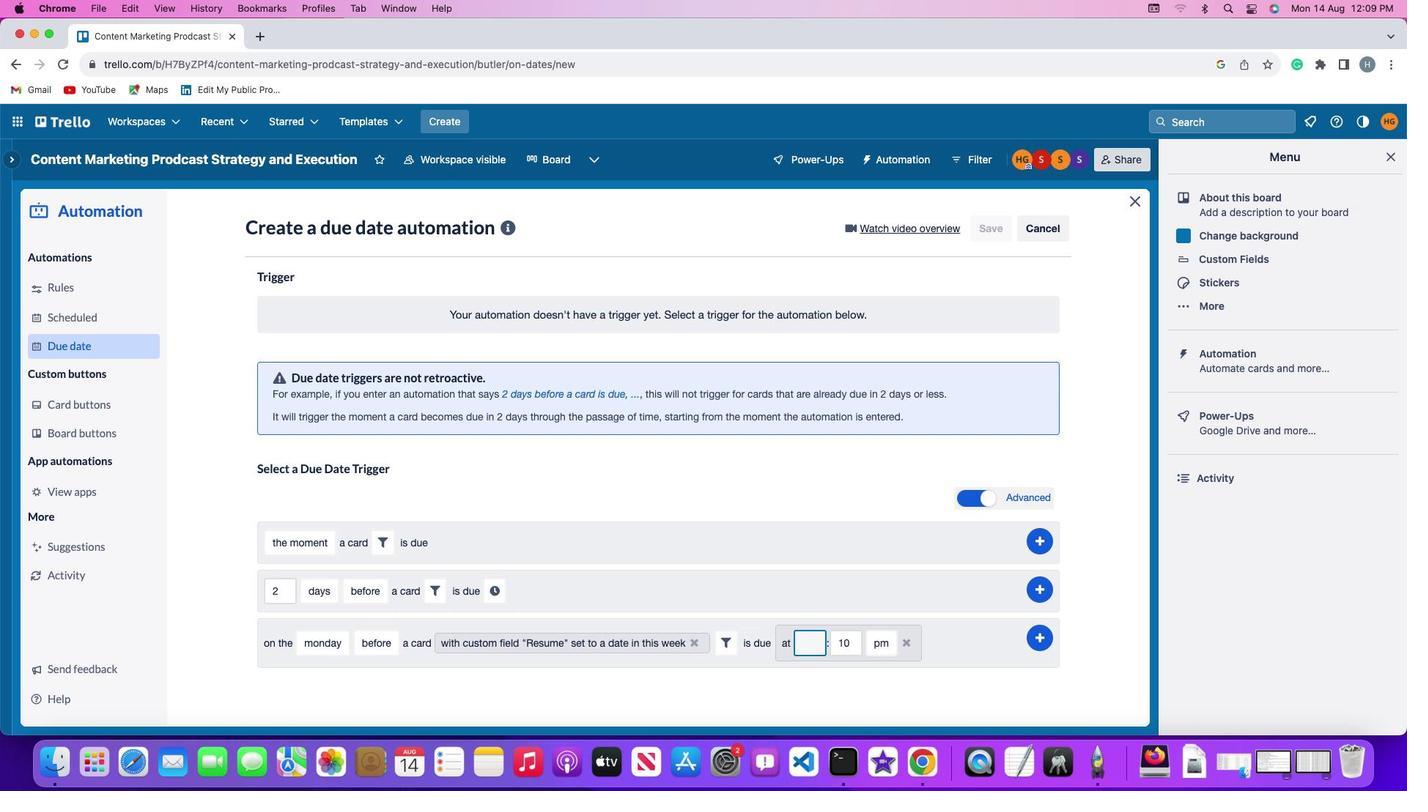 
Action: Mouse moved to (712, 648)
Screenshot: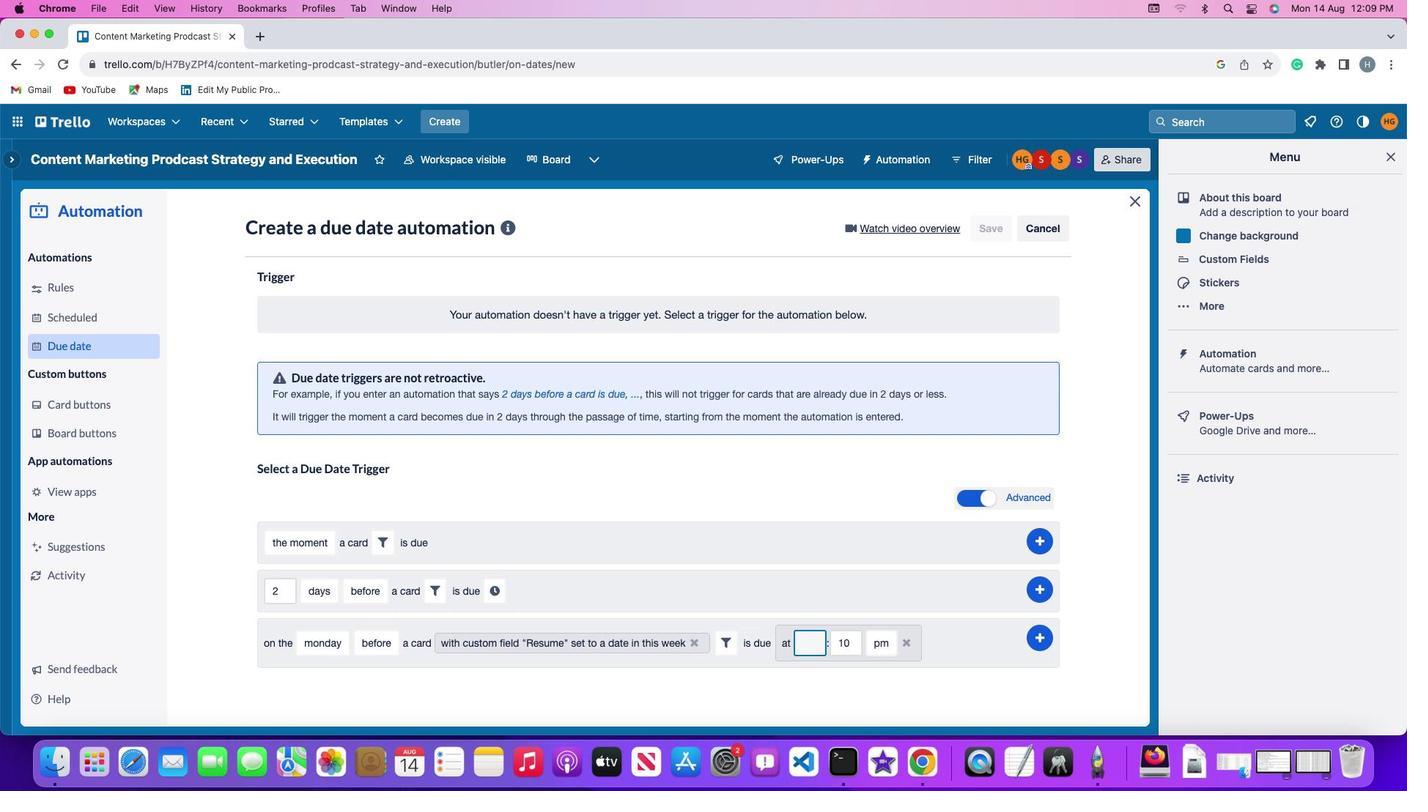 
Action: Key pressed Key.backspace'1''1'
Screenshot: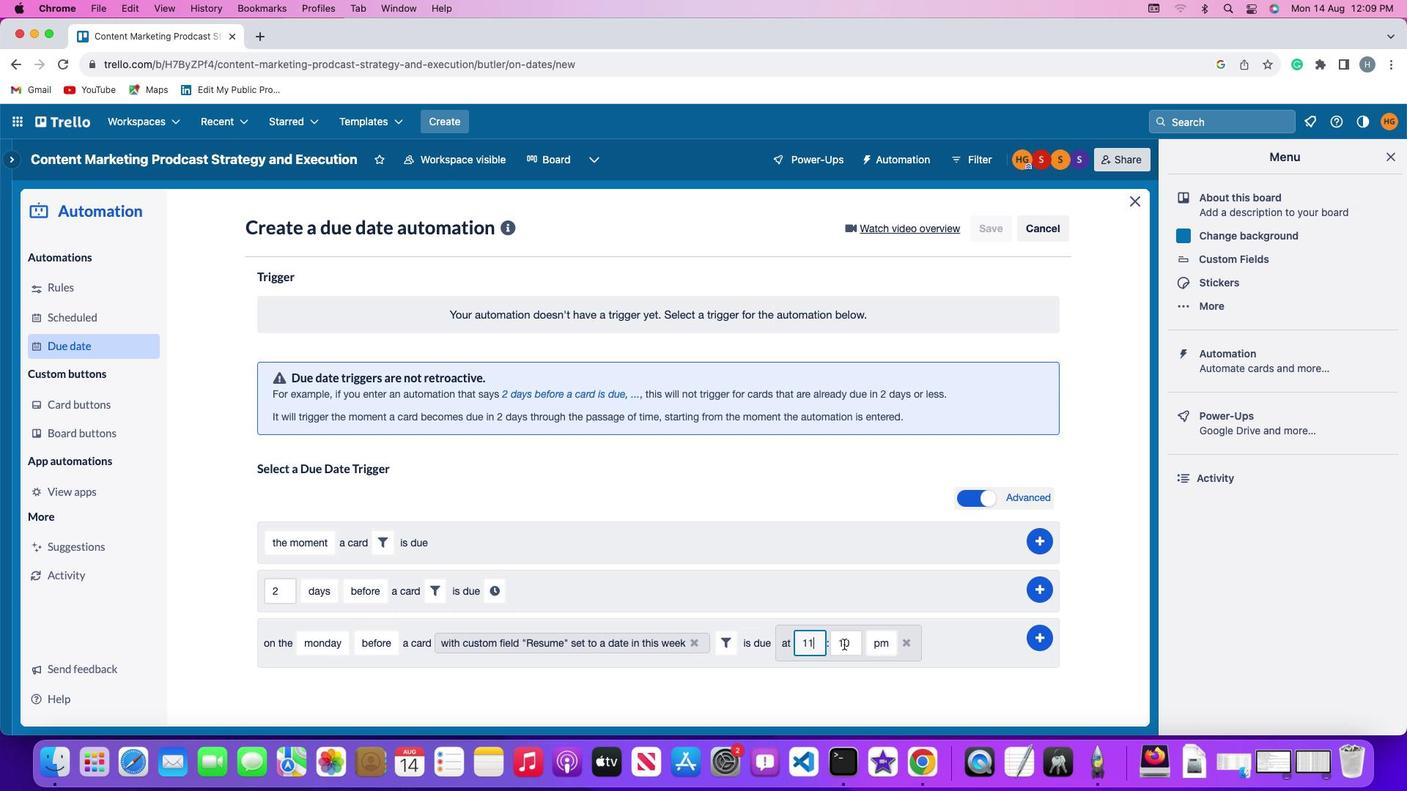 
Action: Mouse moved to (734, 647)
Screenshot: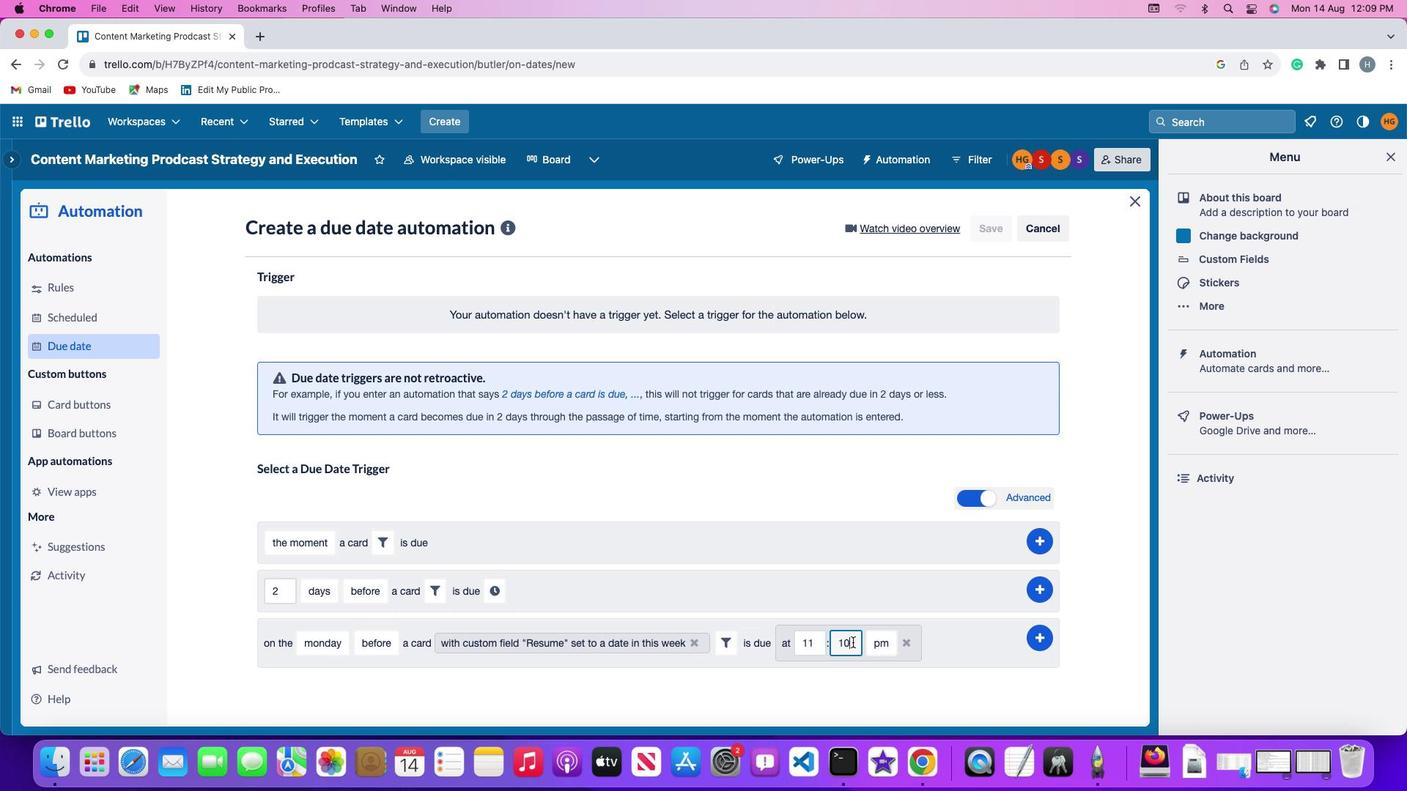 
Action: Mouse pressed left at (734, 647)
Screenshot: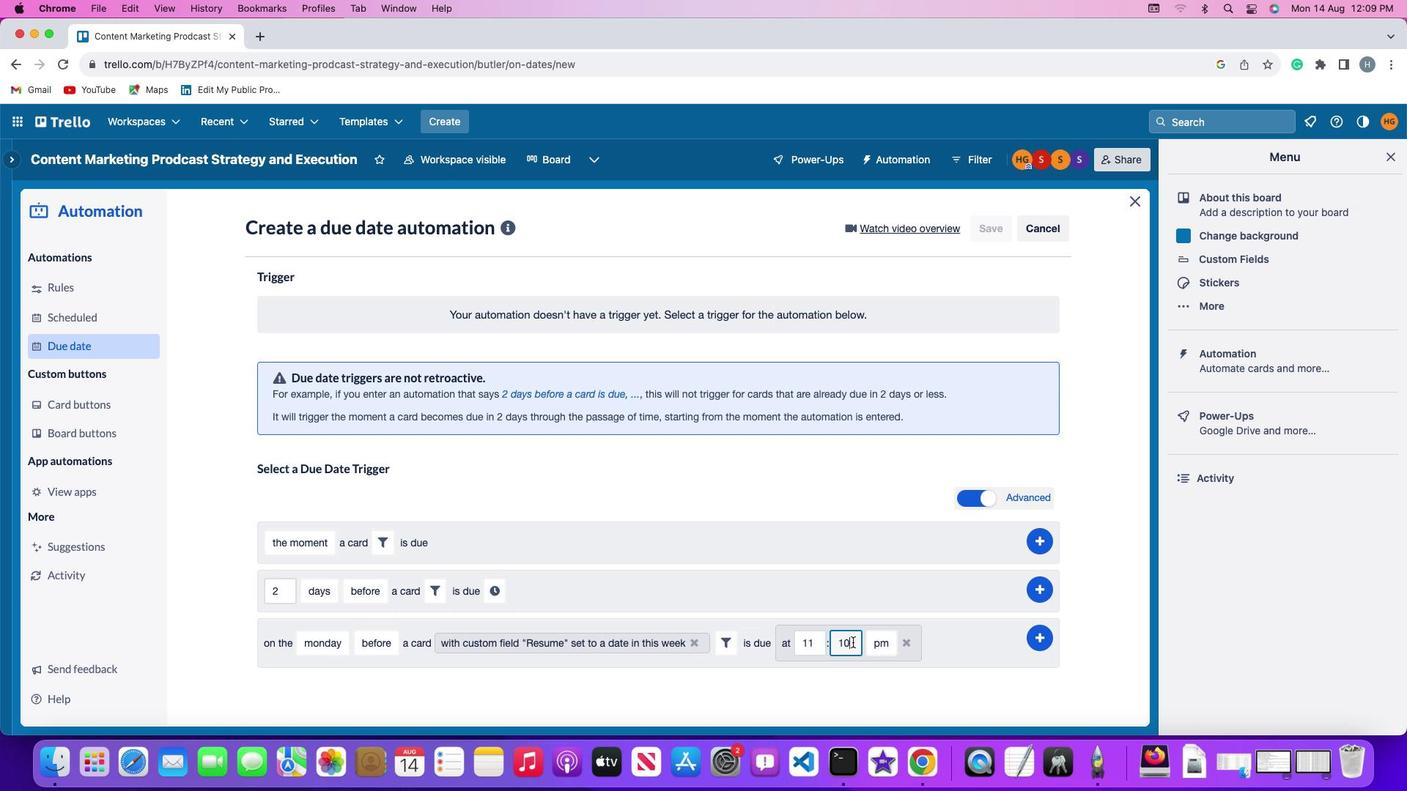 
Action: Mouse moved to (734, 647)
Screenshot: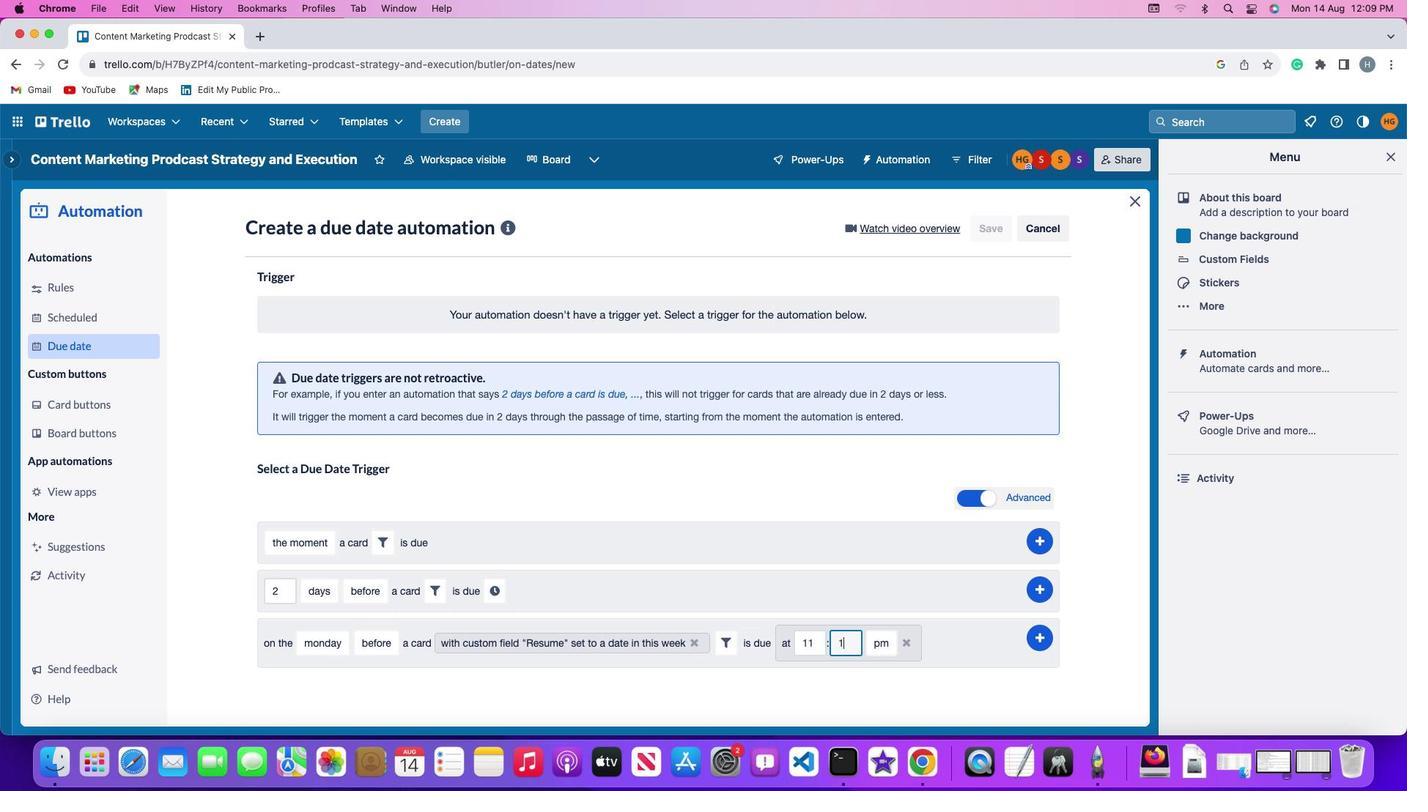 
Action: Key pressed Key.backspaceKey.backspace'0''0'
Screenshot: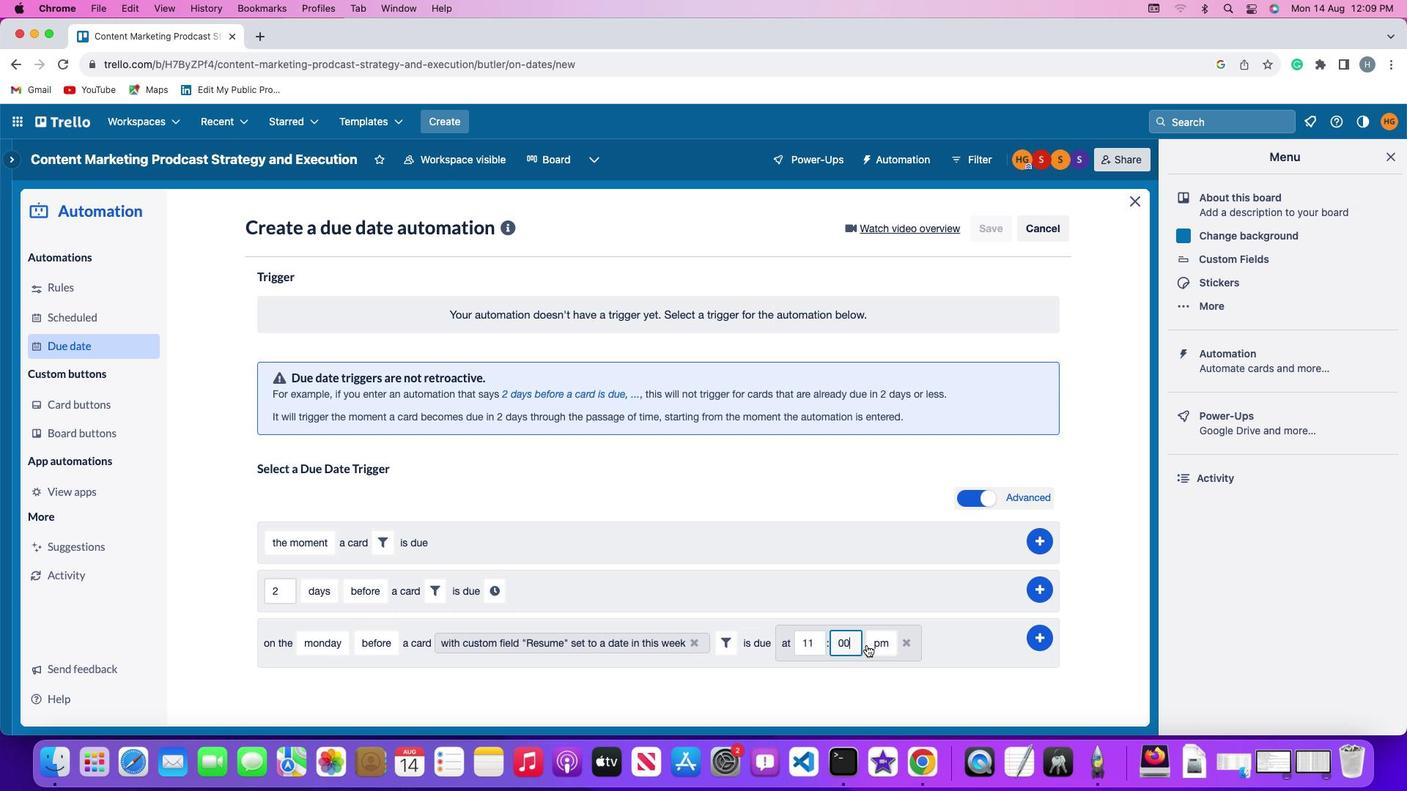 
Action: Mouse moved to (750, 648)
Screenshot: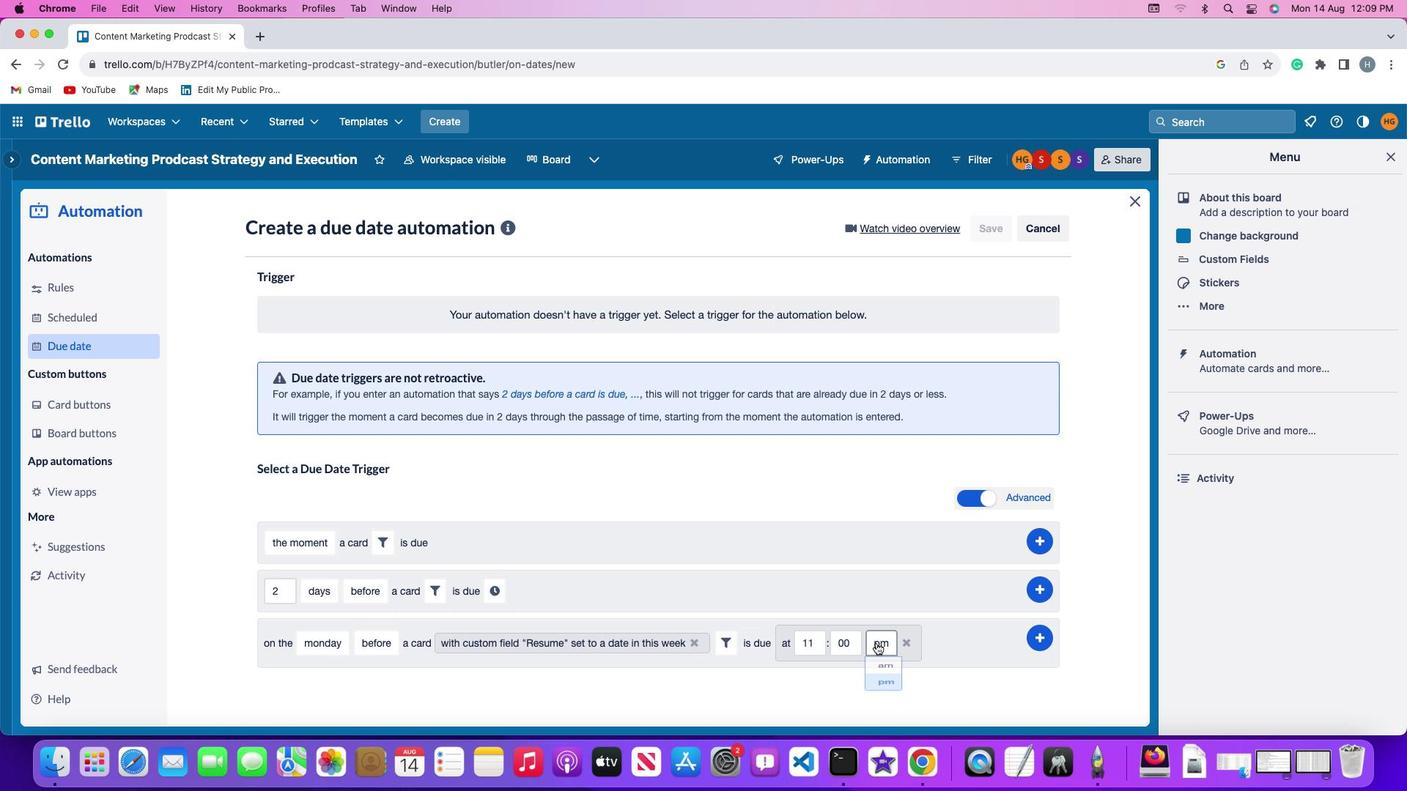 
Action: Mouse pressed left at (750, 648)
Screenshot: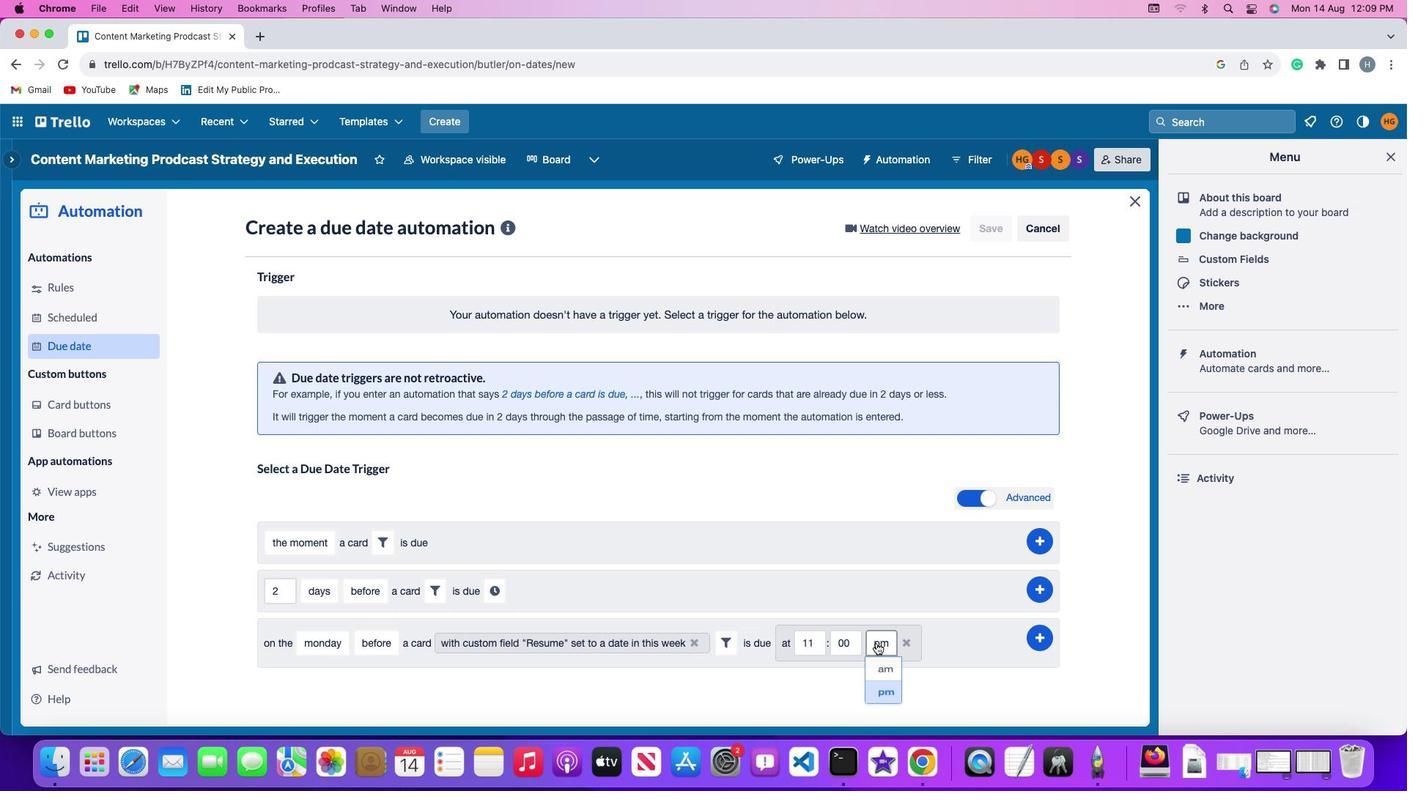 
Action: Mouse moved to (751, 670)
Screenshot: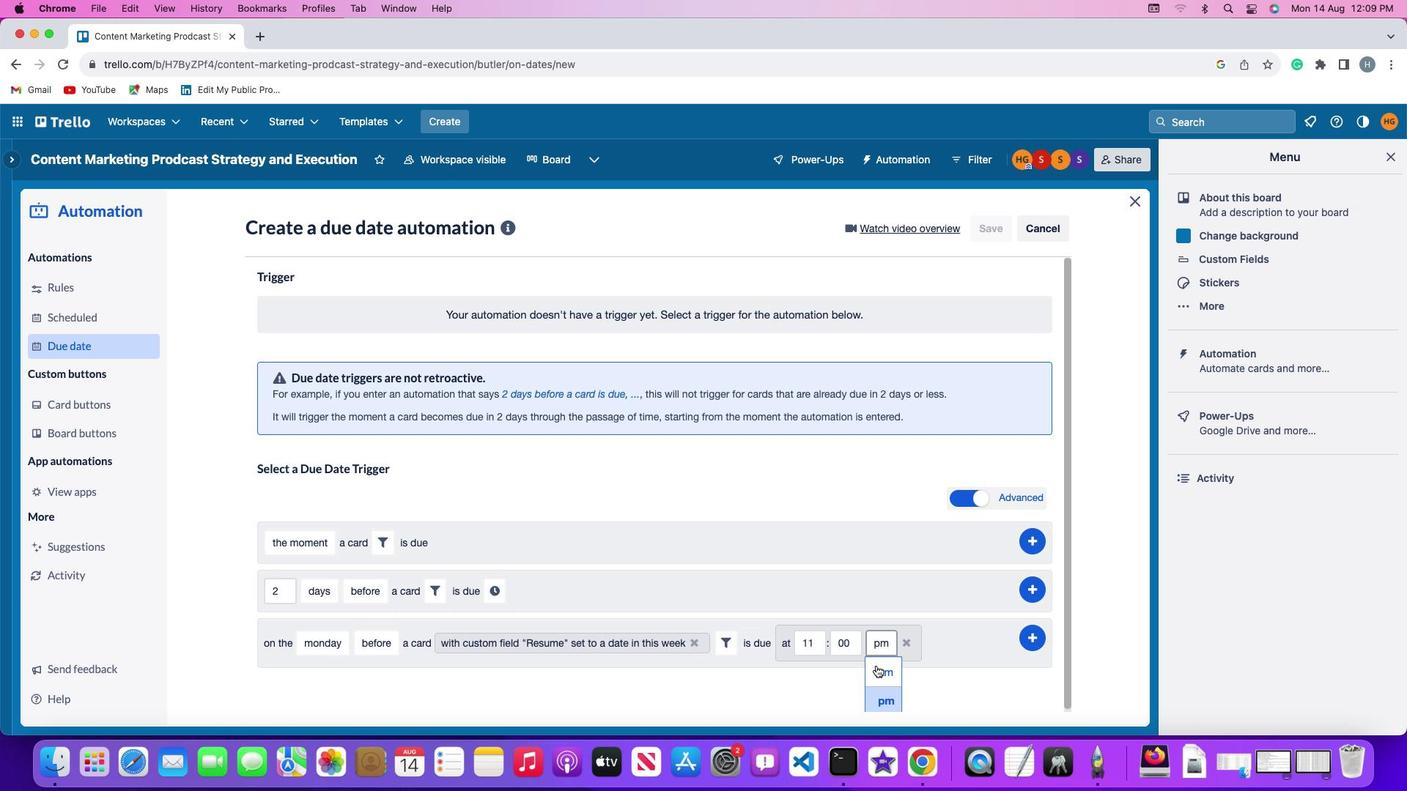 
Action: Mouse pressed left at (751, 670)
Screenshot: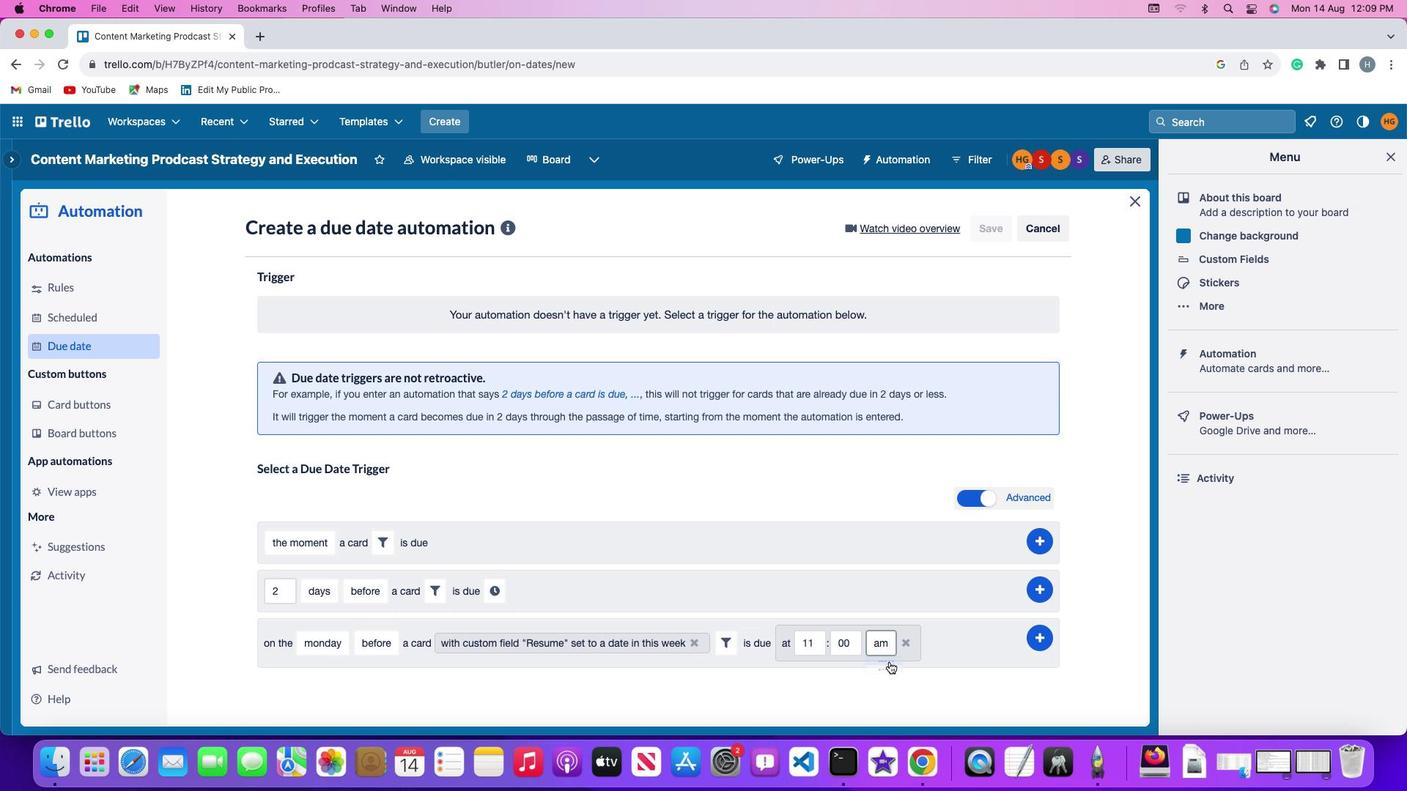 
Action: Mouse moved to (867, 642)
Screenshot: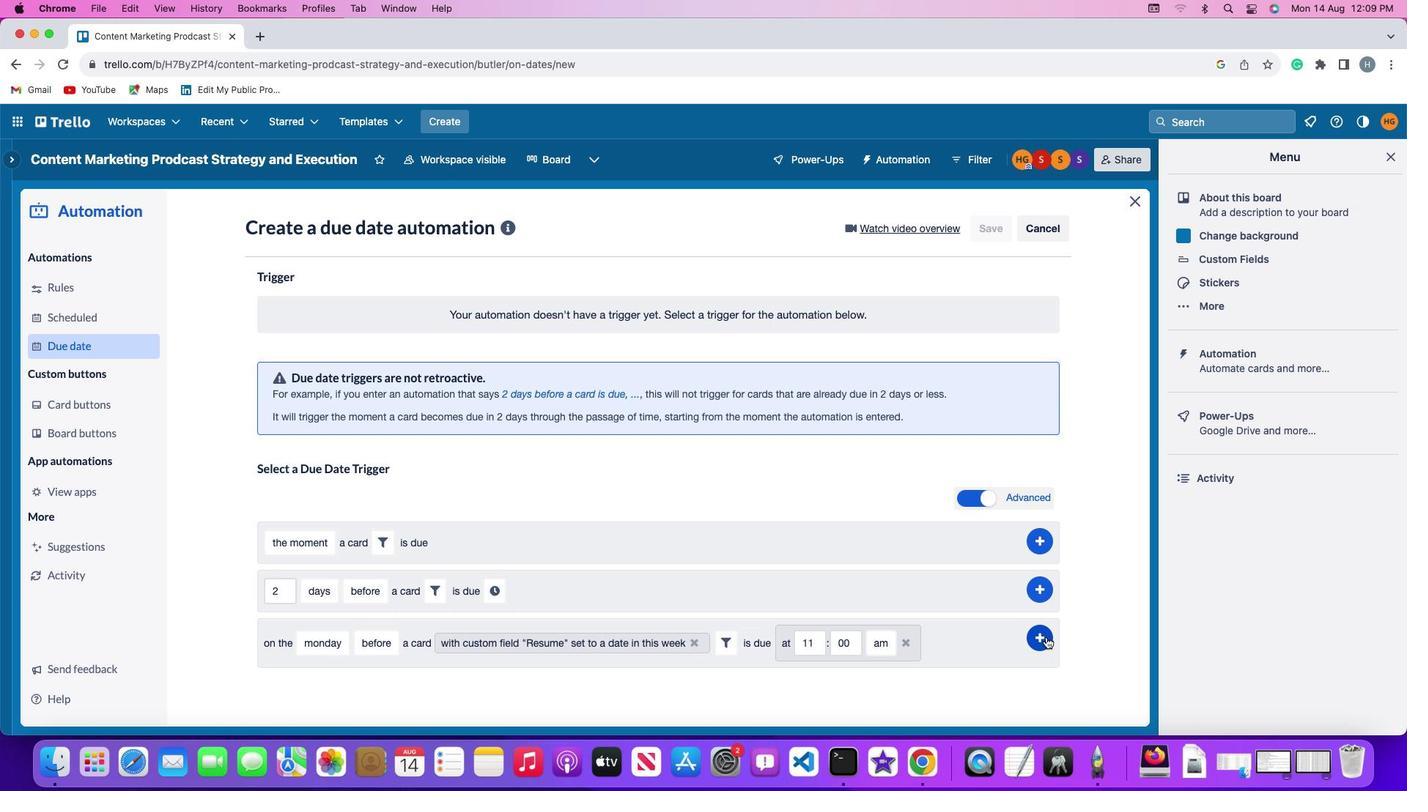 
Action: Mouse pressed left at (867, 642)
Screenshot: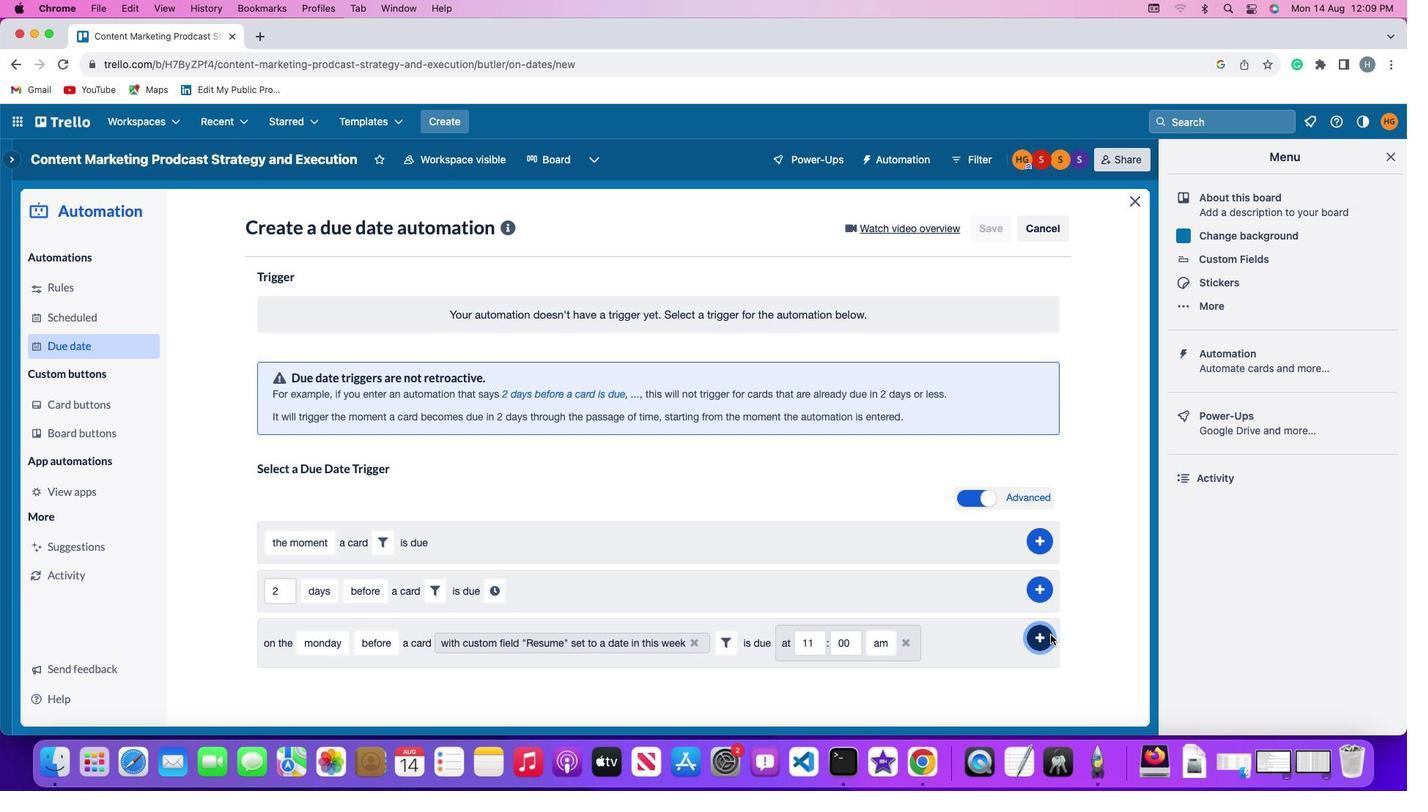 
Action: Mouse moved to (896, 526)
Screenshot: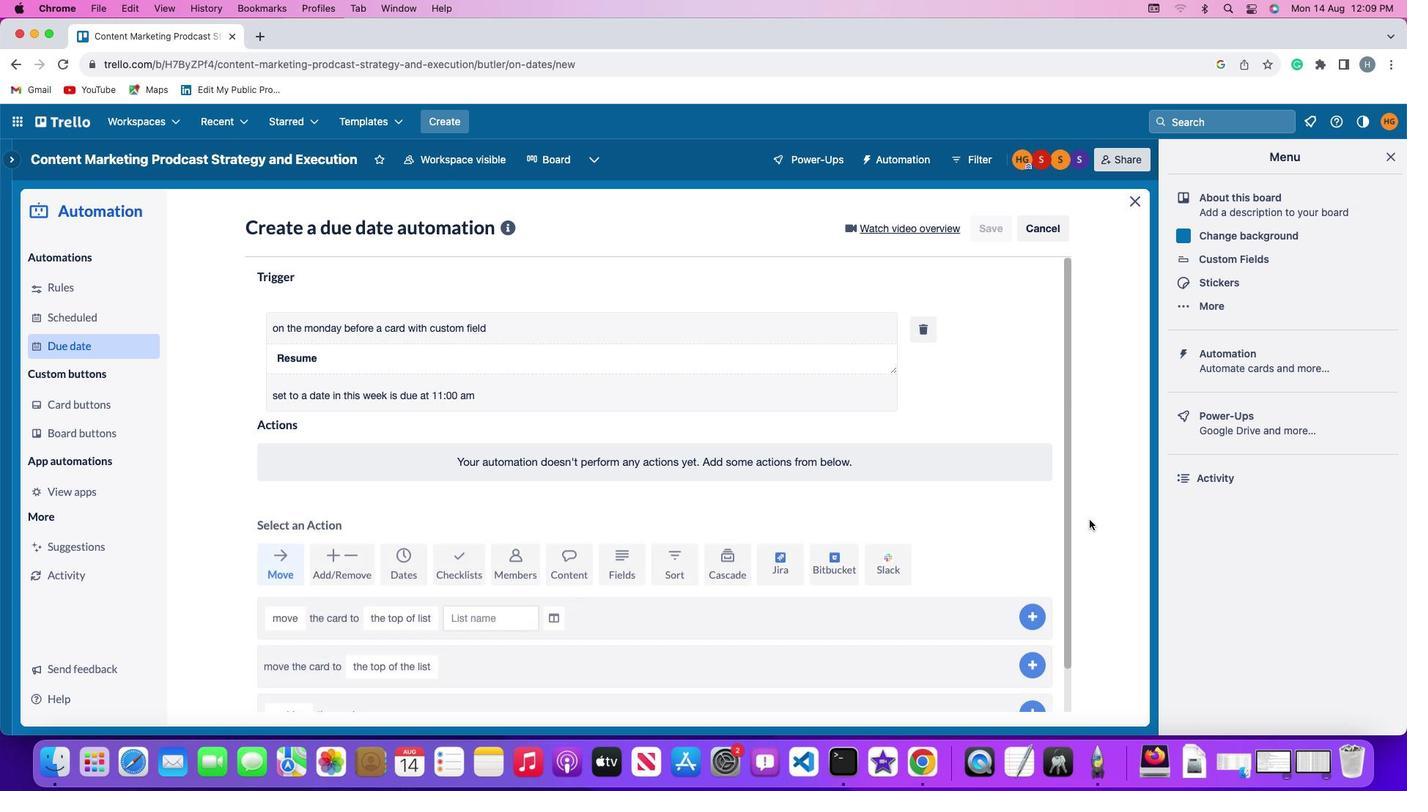 
